 Task: Find connections with filter location Boudouaou with filter topic #Personalbrandingwith filter profile language Spanish with filter current company Recruiting Cell | Indian Careers | Indian Jobs with filter school Hemvati Nandan Bahuguna Garhwal University ( A Central University ) with filter industry Laundry and Drycleaning Services with filter service category Headshot Photography with filter keywords title Financial Analyst
Action: Mouse moved to (585, 81)
Screenshot: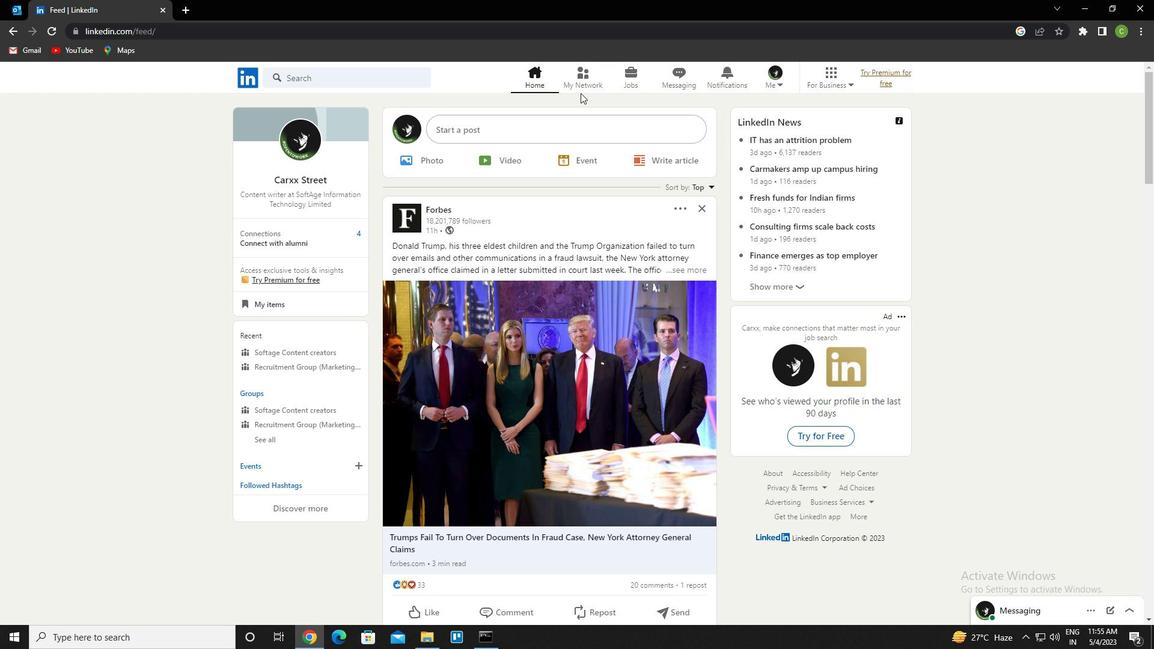 
Action: Mouse pressed left at (585, 81)
Screenshot: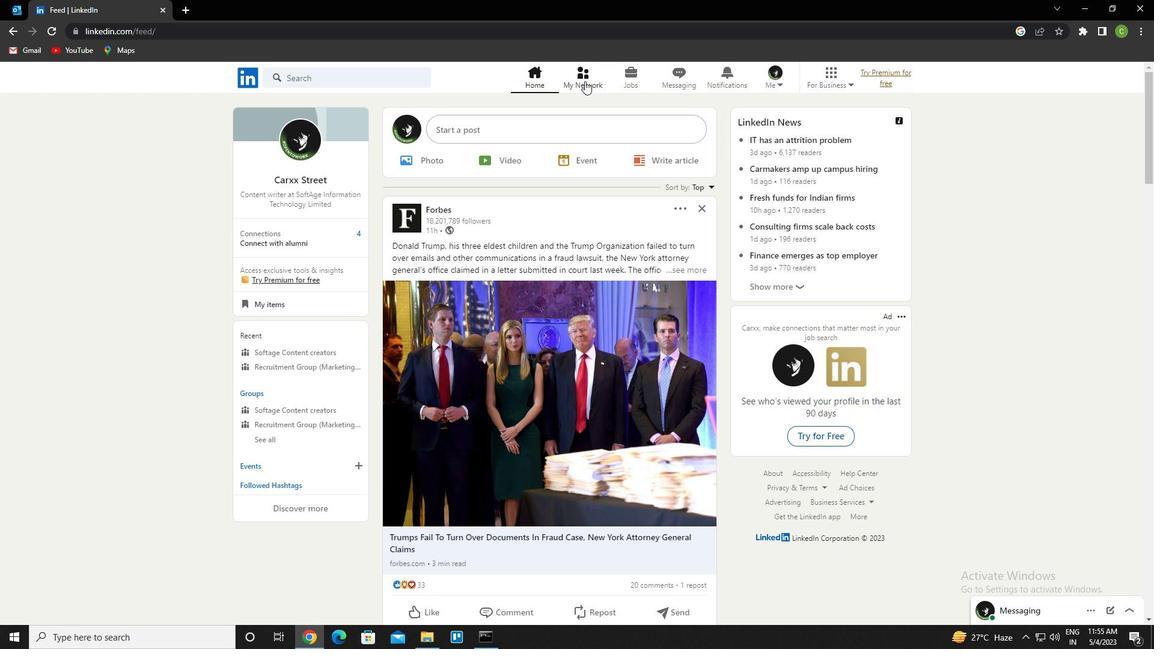 
Action: Mouse moved to (358, 147)
Screenshot: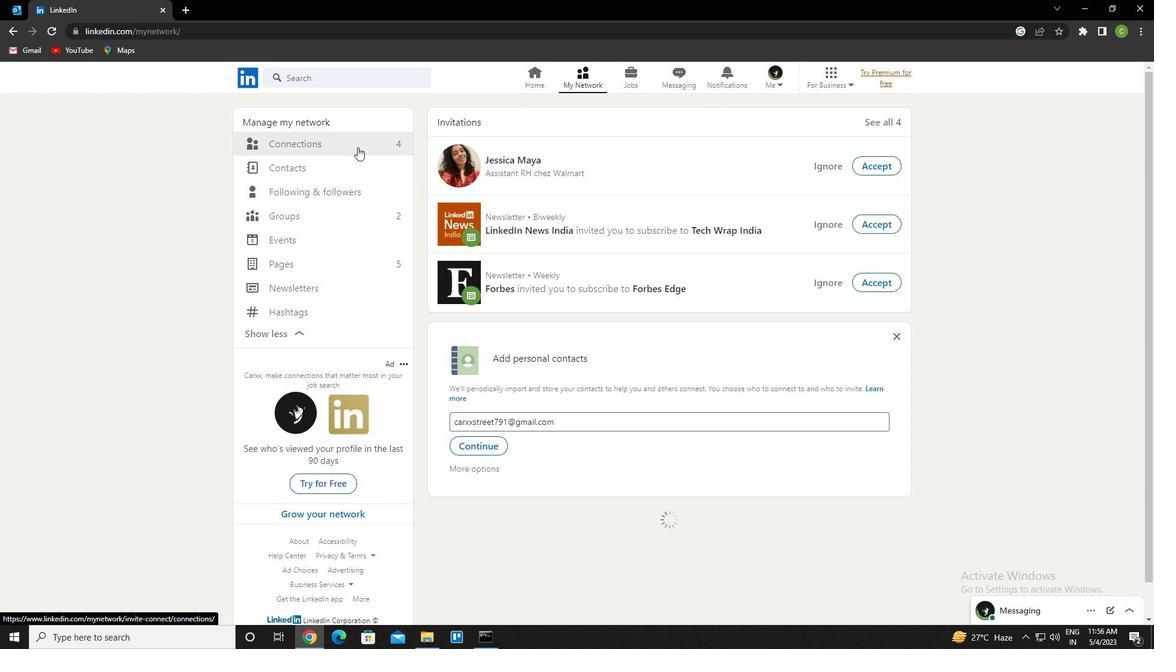 
Action: Mouse pressed left at (358, 147)
Screenshot: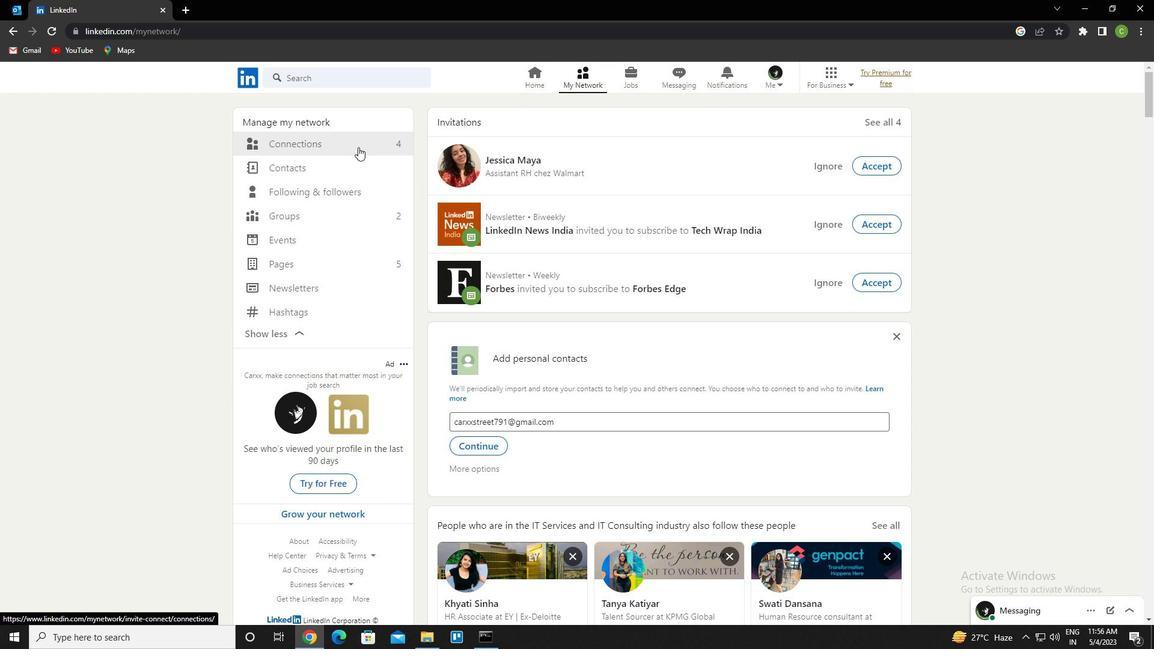 
Action: Mouse moved to (670, 145)
Screenshot: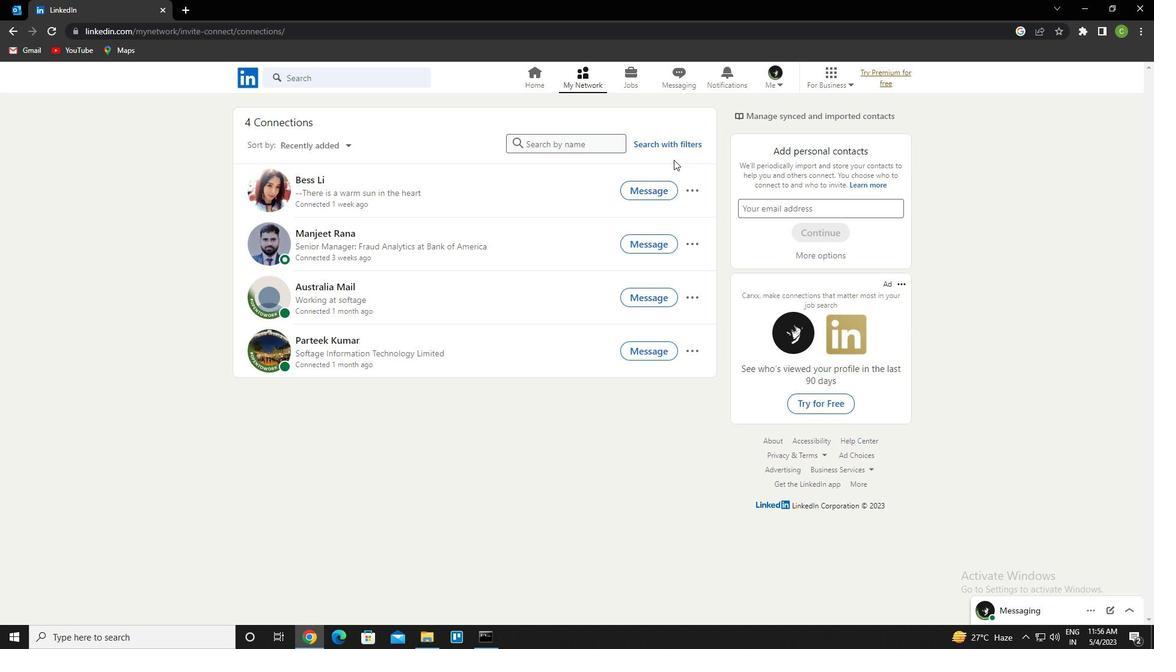 
Action: Mouse pressed left at (670, 145)
Screenshot: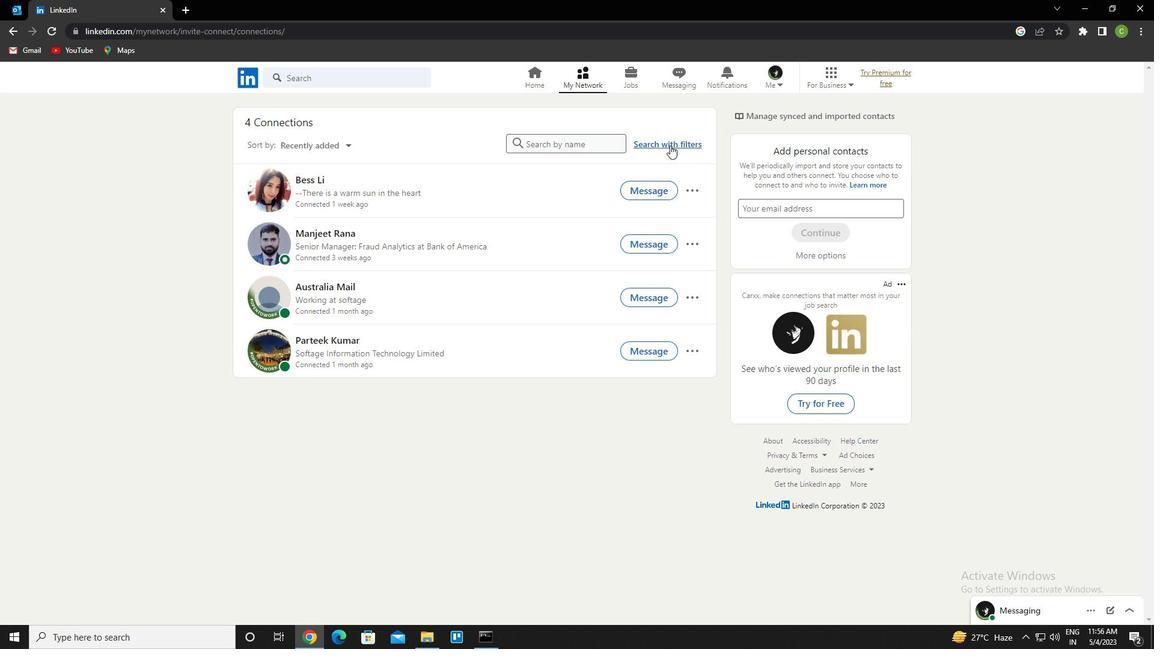 
Action: Mouse moved to (607, 110)
Screenshot: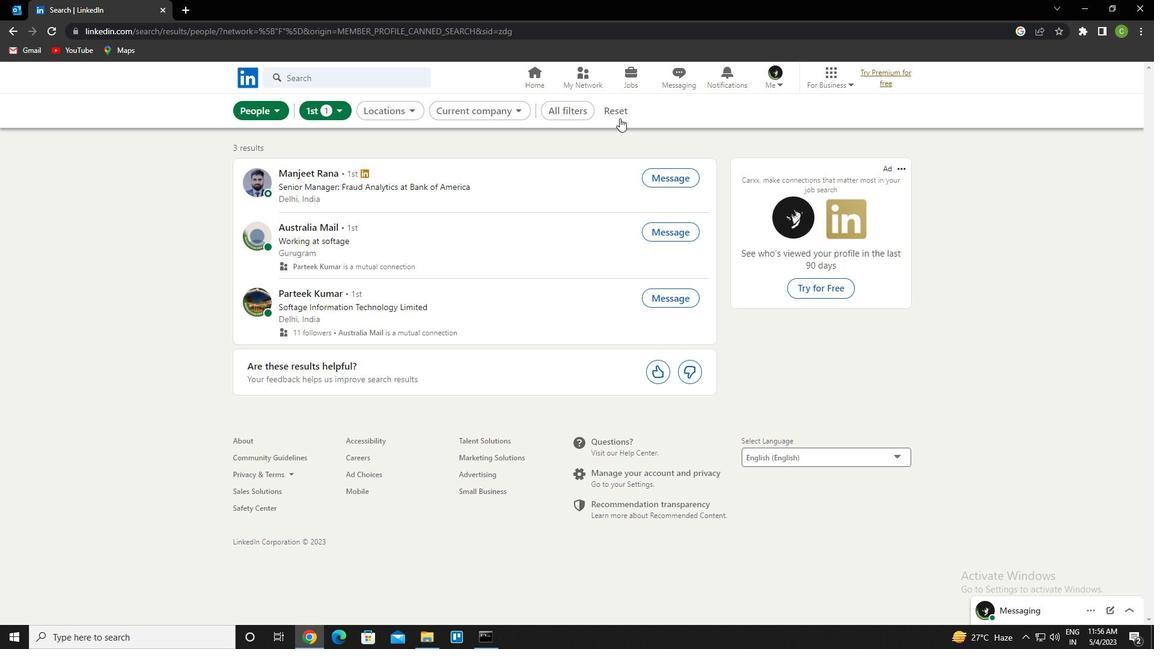 
Action: Mouse pressed left at (607, 110)
Screenshot: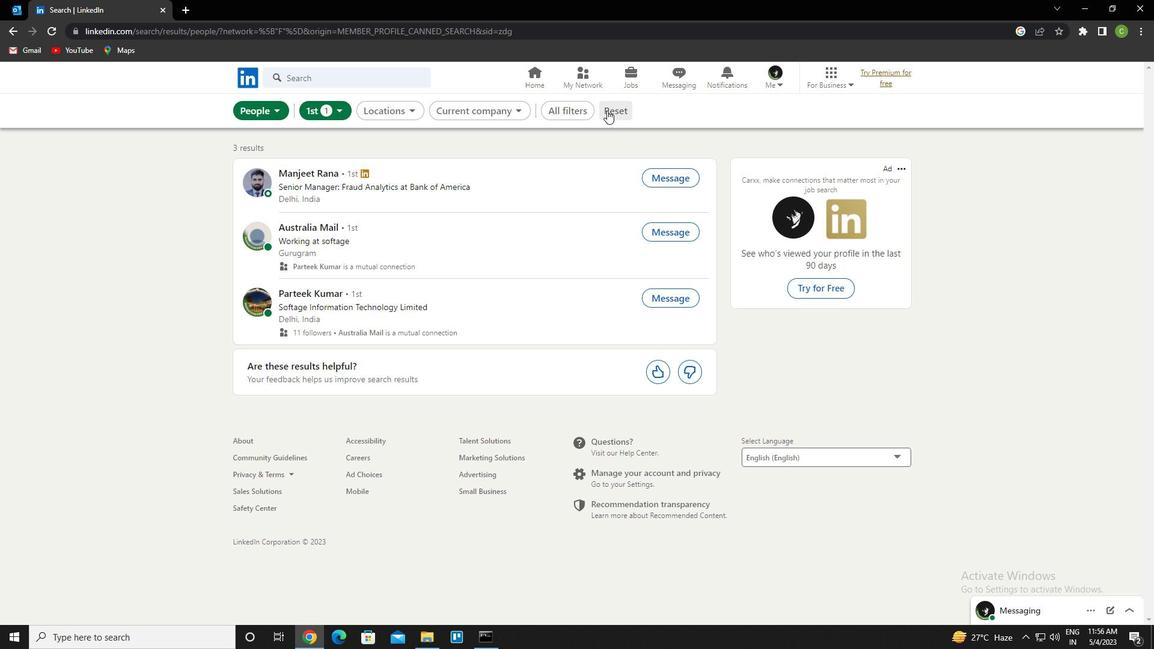 
Action: Mouse moved to (603, 114)
Screenshot: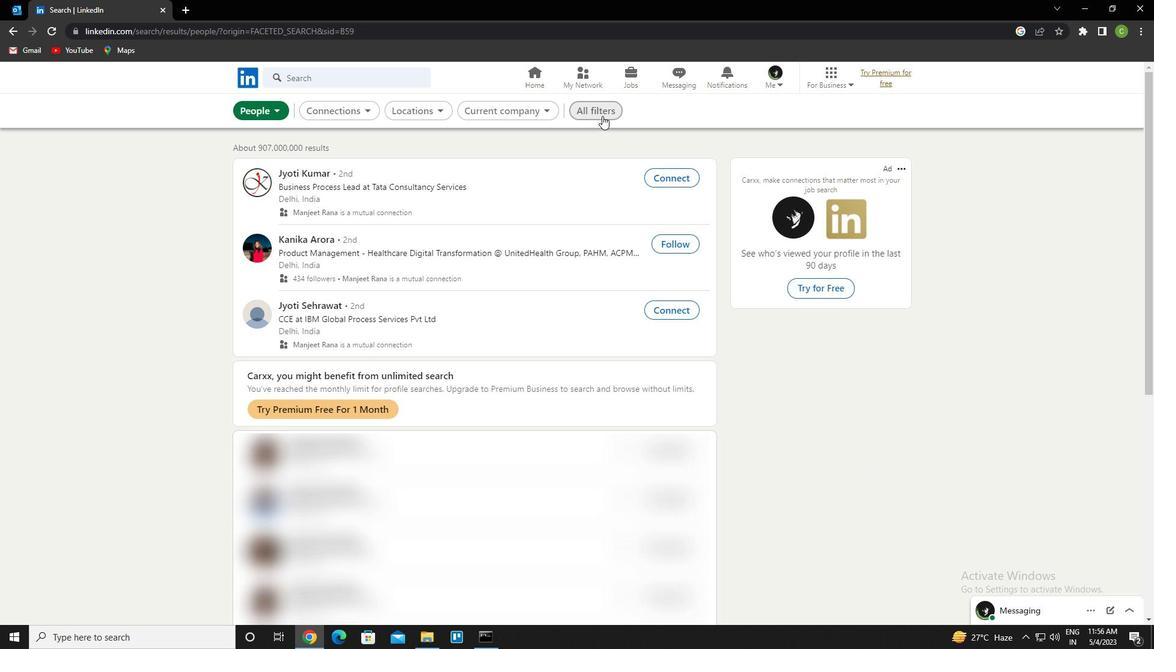 
Action: Mouse pressed left at (603, 114)
Screenshot: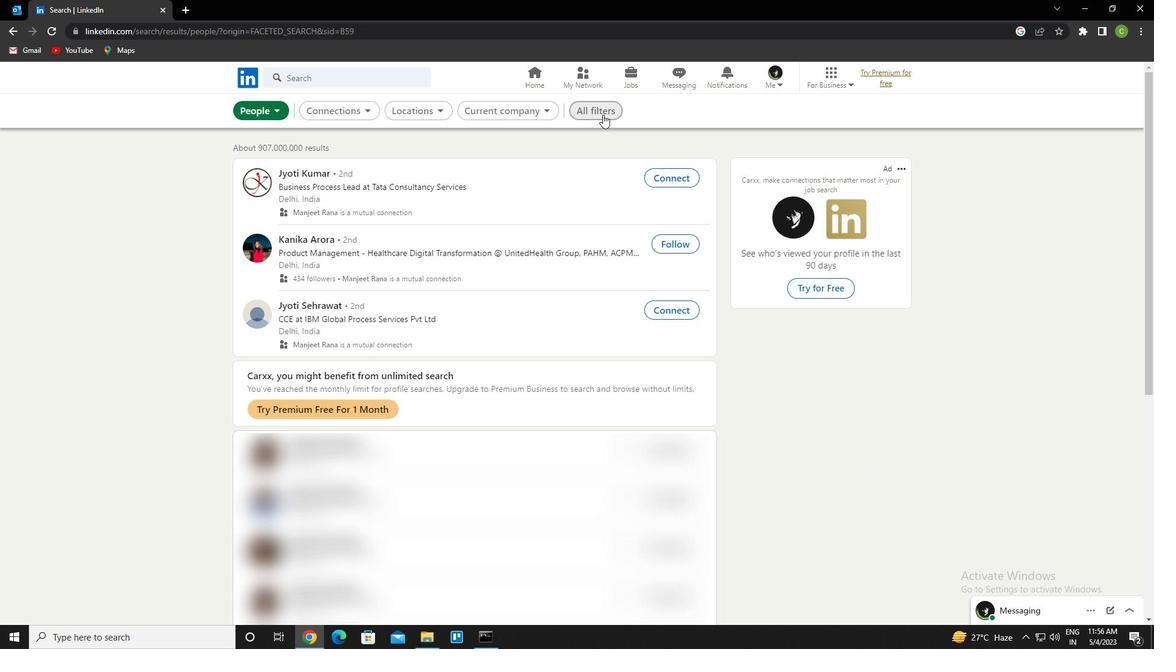 
Action: Mouse moved to (1093, 408)
Screenshot: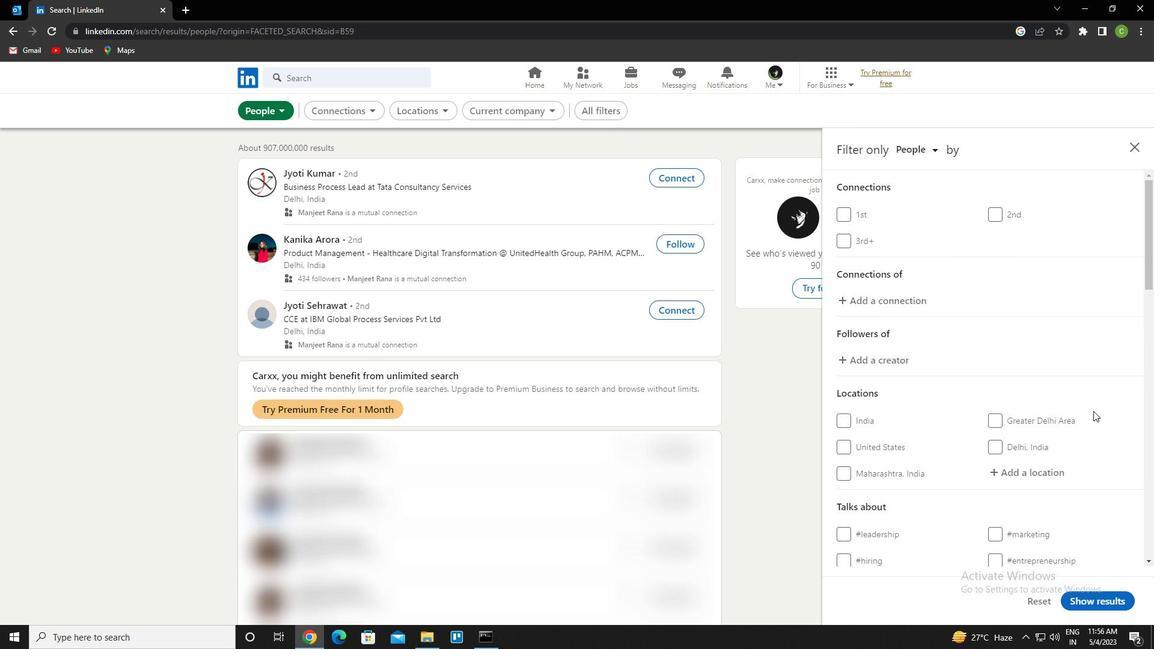 
Action: Mouse scrolled (1093, 407) with delta (0, 0)
Screenshot: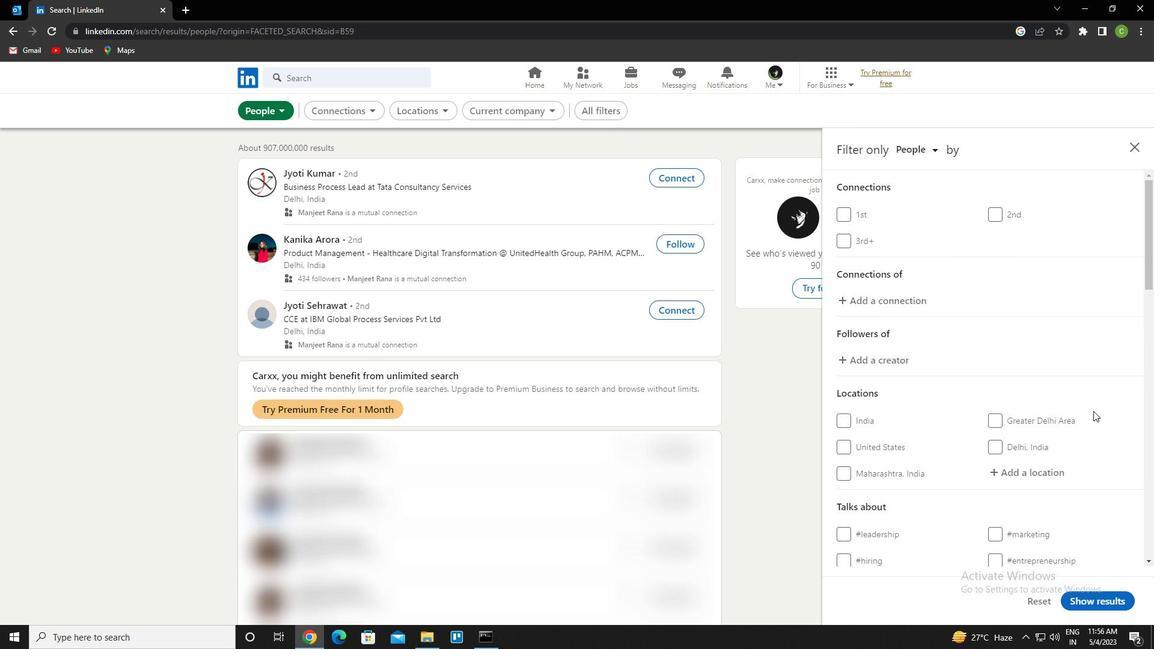 
Action: Mouse moved to (1087, 408)
Screenshot: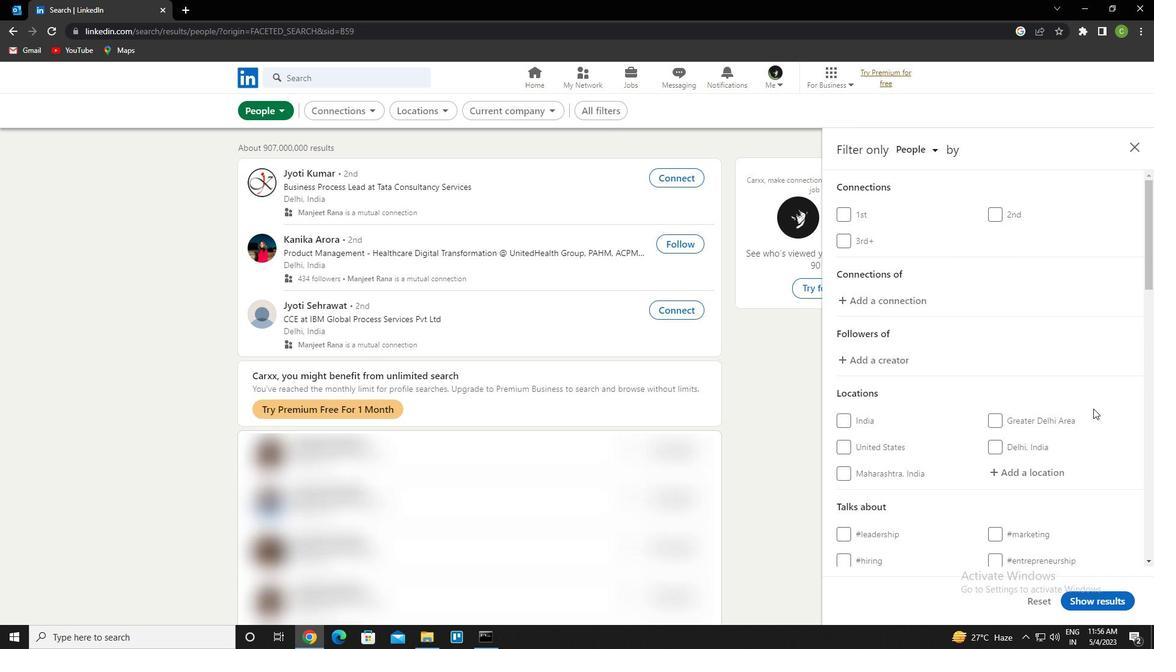 
Action: Mouse scrolled (1087, 407) with delta (0, 0)
Screenshot: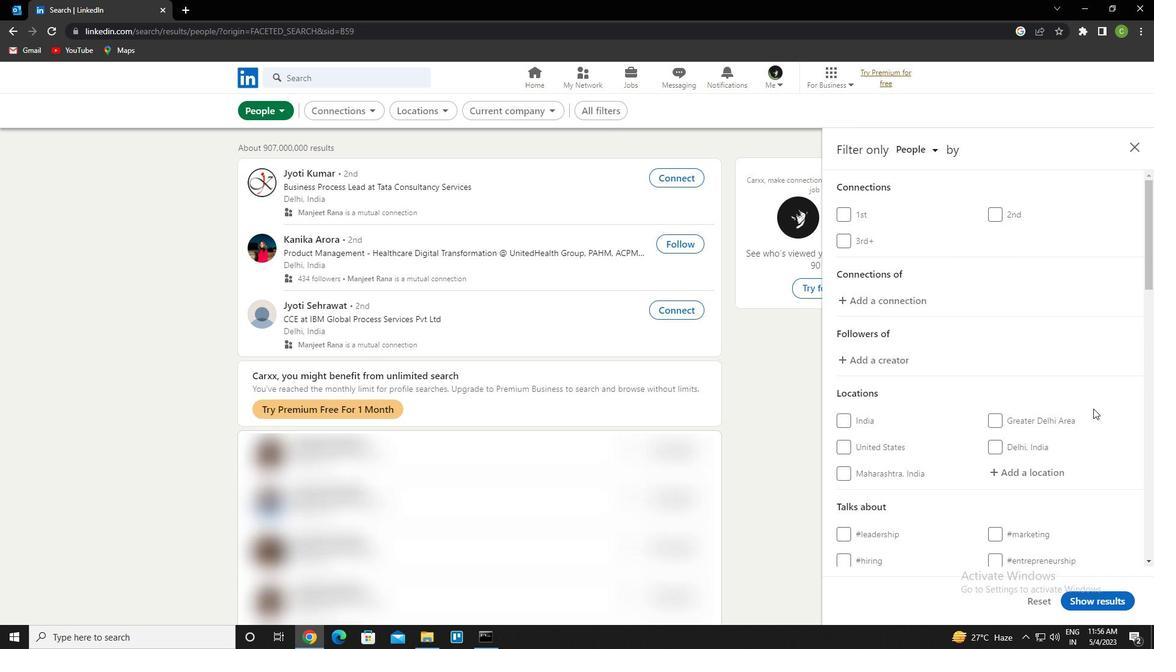 
Action: Mouse moved to (1084, 408)
Screenshot: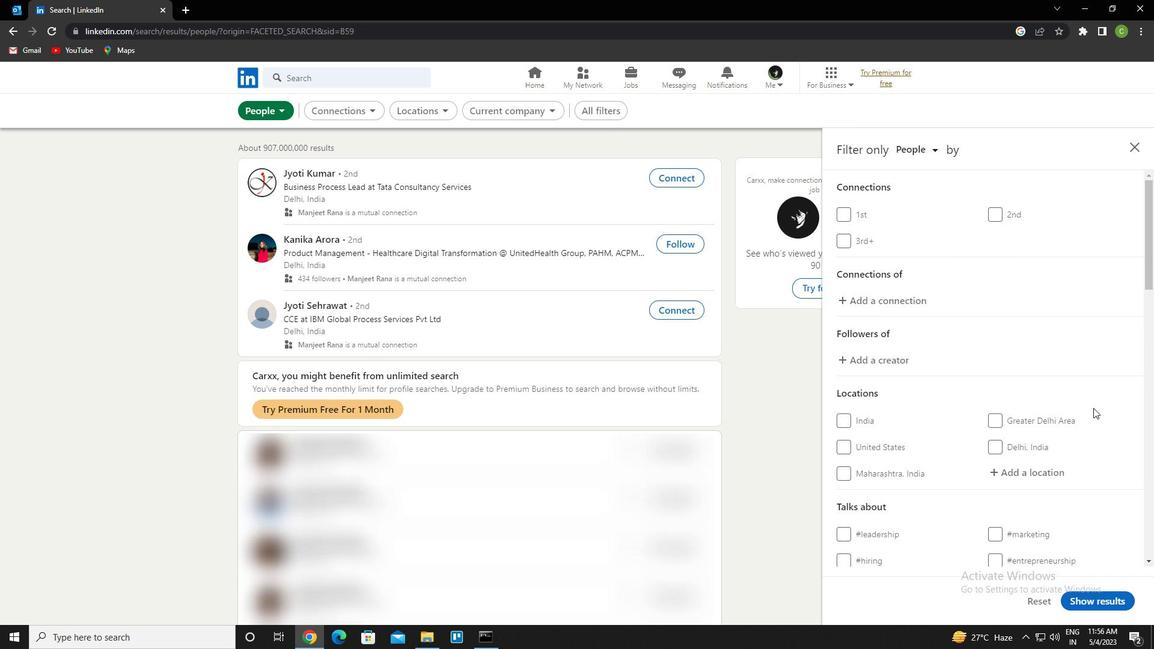 
Action: Mouse scrolled (1084, 407) with delta (0, 0)
Screenshot: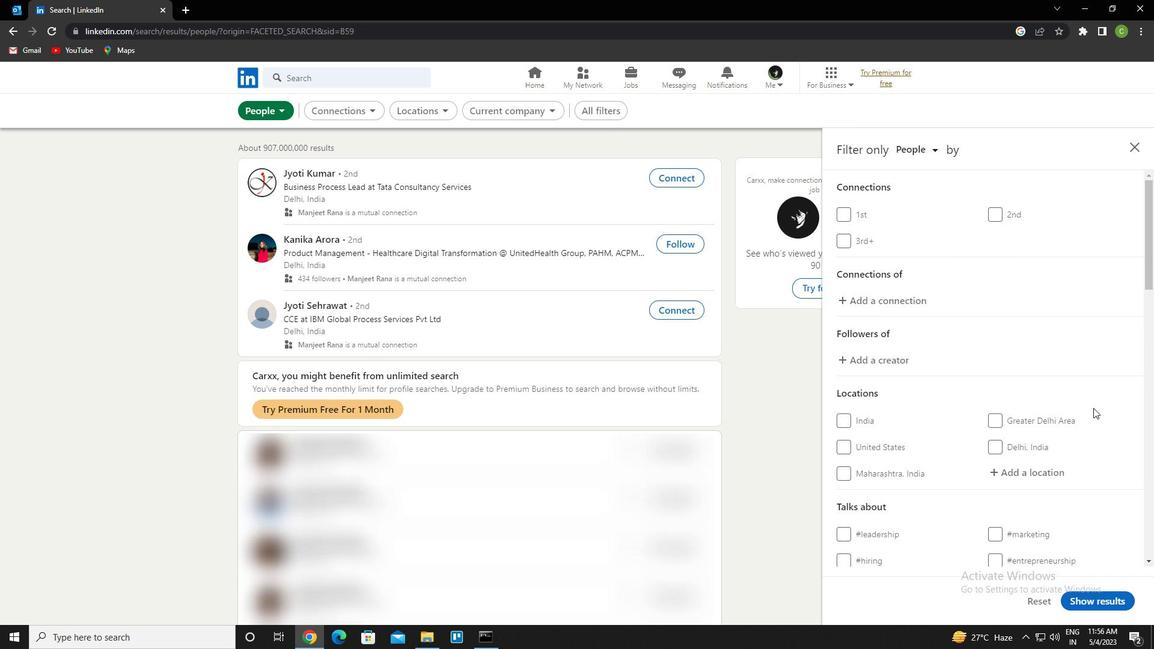 
Action: Mouse moved to (1043, 295)
Screenshot: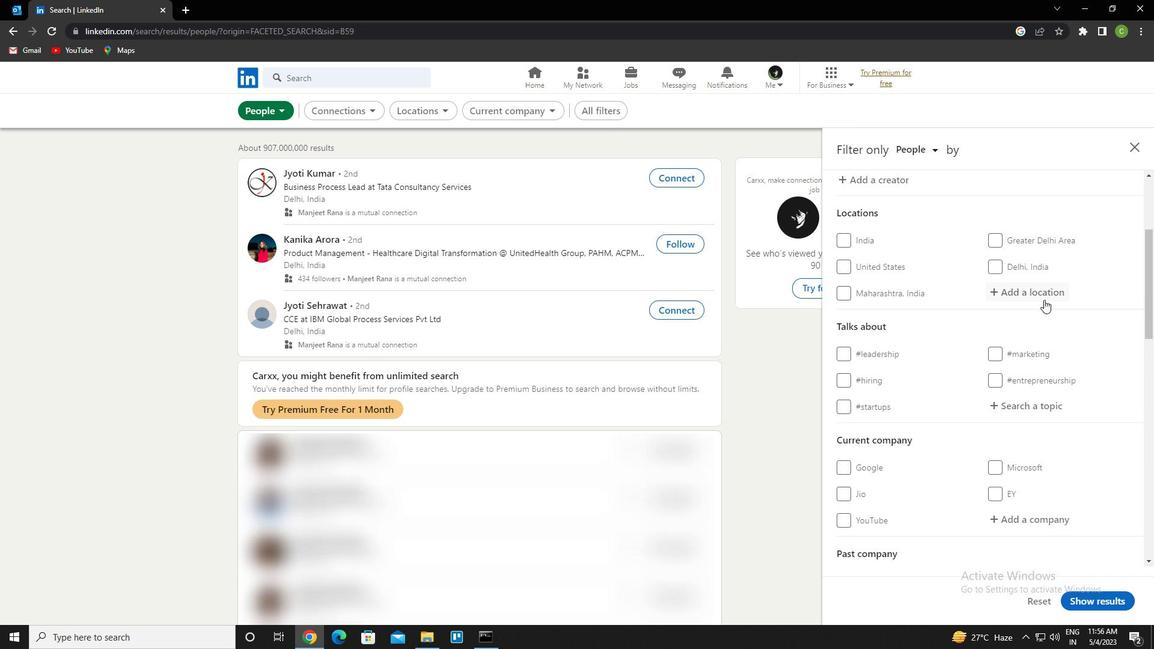 
Action: Mouse pressed left at (1043, 295)
Screenshot: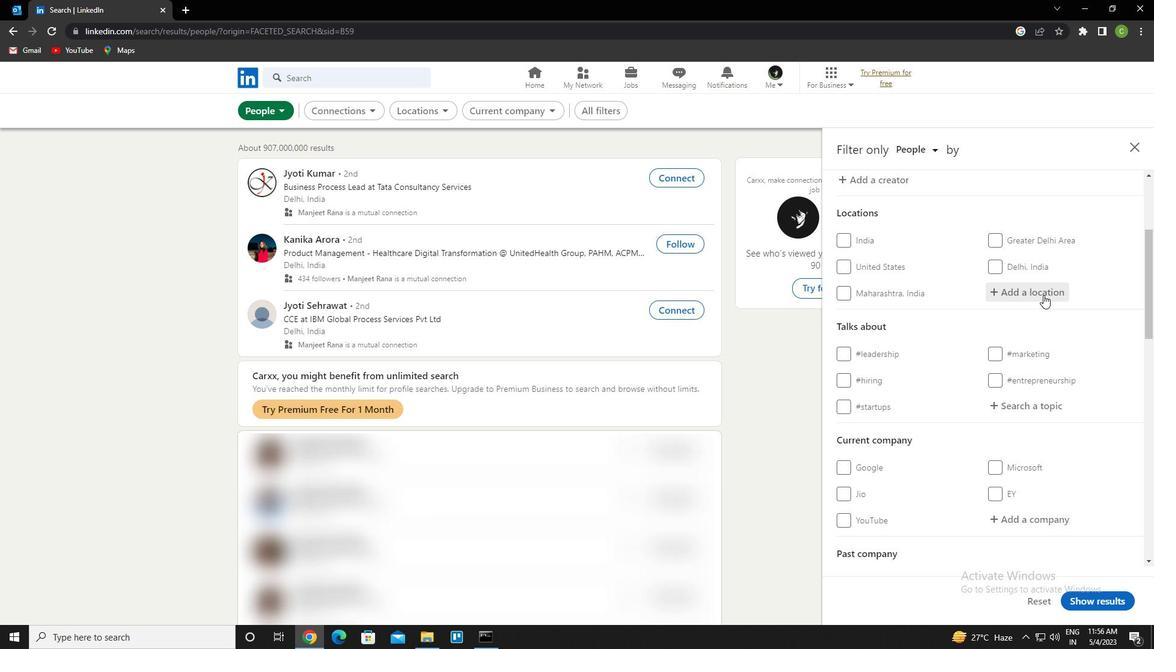
Action: Key pressed <Key.caps_lock>b<Key.caps_lock>oudouaou<Key.down><Key.enter>
Screenshot: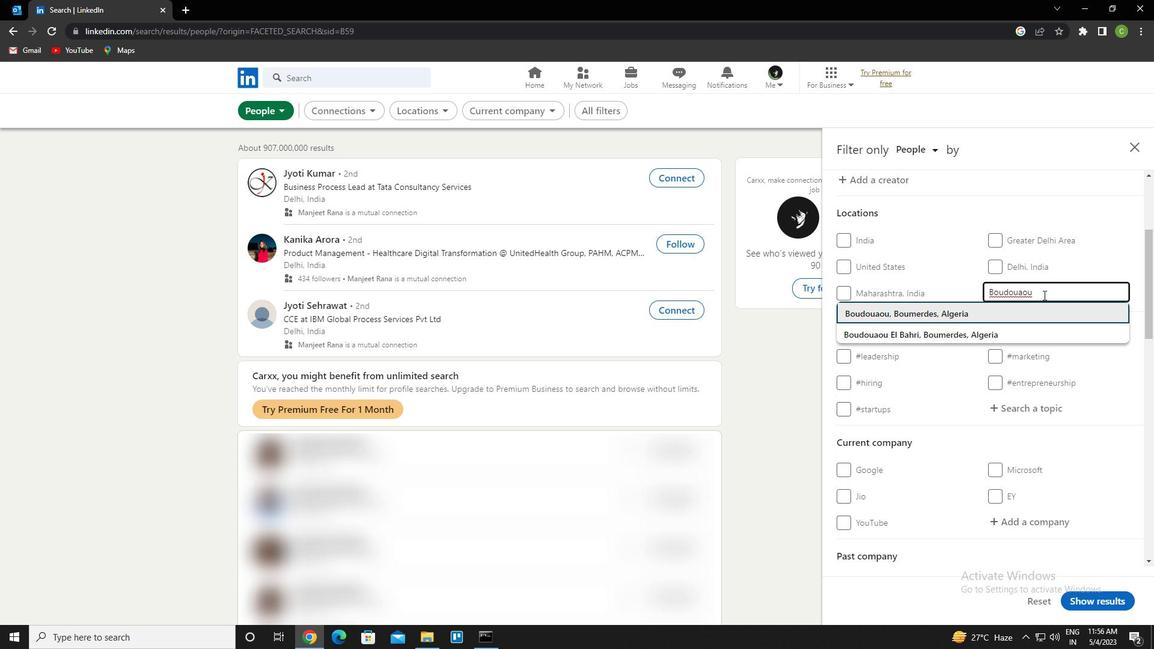 
Action: Mouse moved to (1037, 296)
Screenshot: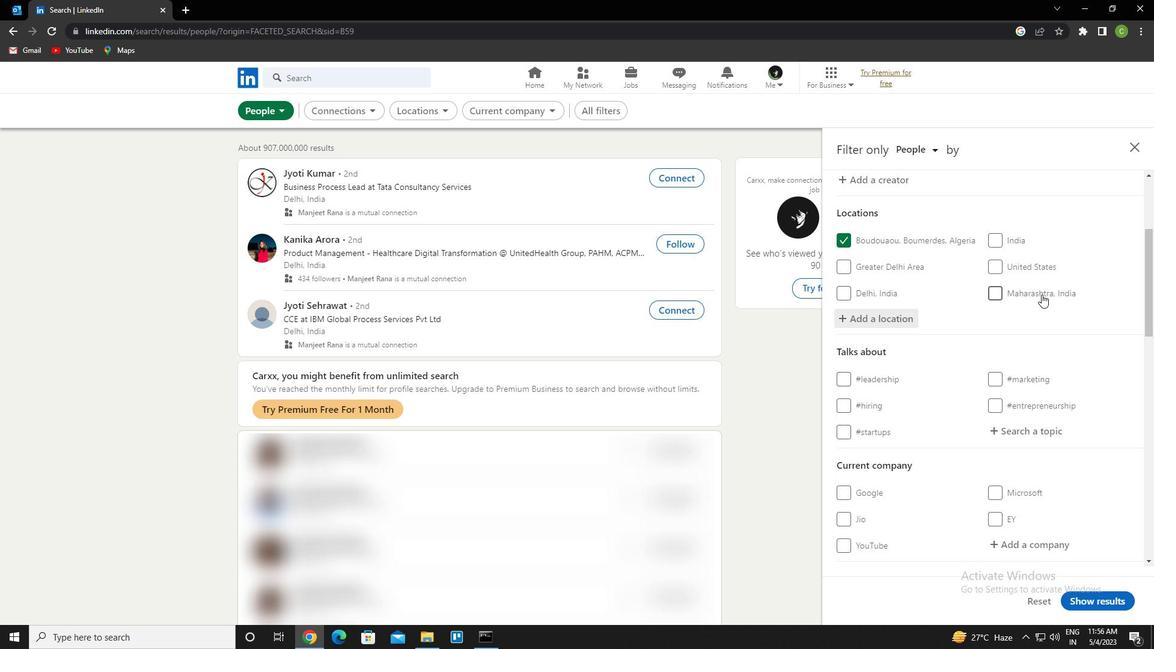 
Action: Mouse scrolled (1037, 295) with delta (0, 0)
Screenshot: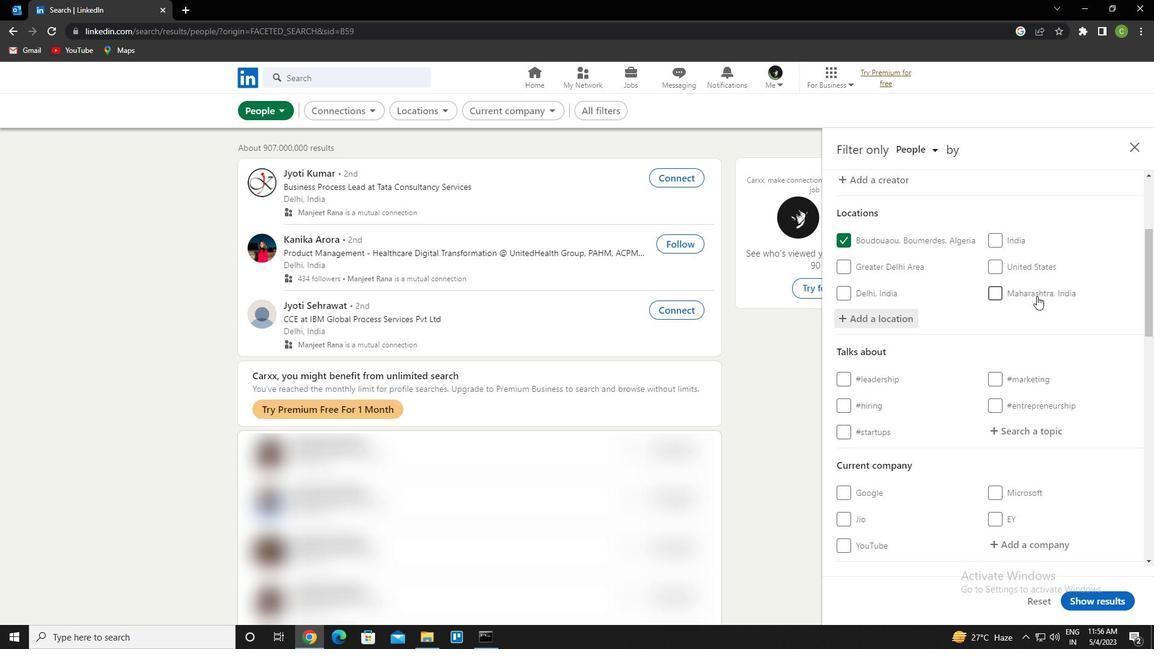 
Action: Mouse moved to (1035, 297)
Screenshot: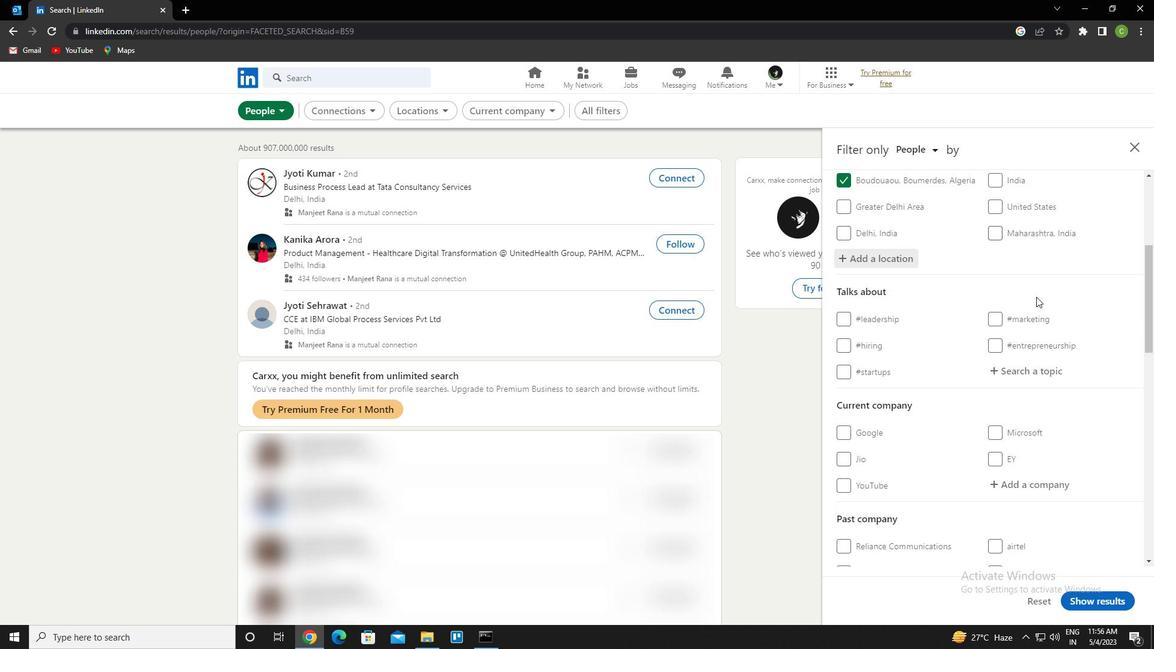 
Action: Mouse scrolled (1035, 296) with delta (0, 0)
Screenshot: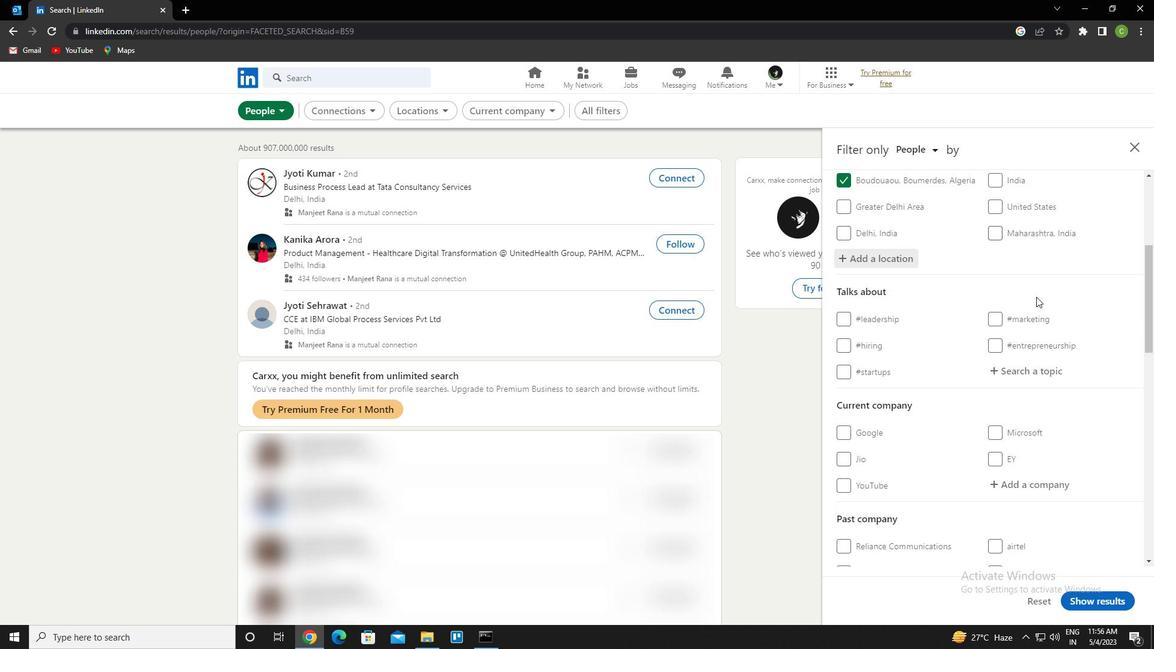 
Action: Mouse moved to (1013, 316)
Screenshot: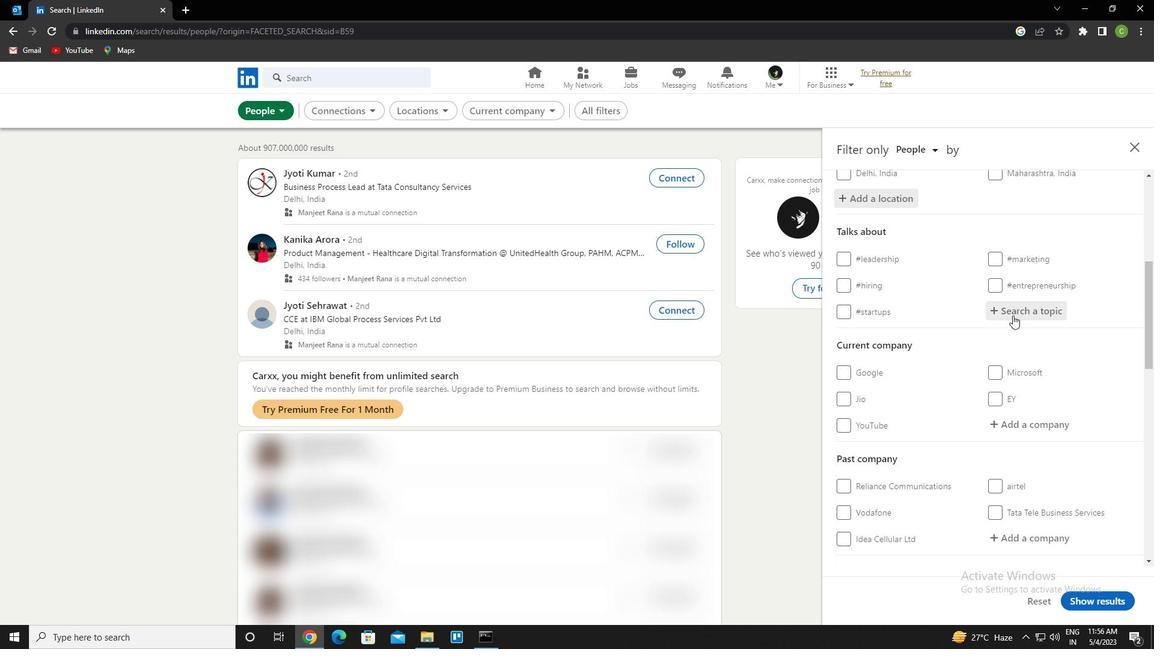 
Action: Mouse pressed left at (1013, 316)
Screenshot: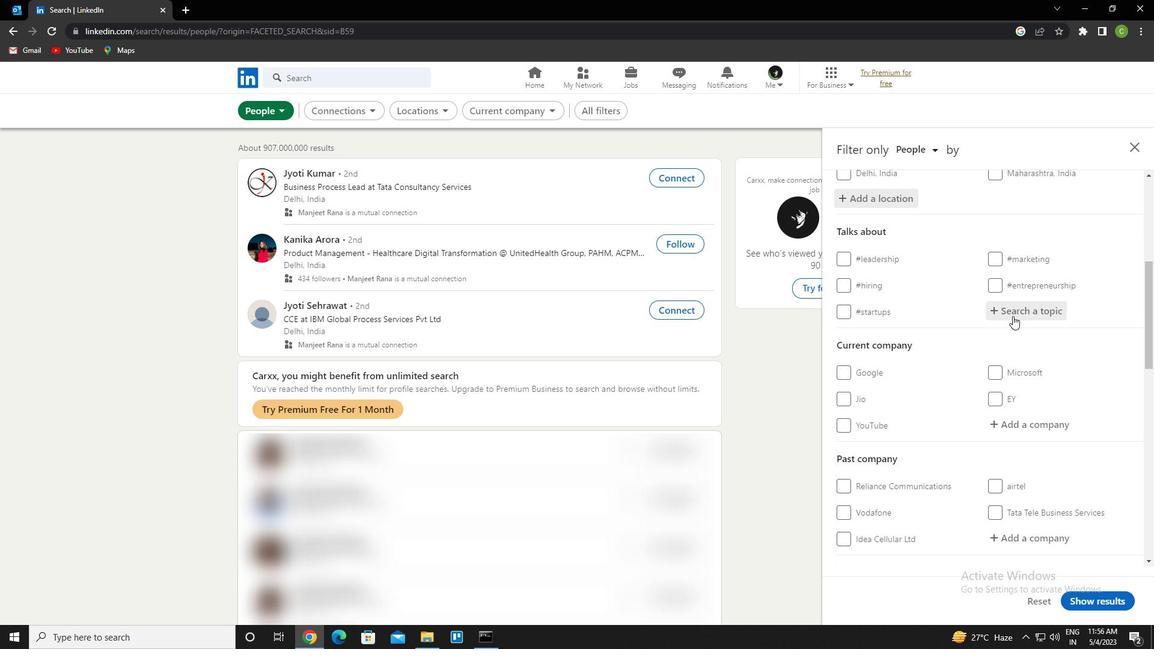 
Action: Key pressed personalbranding<Key.down><Key.enter>
Screenshot: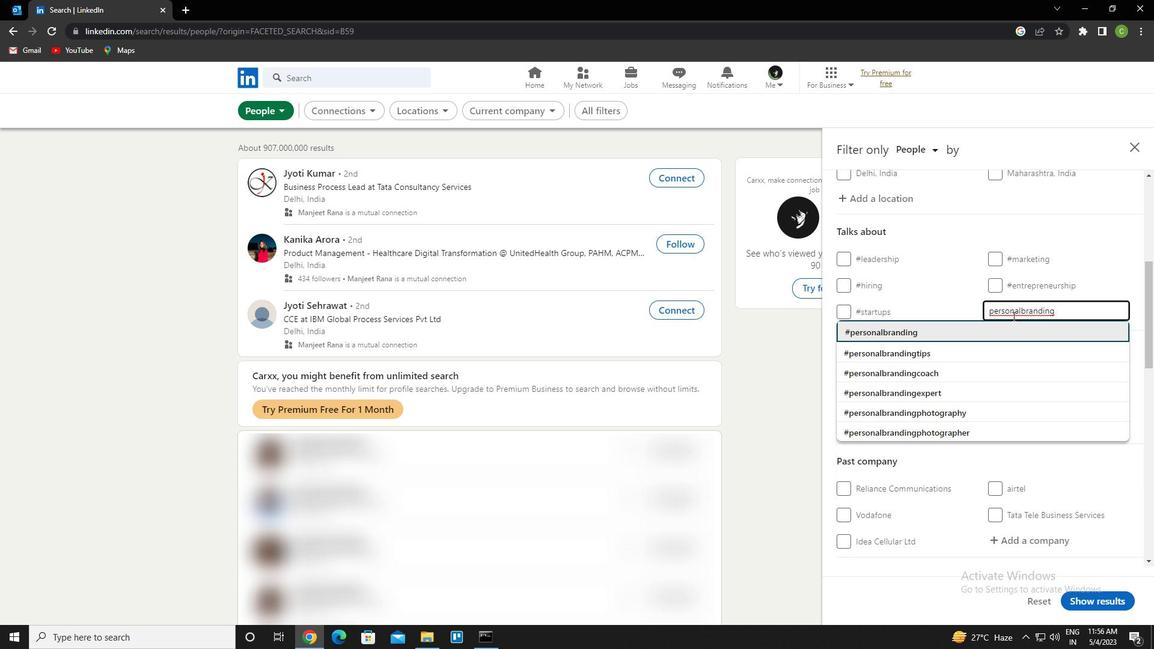 
Action: Mouse moved to (1013, 316)
Screenshot: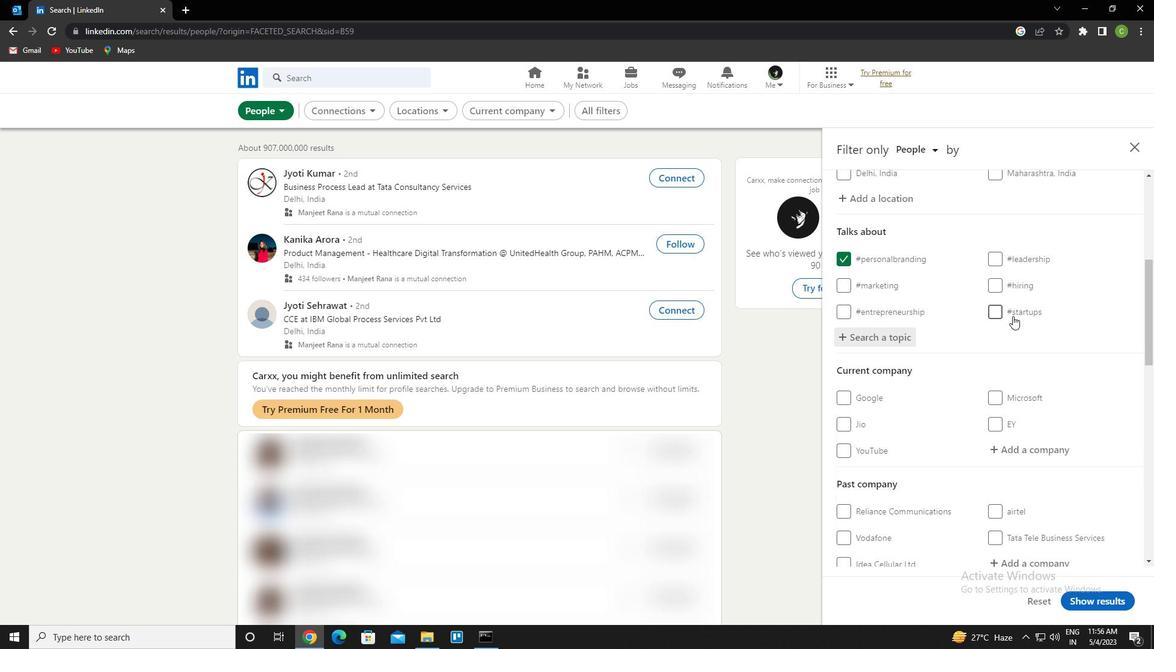 
Action: Mouse scrolled (1013, 315) with delta (0, 0)
Screenshot: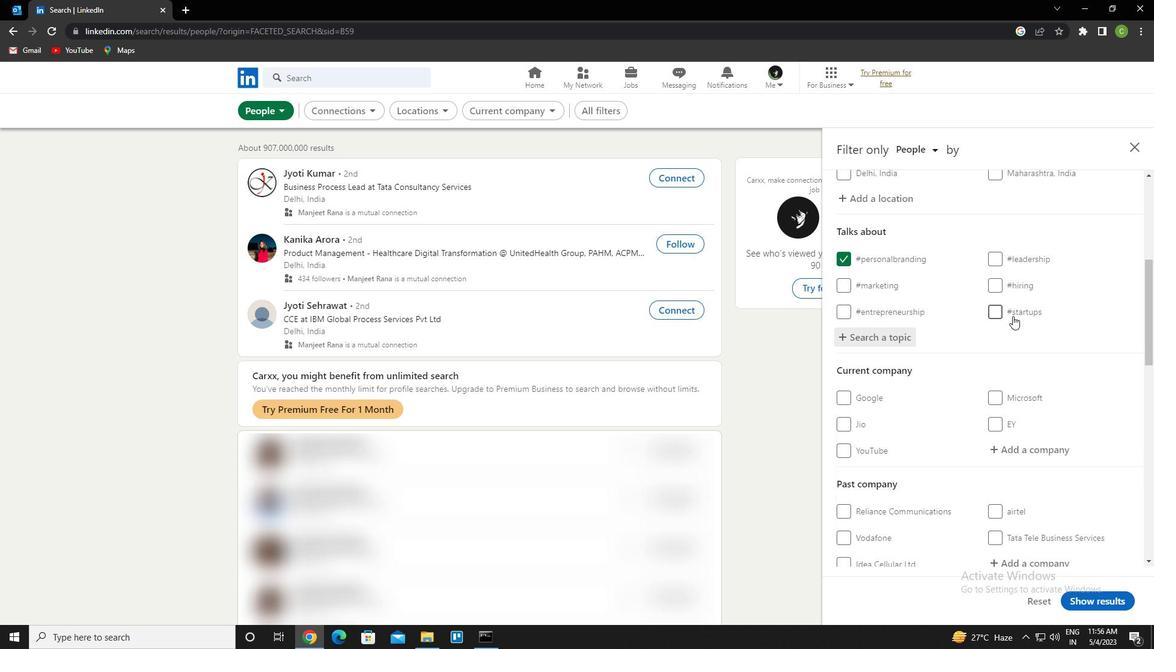 
Action: Mouse moved to (1010, 317)
Screenshot: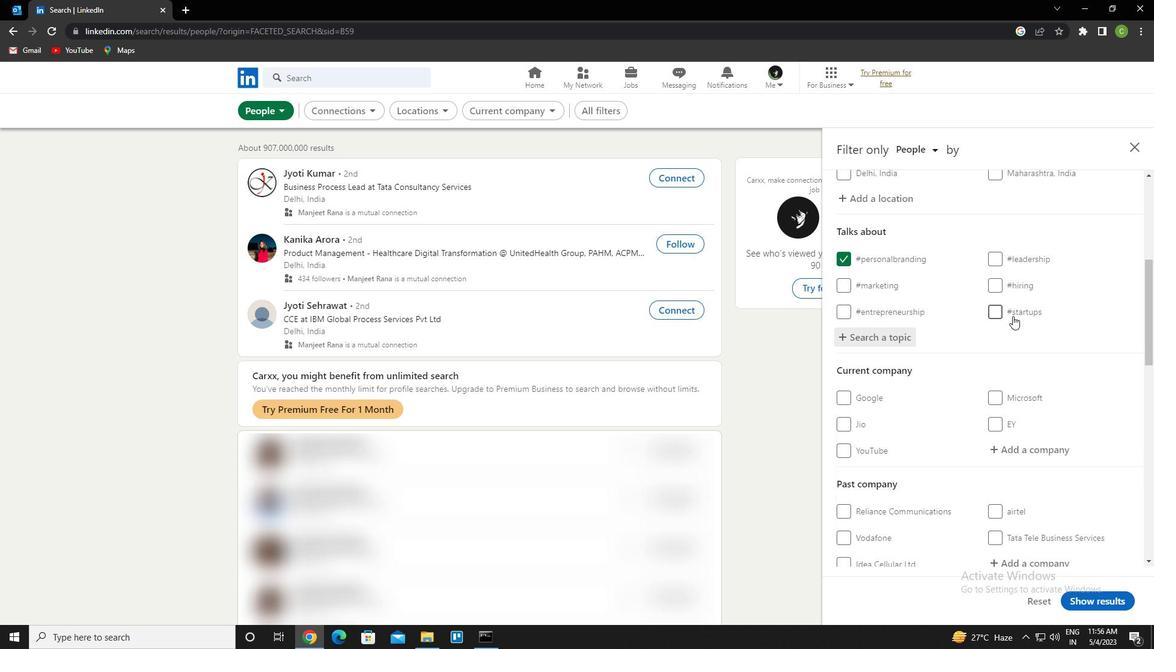 
Action: Mouse scrolled (1010, 316) with delta (0, 0)
Screenshot: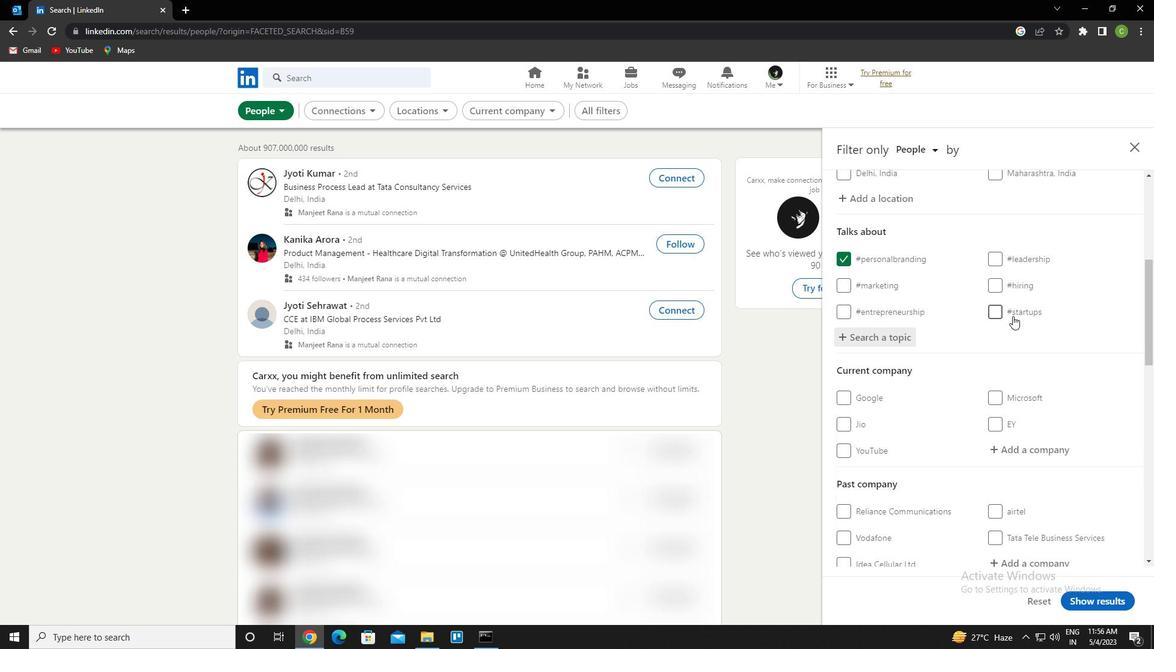 
Action: Mouse moved to (1009, 318)
Screenshot: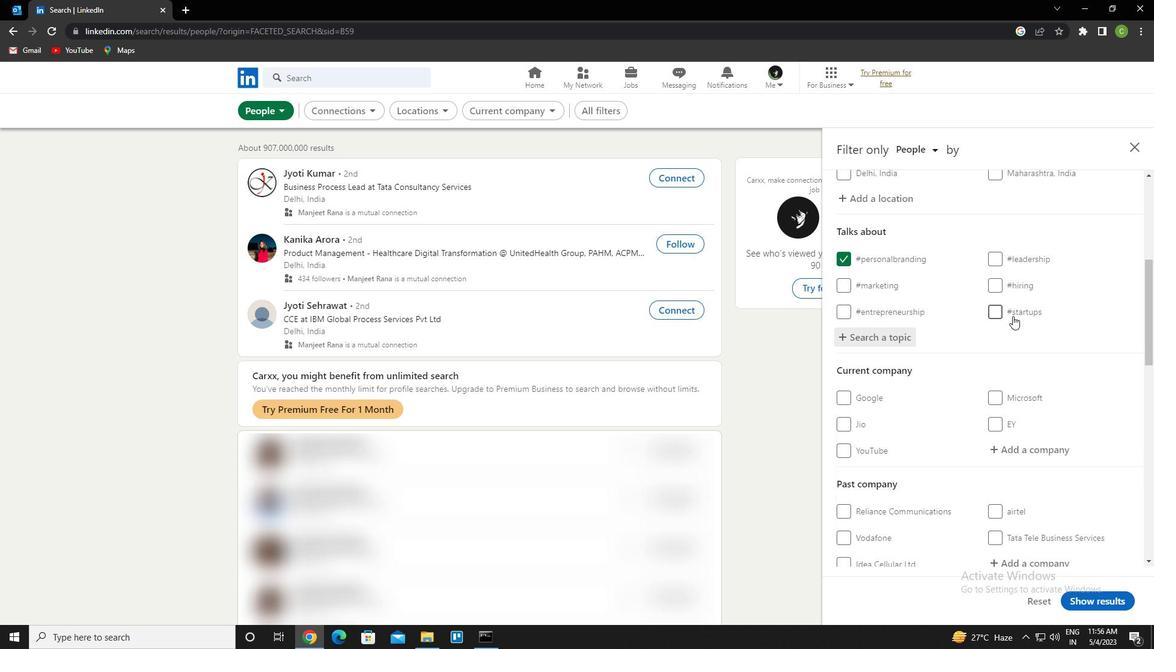 
Action: Mouse scrolled (1009, 318) with delta (0, 0)
Screenshot: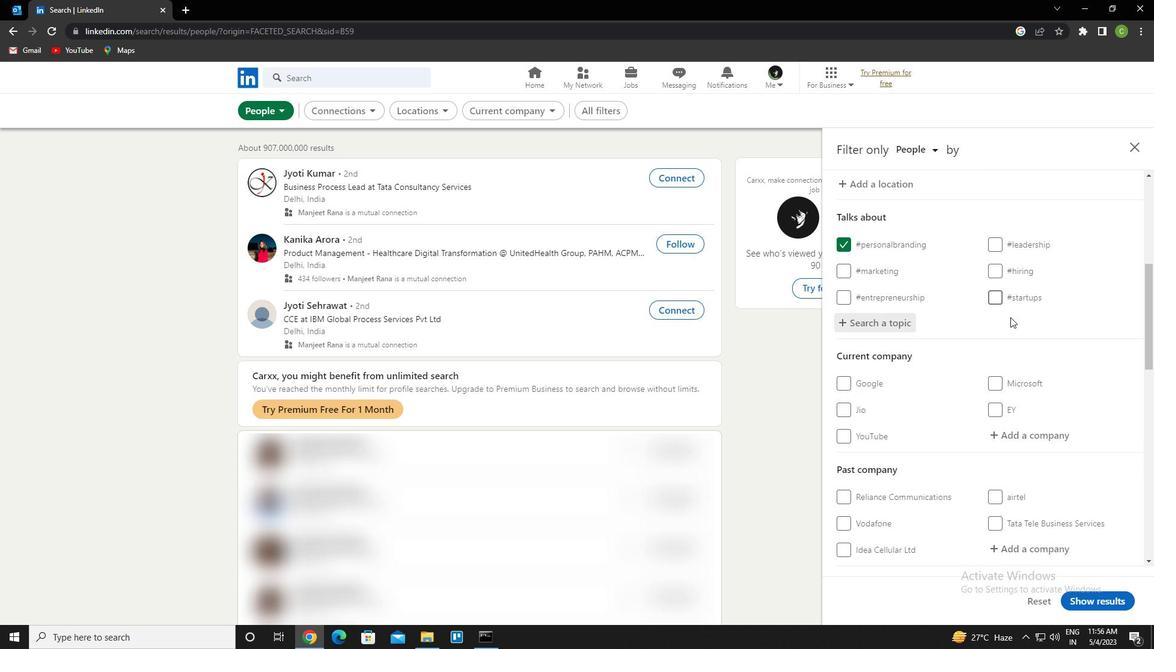 
Action: Mouse scrolled (1009, 318) with delta (0, 0)
Screenshot: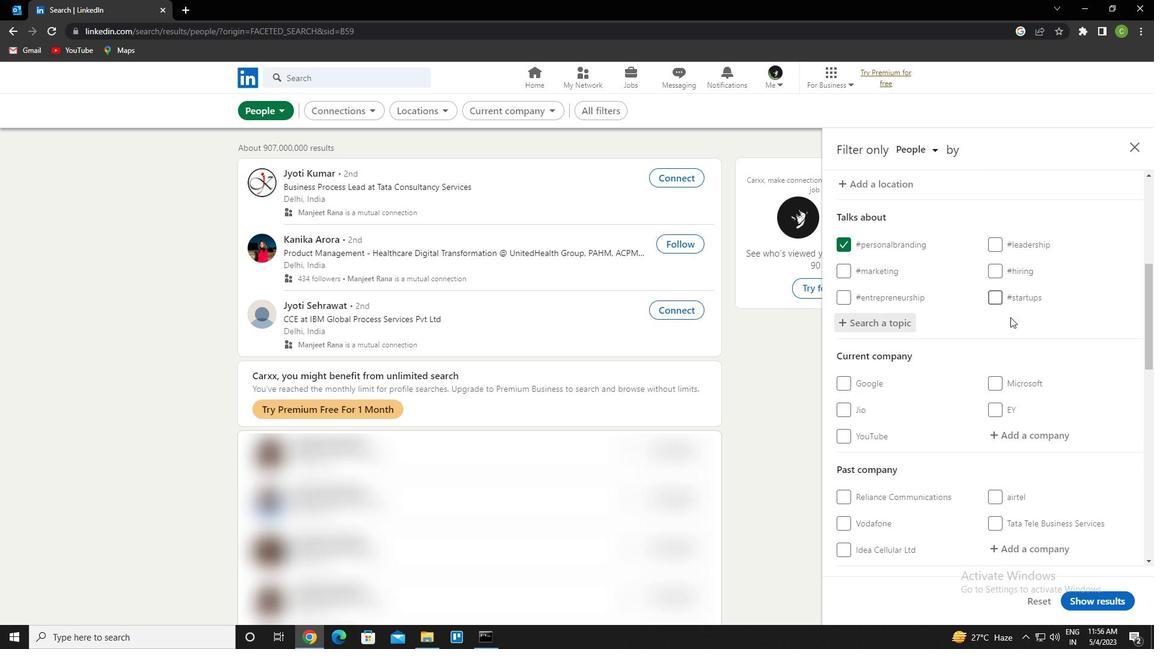 
Action: Mouse scrolled (1009, 318) with delta (0, 0)
Screenshot: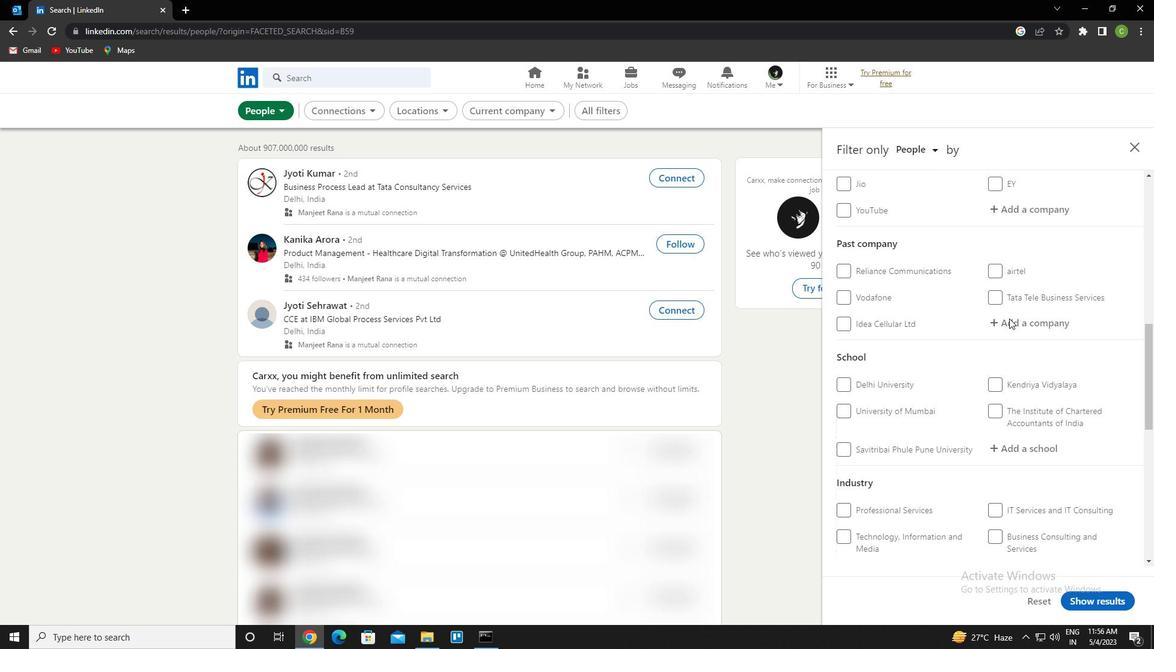 
Action: Mouse scrolled (1009, 318) with delta (0, 0)
Screenshot: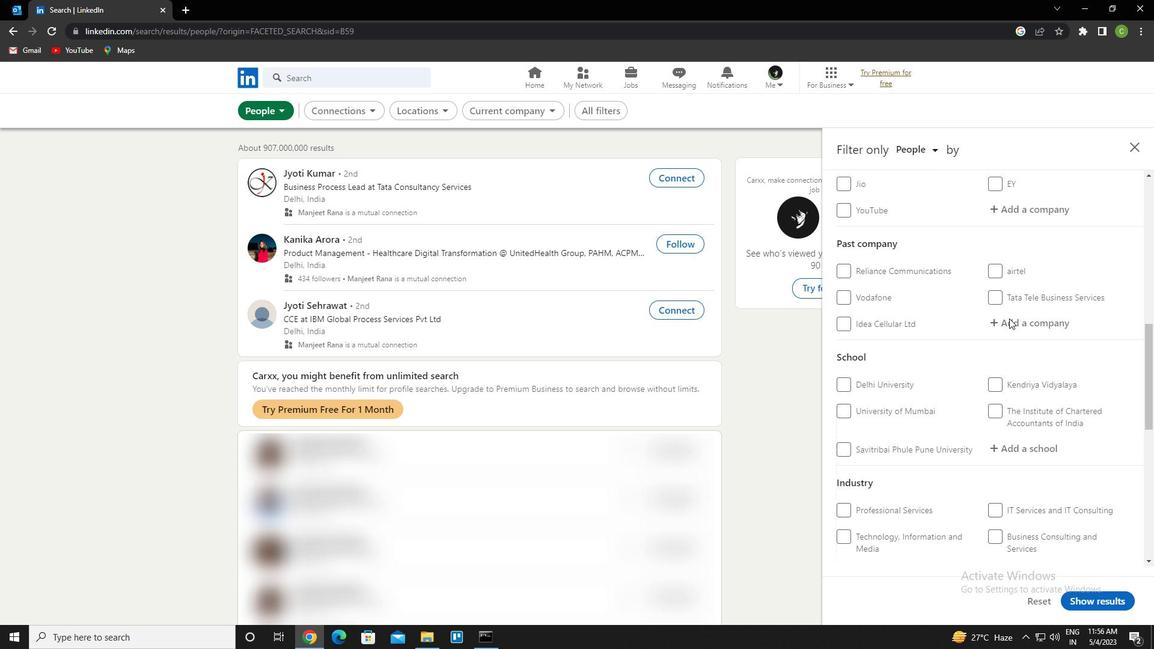 
Action: Mouse scrolled (1009, 318) with delta (0, 0)
Screenshot: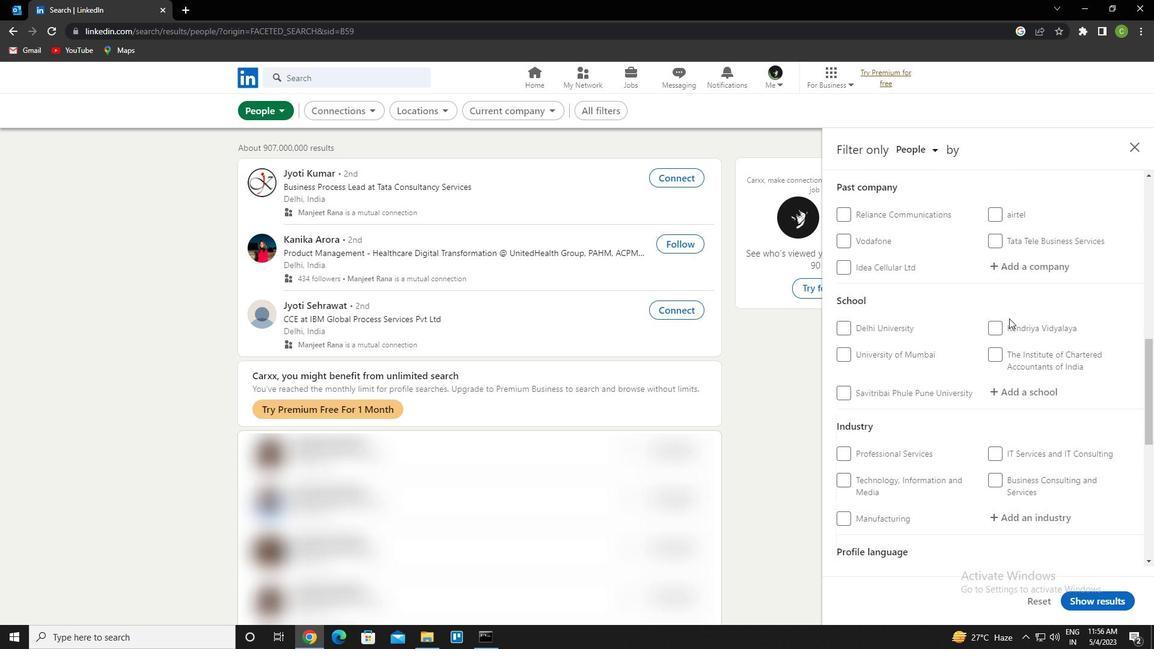
Action: Mouse scrolled (1009, 318) with delta (0, 0)
Screenshot: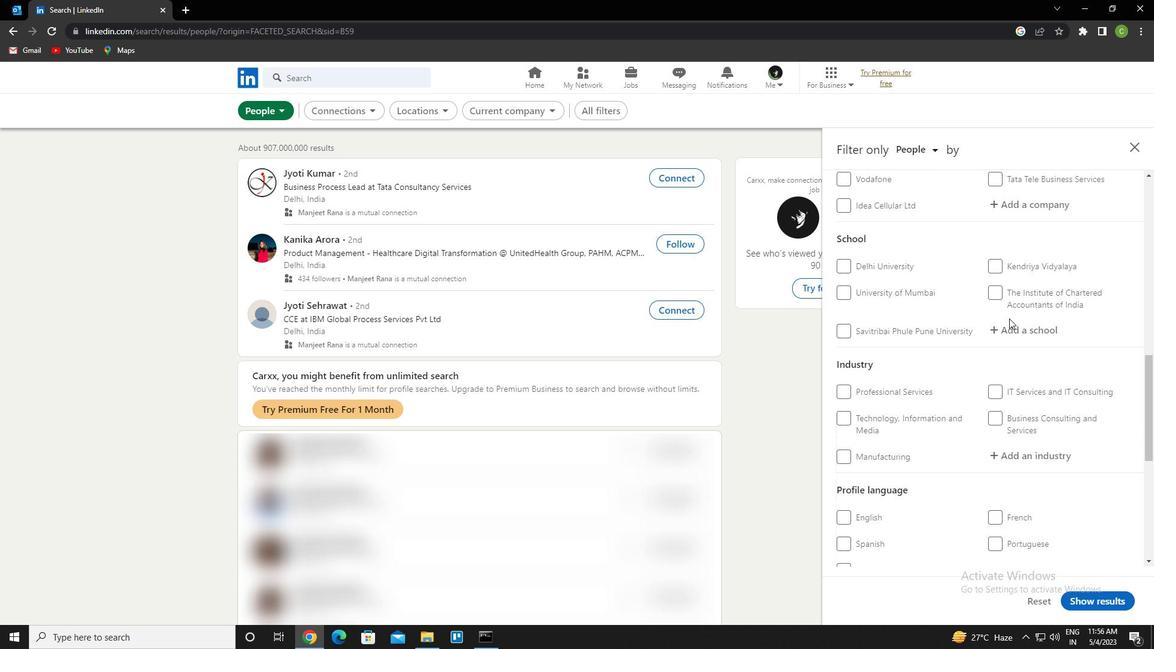 
Action: Mouse moved to (846, 426)
Screenshot: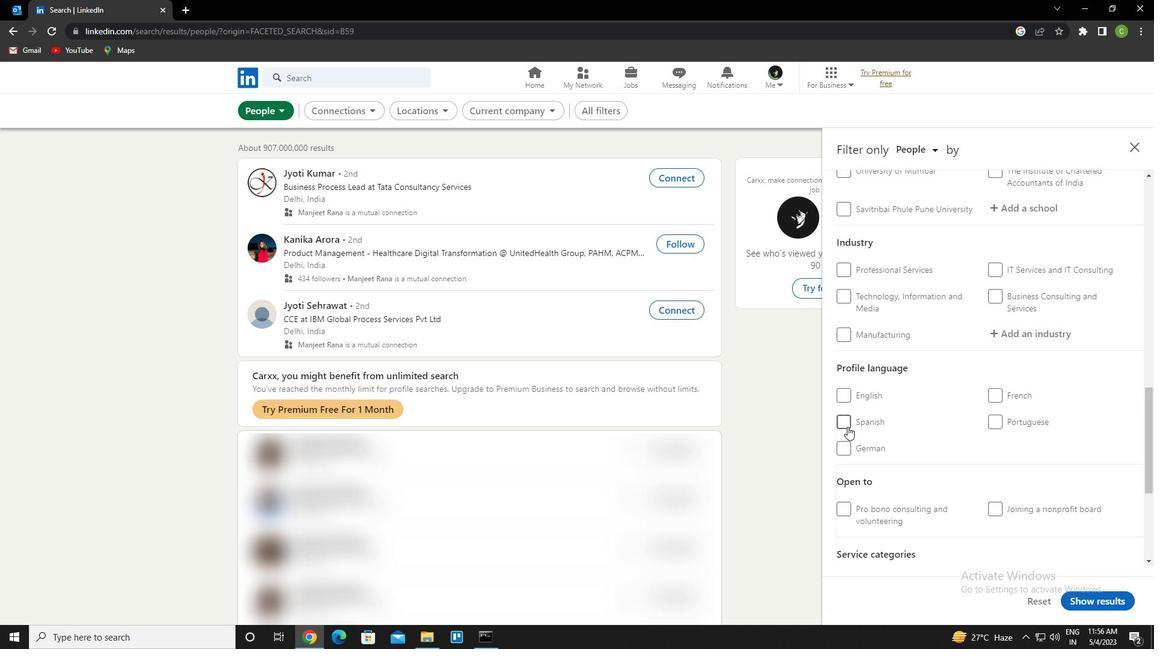 
Action: Mouse pressed left at (846, 426)
Screenshot: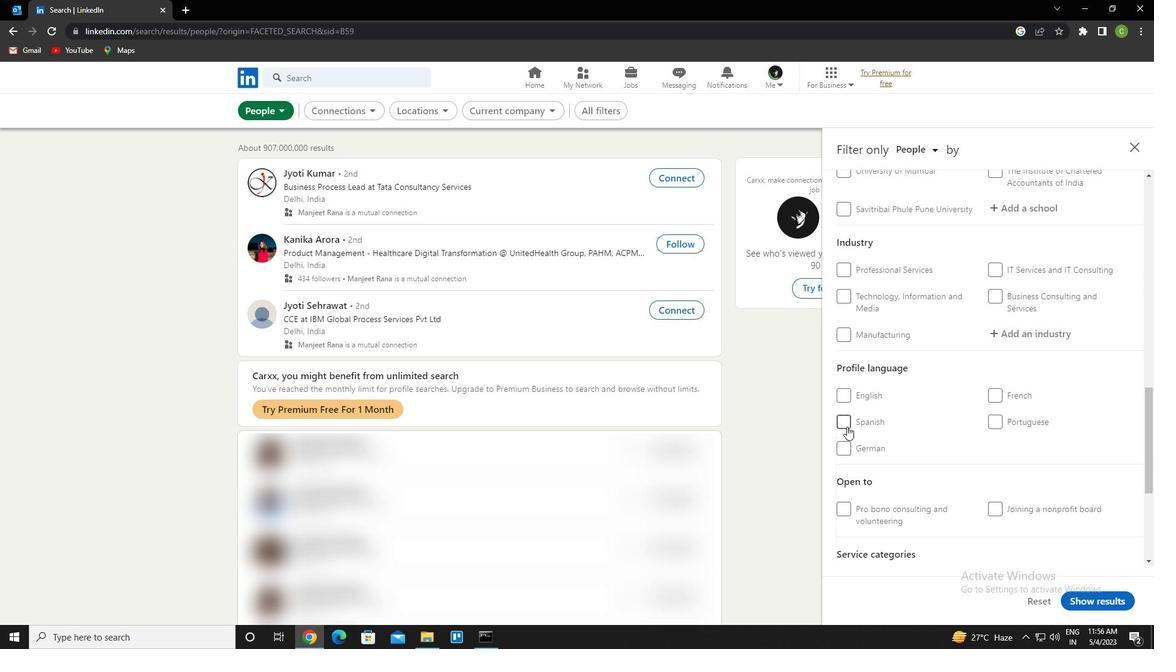 
Action: Mouse moved to (962, 362)
Screenshot: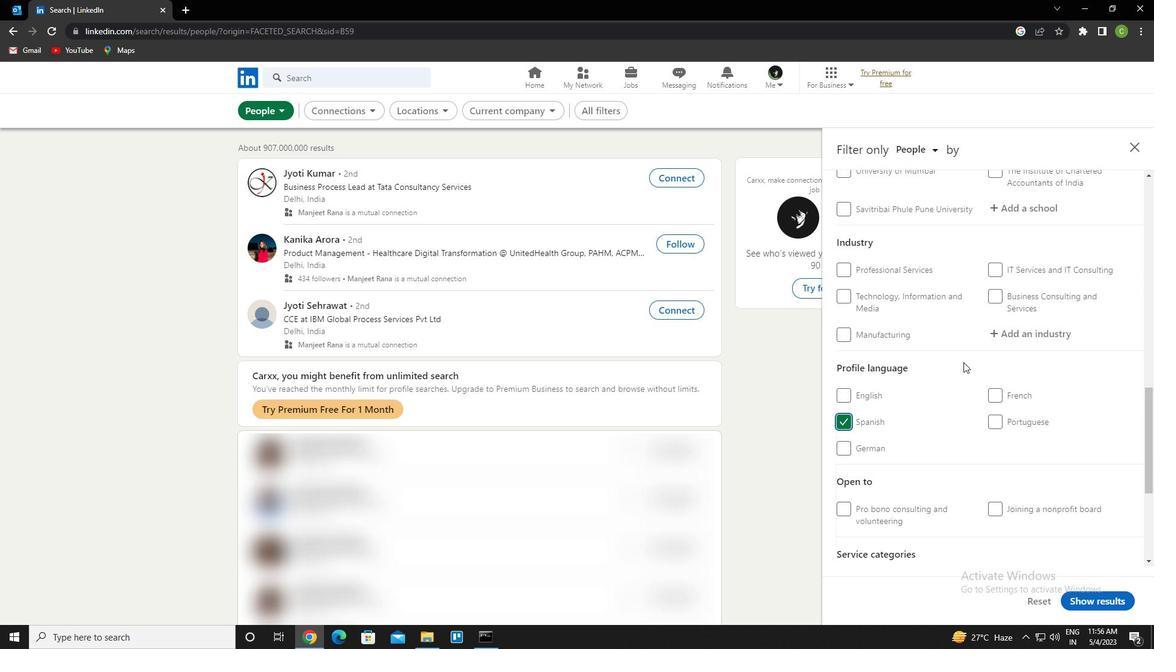 
Action: Mouse scrolled (962, 363) with delta (0, 0)
Screenshot: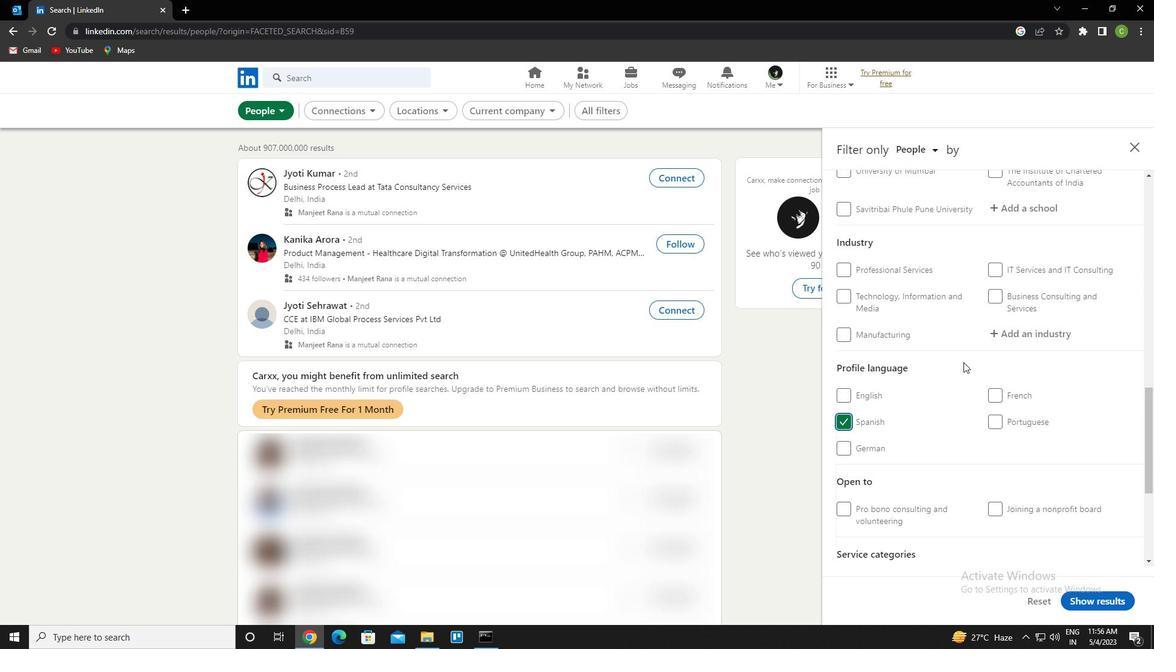 
Action: Mouse moved to (950, 358)
Screenshot: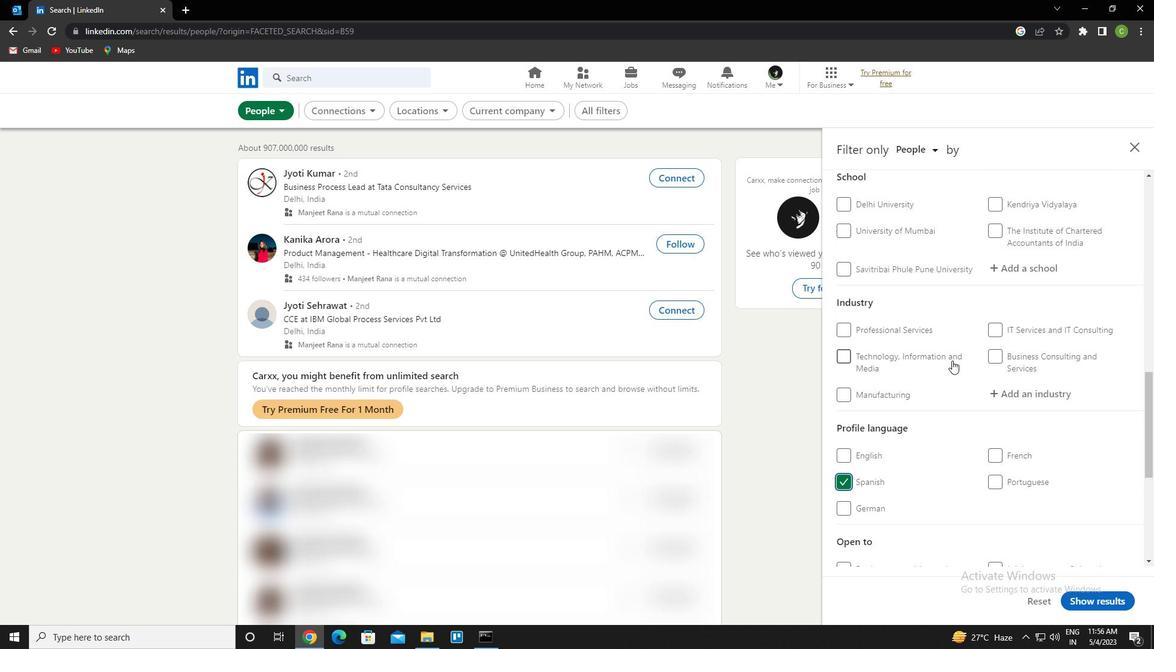 
Action: Mouse scrolled (950, 359) with delta (0, 0)
Screenshot: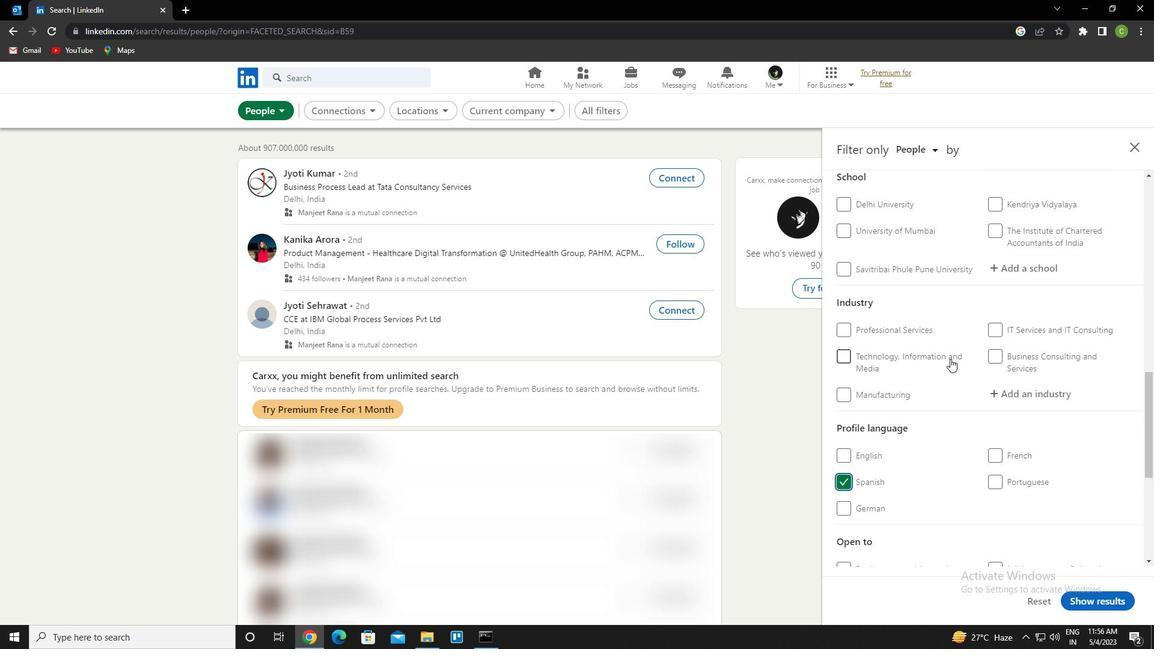 
Action: Mouse scrolled (950, 359) with delta (0, 0)
Screenshot: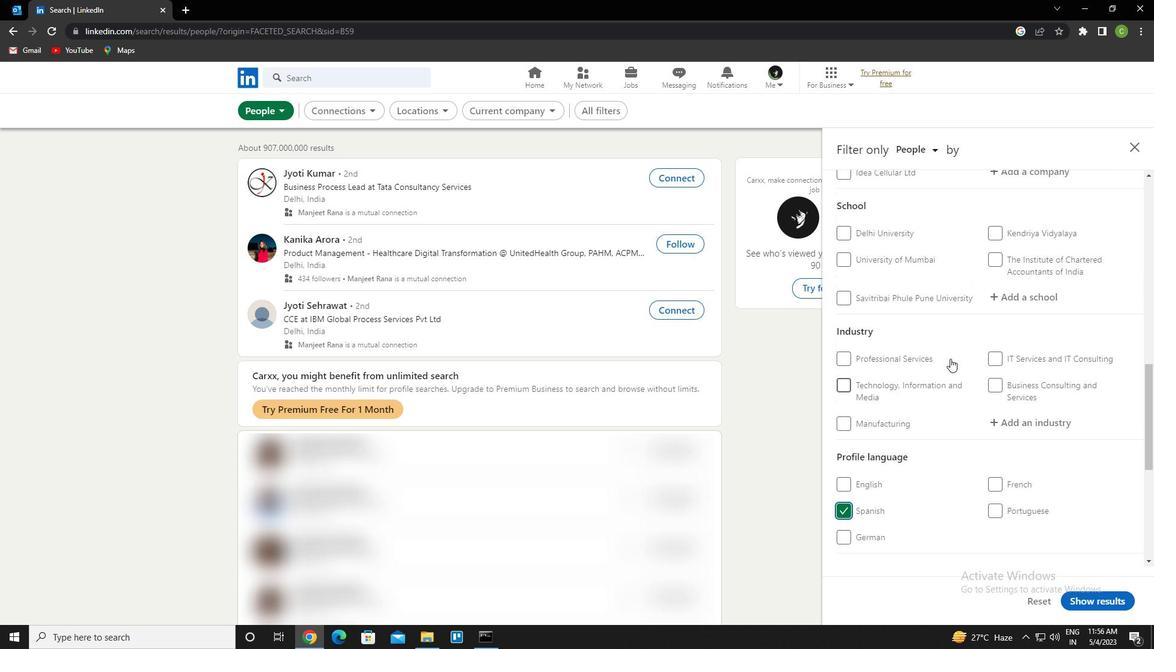 
Action: Mouse scrolled (950, 359) with delta (0, 0)
Screenshot: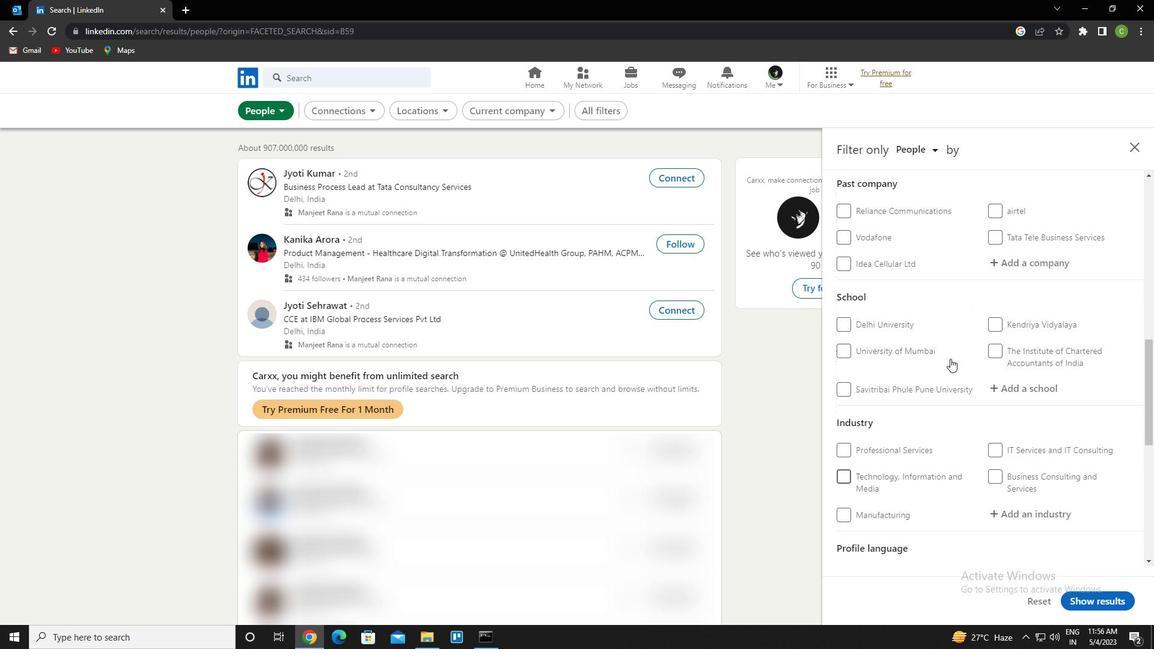 
Action: Mouse scrolled (950, 359) with delta (0, 0)
Screenshot: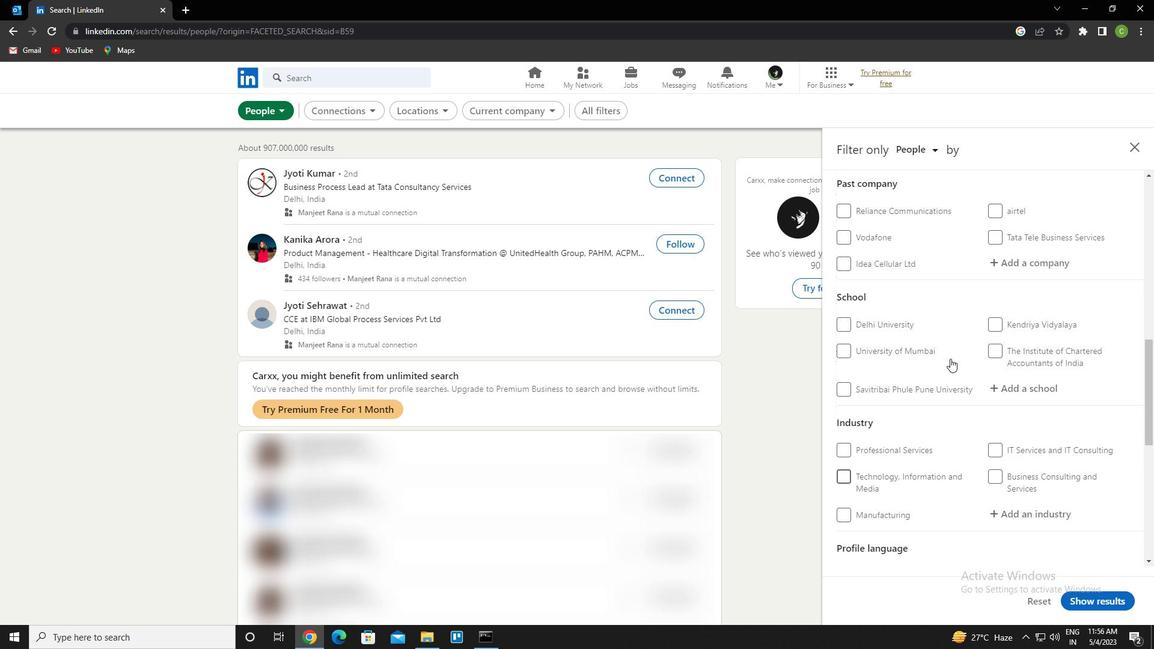 
Action: Mouse scrolled (950, 359) with delta (0, 0)
Screenshot: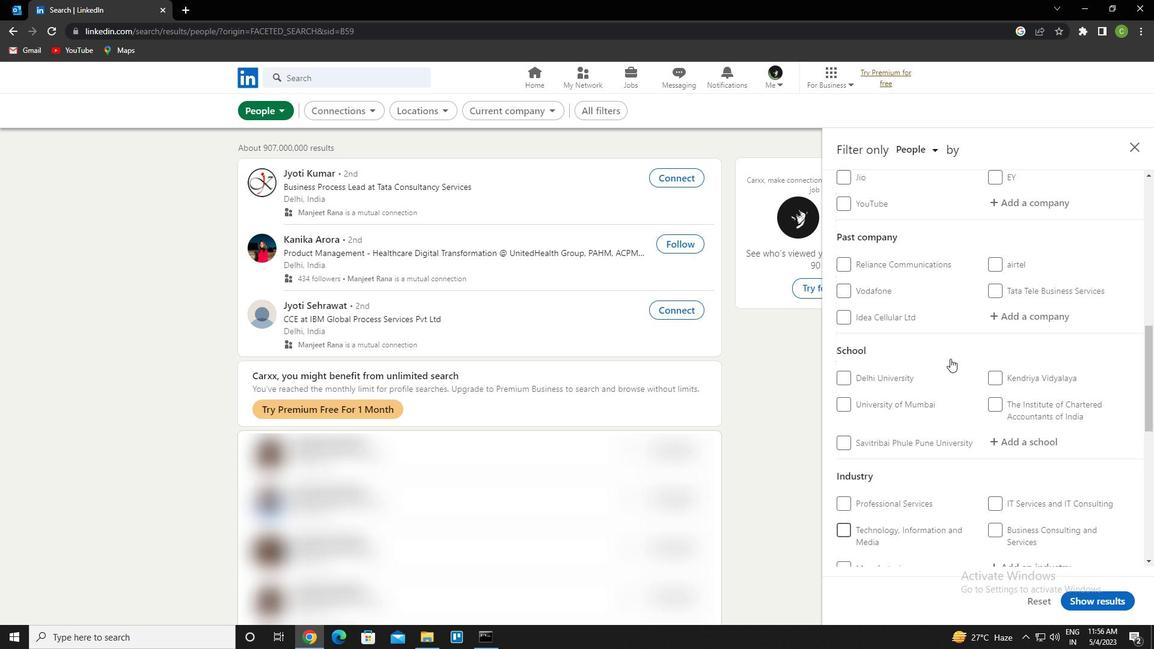 
Action: Mouse moved to (1024, 331)
Screenshot: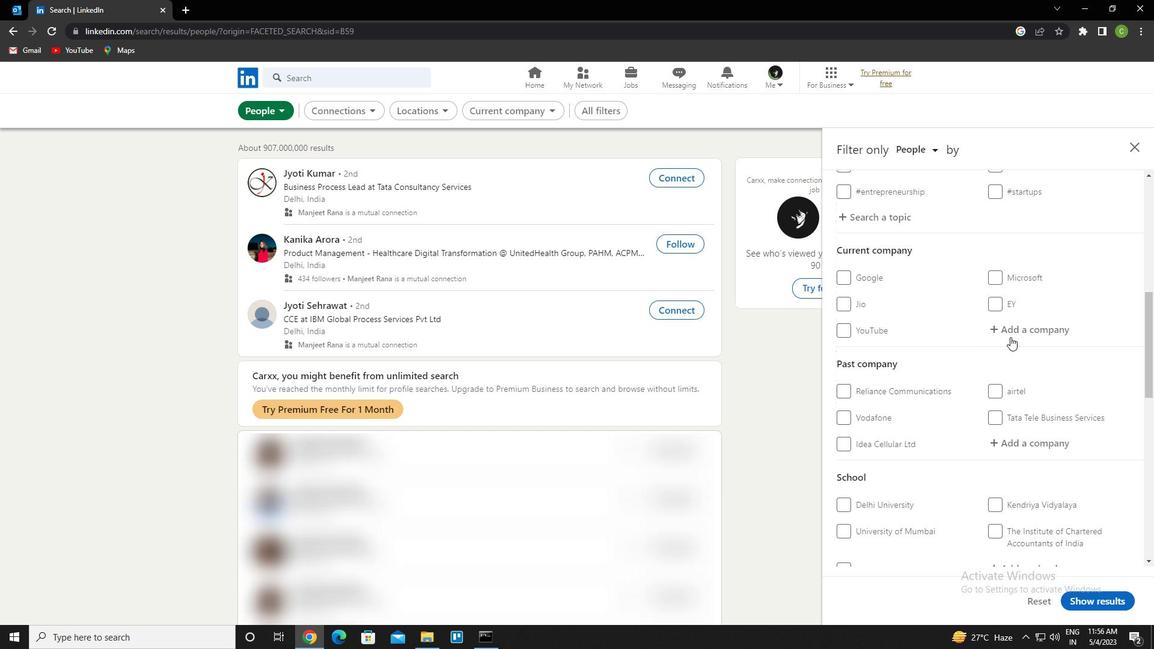 
Action: Mouse pressed left at (1024, 331)
Screenshot: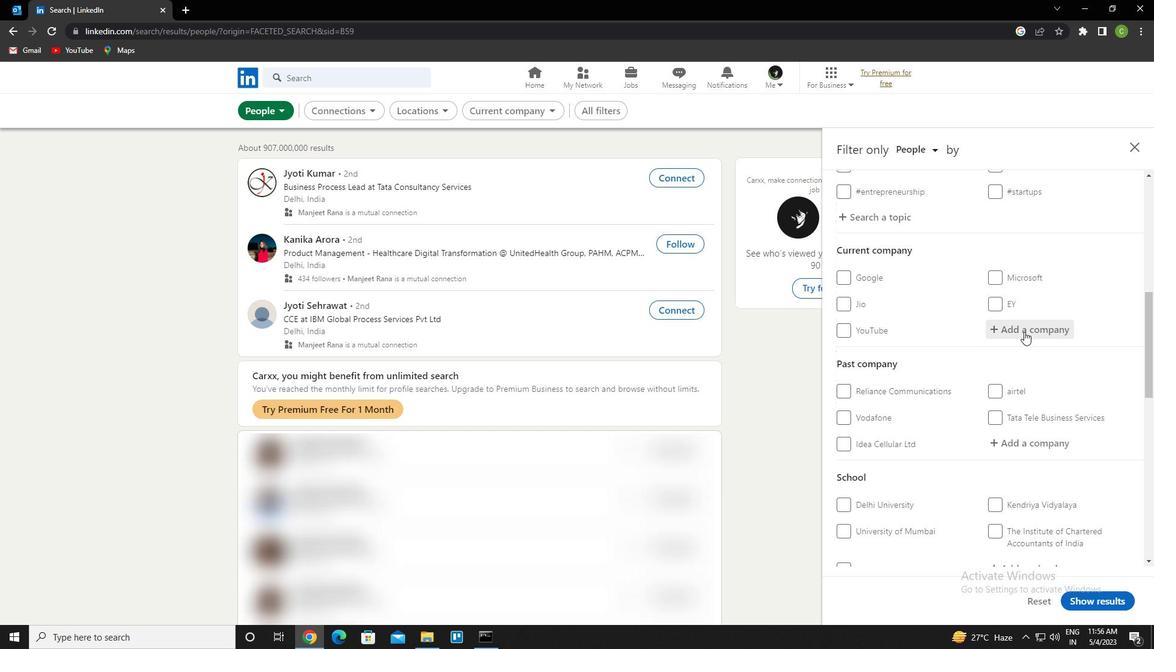 
Action: Key pressed <Key.caps_lock>r<Key.caps_lock>ecruiting<Key.space>cell<Key.down><Key.enter>
Screenshot: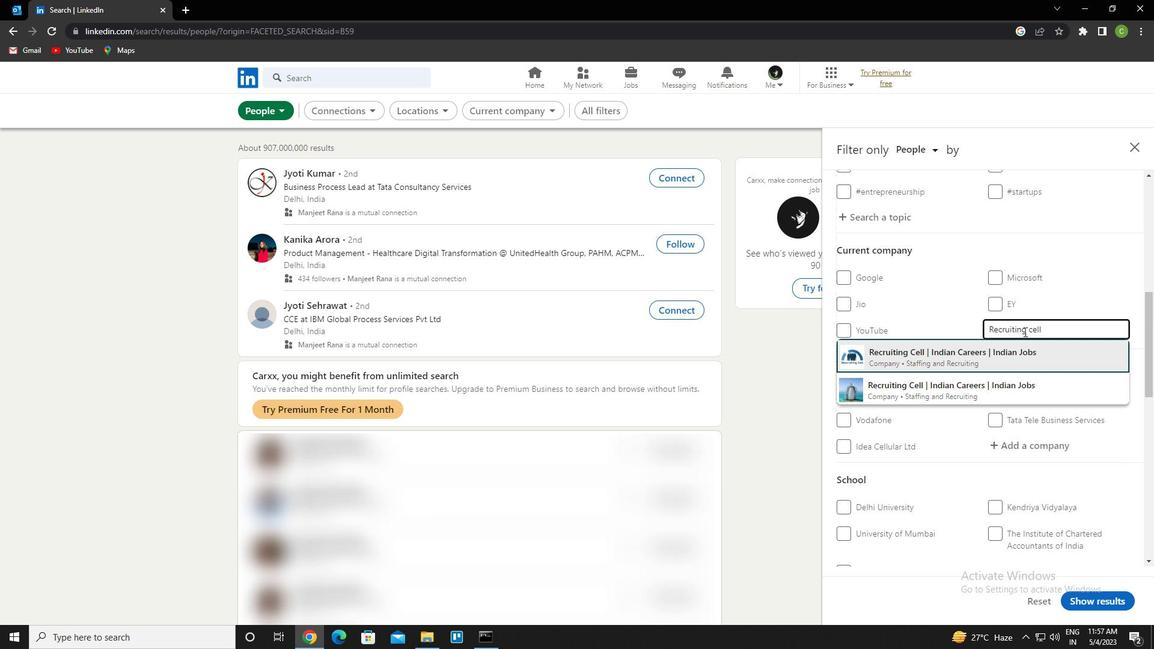 
Action: Mouse moved to (1046, 326)
Screenshot: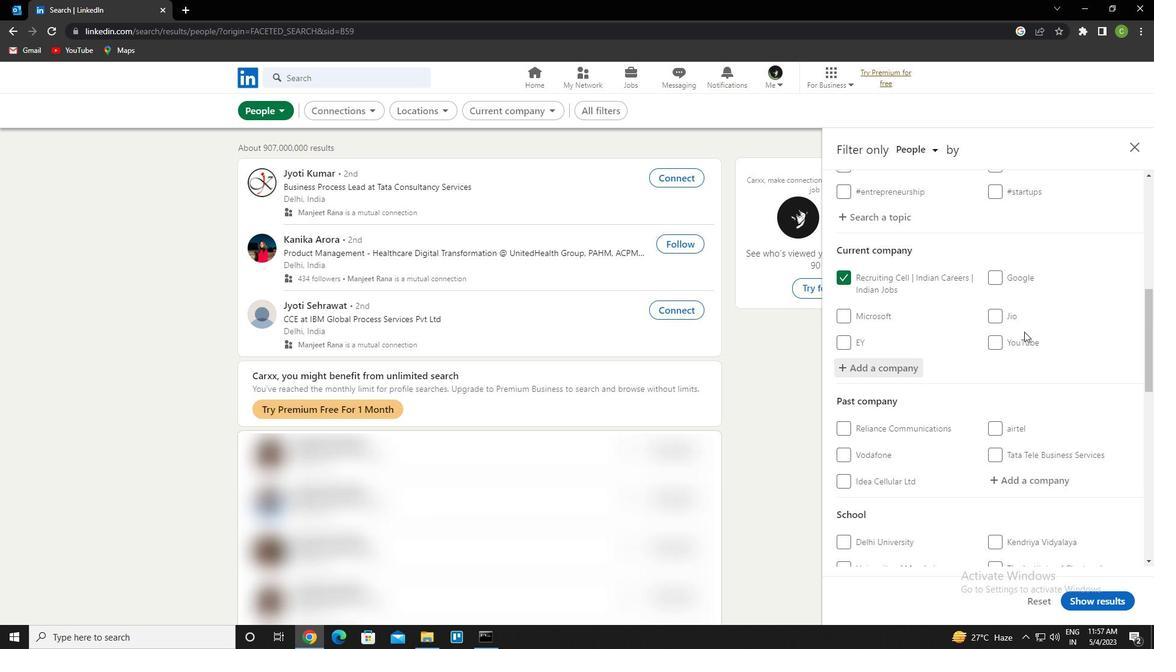 
Action: Mouse scrolled (1046, 325) with delta (0, 0)
Screenshot: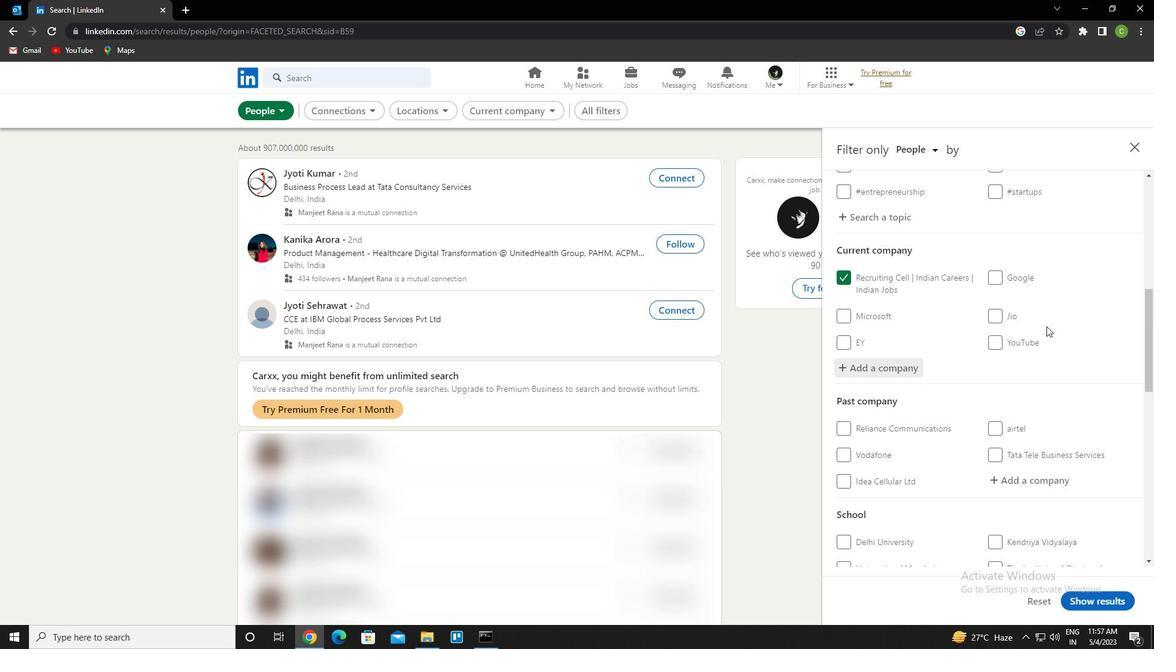 
Action: Mouse moved to (1046, 326)
Screenshot: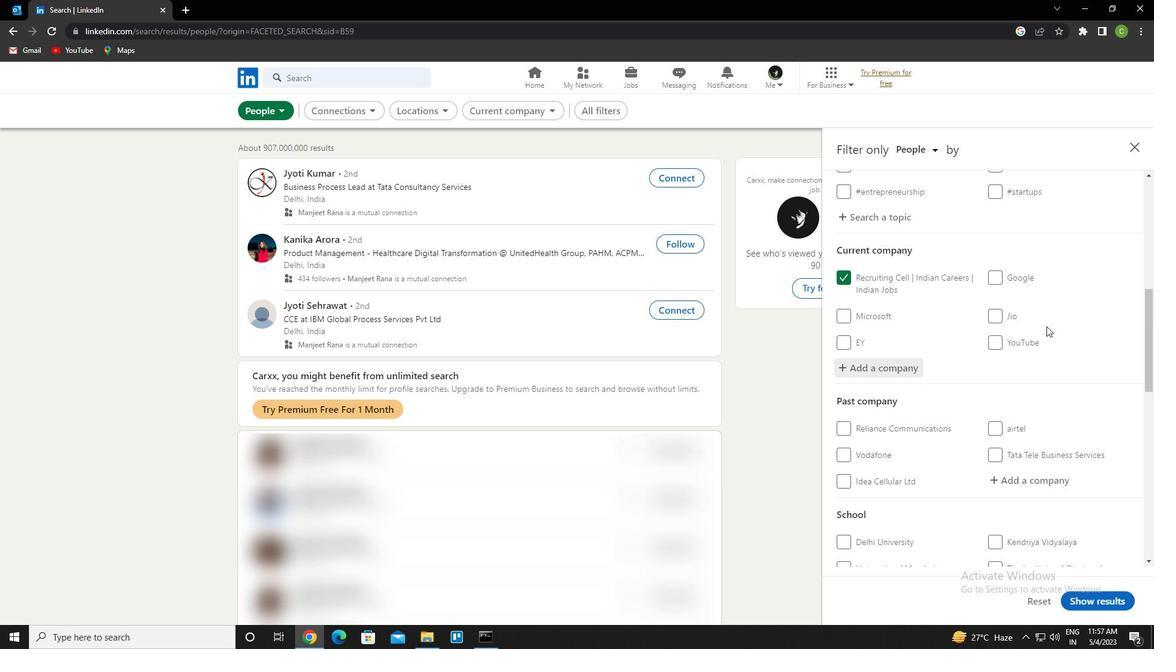 
Action: Mouse scrolled (1046, 325) with delta (0, 0)
Screenshot: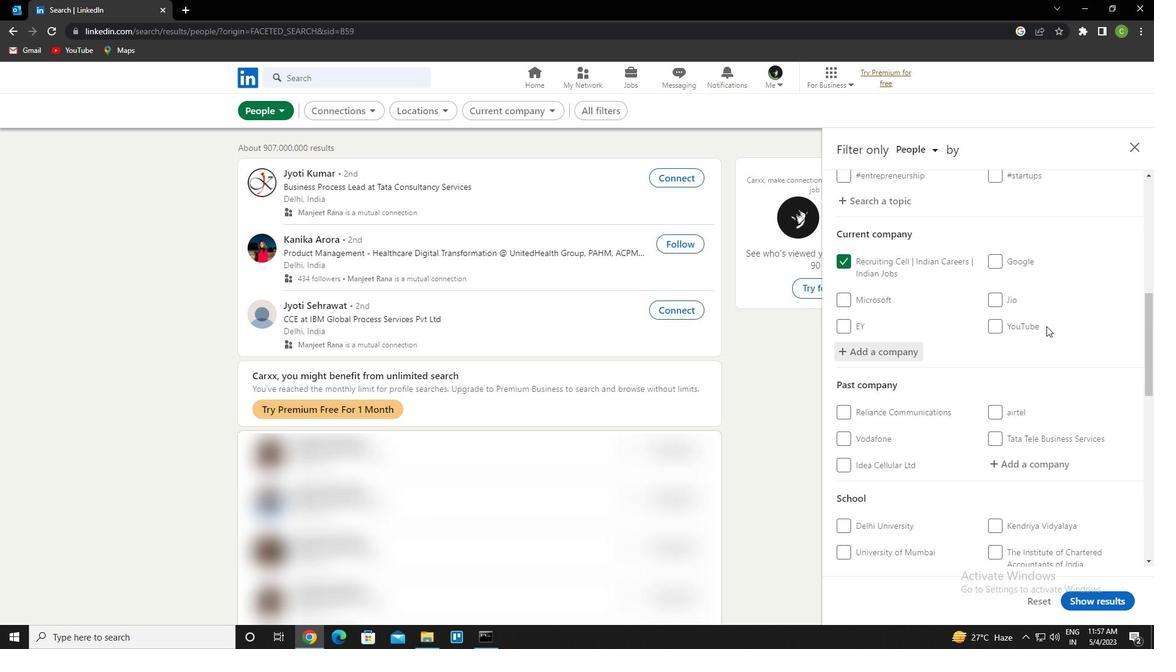 
Action: Mouse moved to (1032, 352)
Screenshot: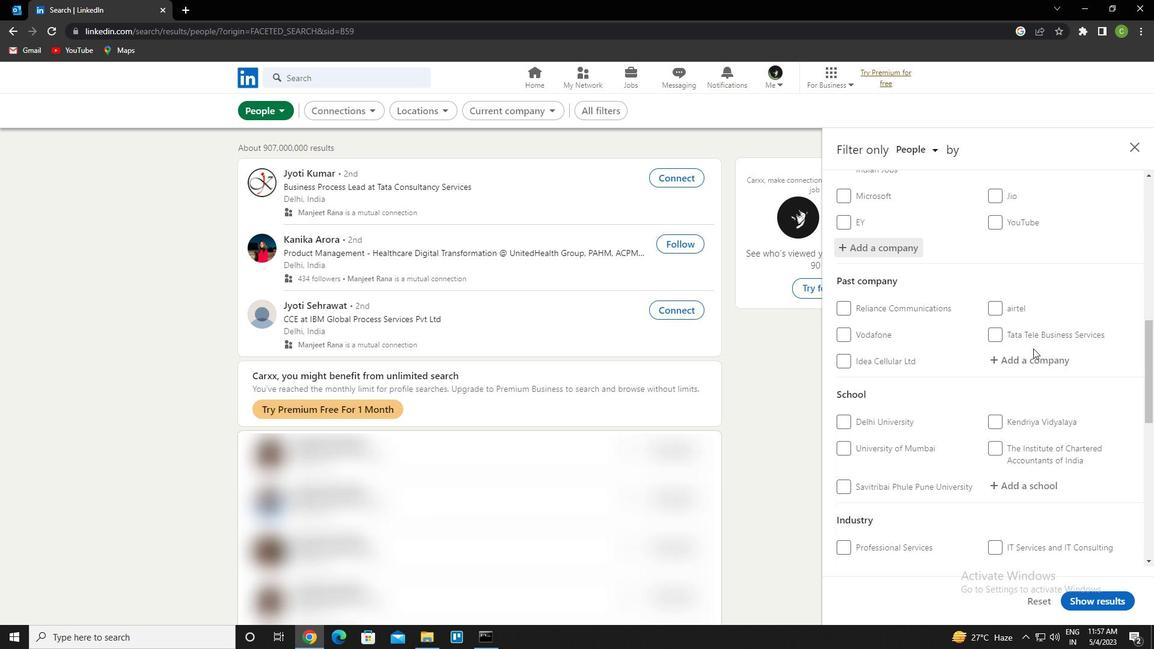 
Action: Mouse scrolled (1032, 352) with delta (0, 0)
Screenshot: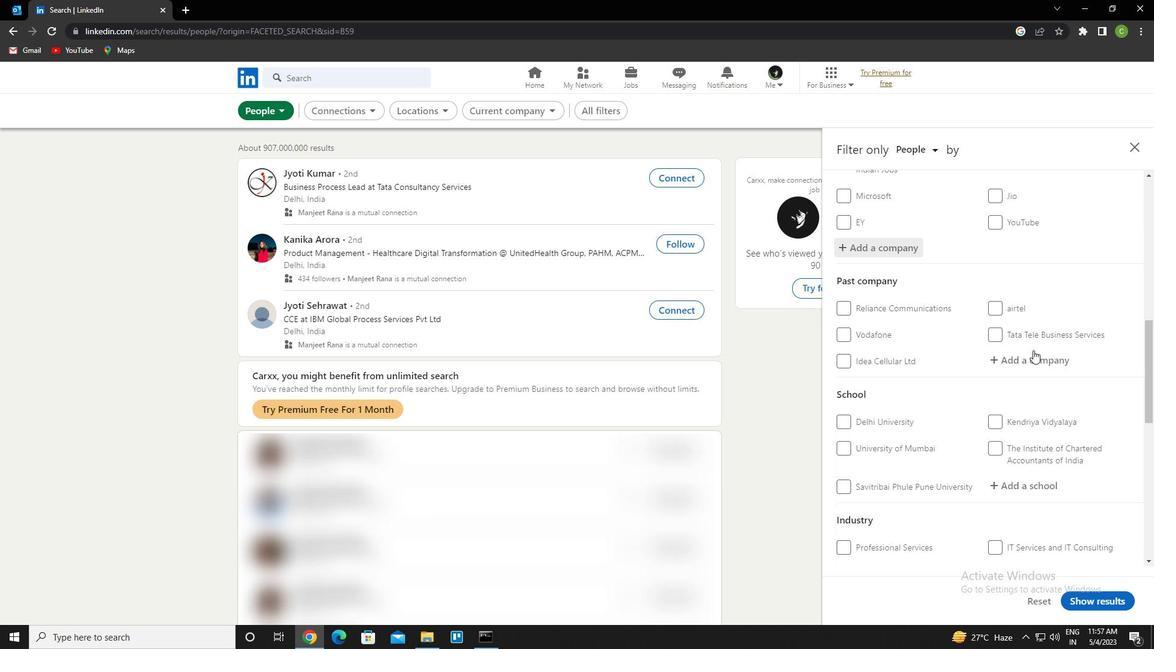 
Action: Mouse moved to (1032, 352)
Screenshot: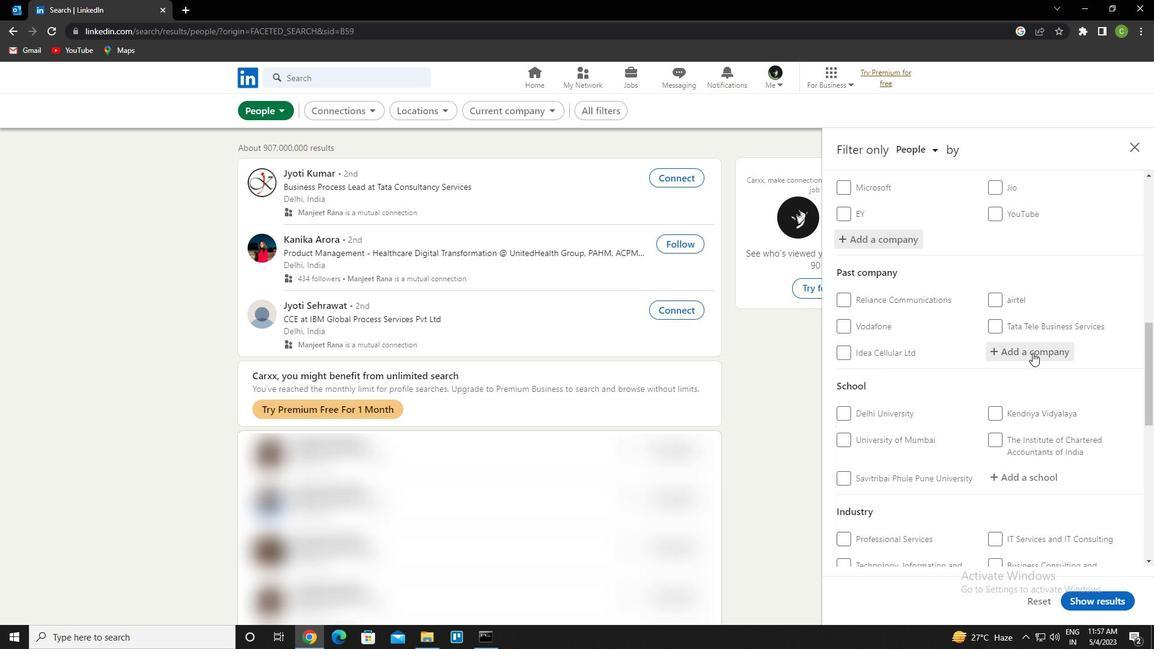 
Action: Mouse scrolled (1032, 351) with delta (0, 0)
Screenshot: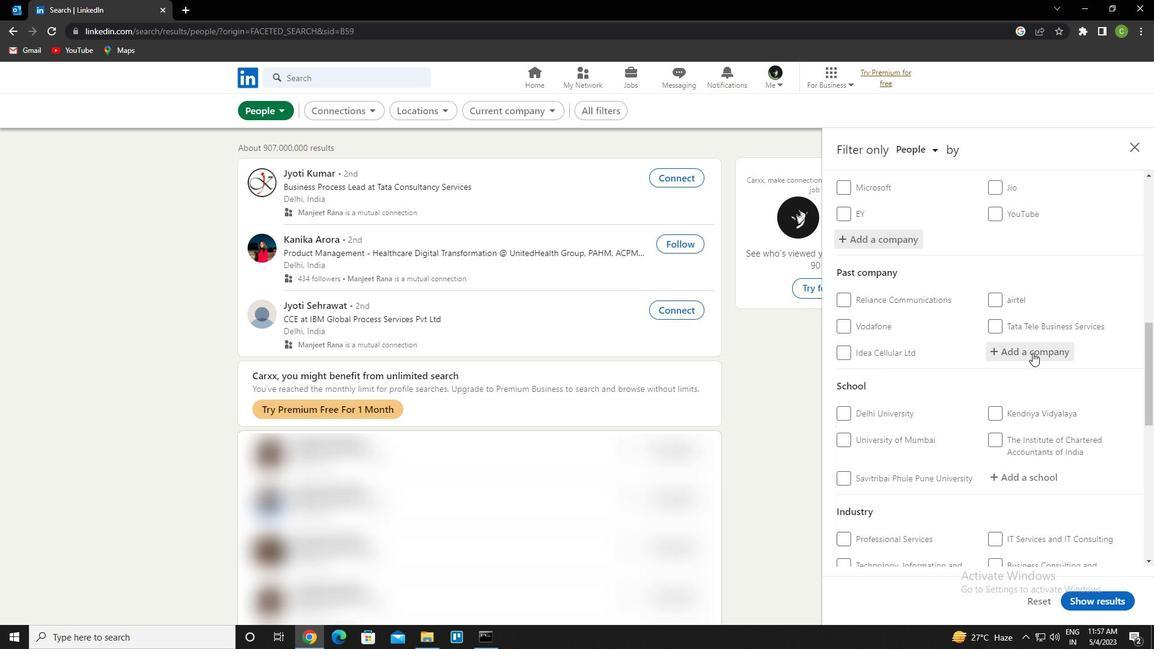 
Action: Mouse moved to (1023, 361)
Screenshot: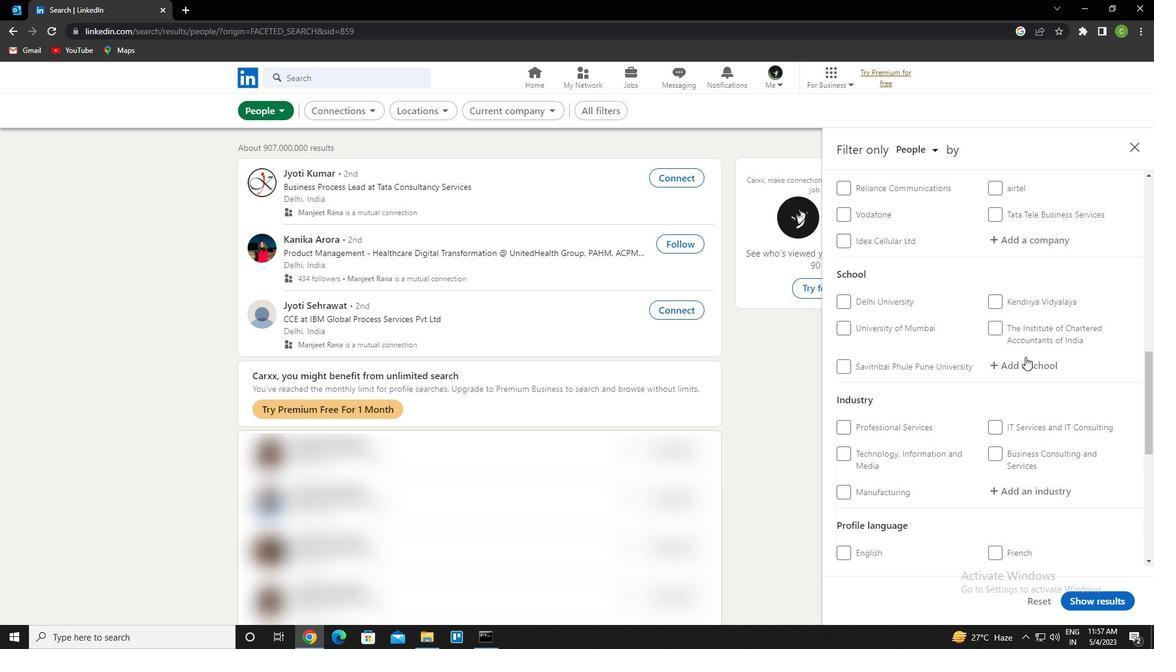 
Action: Mouse pressed left at (1023, 361)
Screenshot: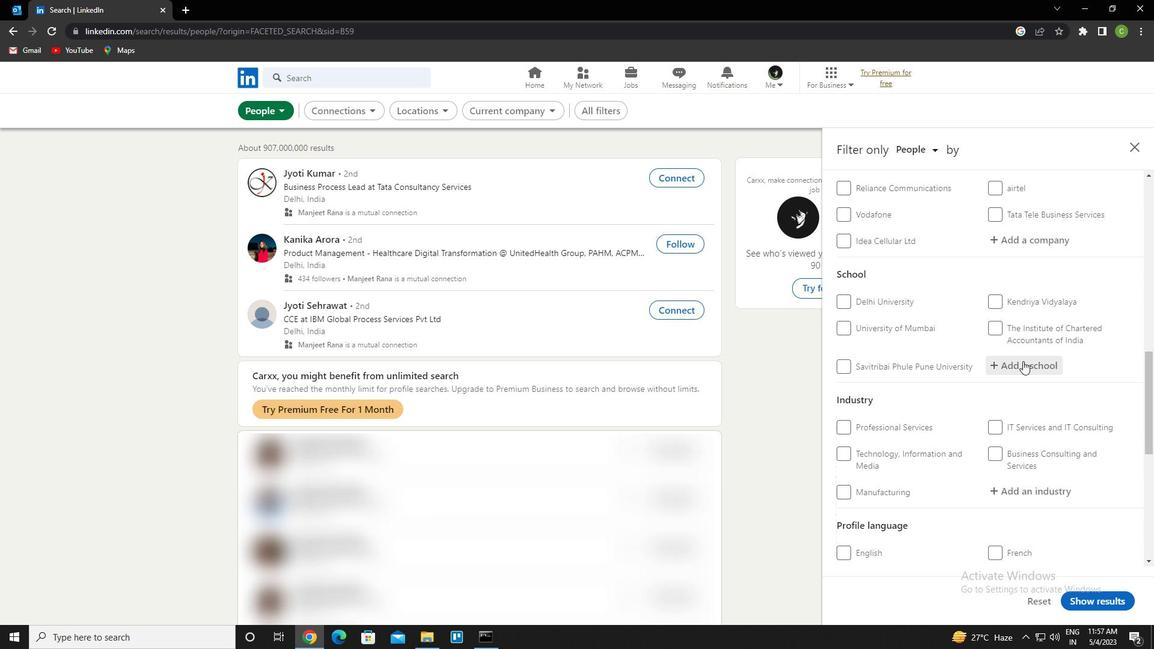 
Action: Key pressed <Key.caps_lock>h<Key.caps_lock>emvato<Key.backspace>i<Key.space>nandan<Key.space><Key.caps_lock>b<Key.caps_lock>ahuguna<Key.space>garhwal<Key.space>university<Key.down><Key.enter>
Screenshot: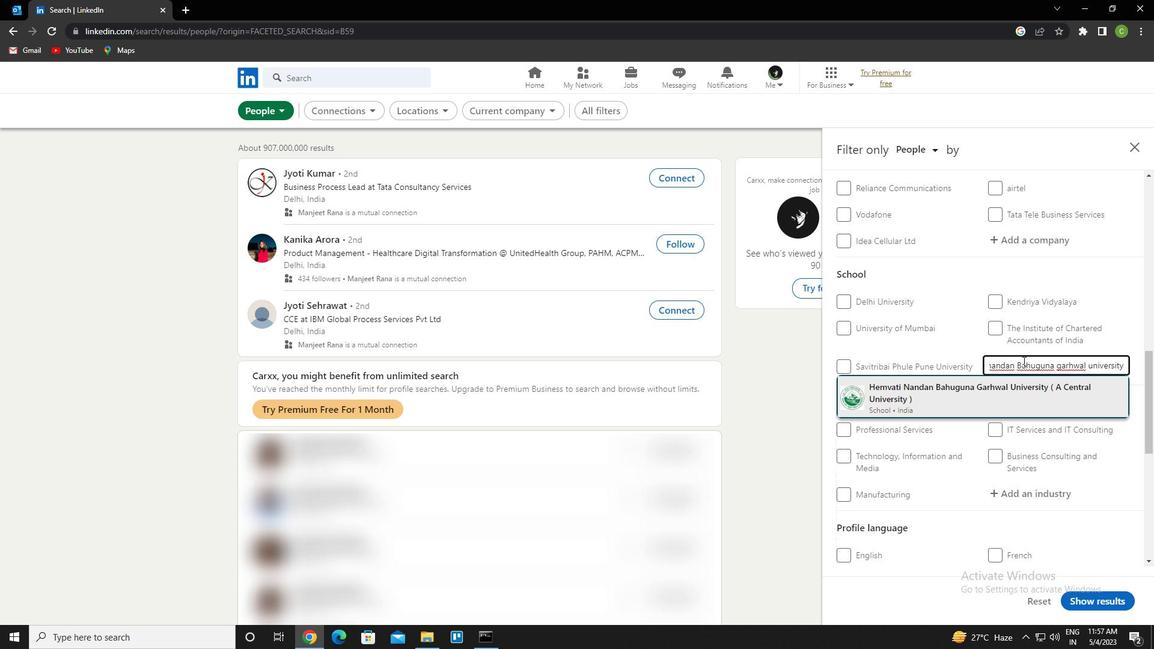 
Action: Mouse moved to (1003, 347)
Screenshot: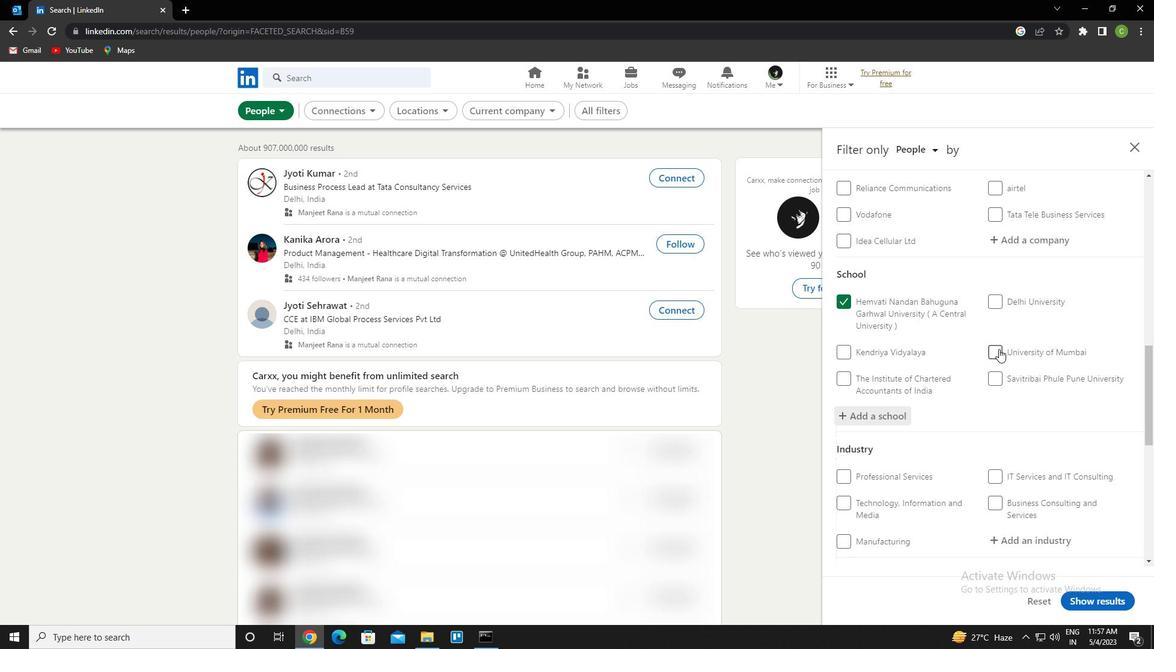 
Action: Mouse scrolled (1003, 346) with delta (0, 0)
Screenshot: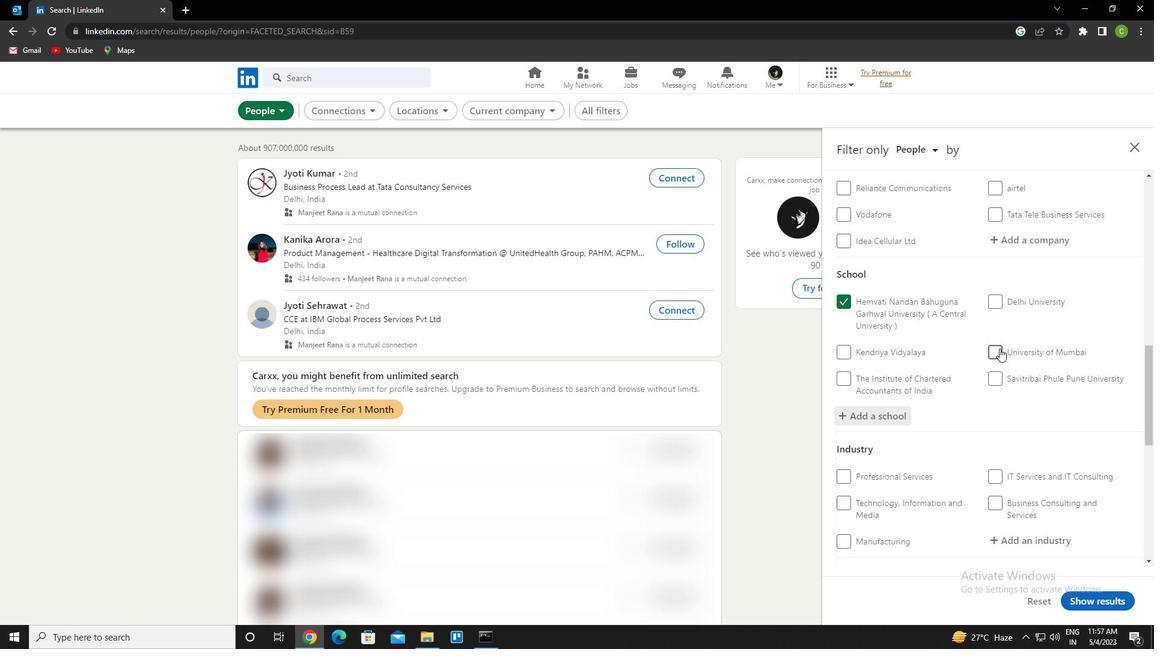 
Action: Mouse moved to (1002, 347)
Screenshot: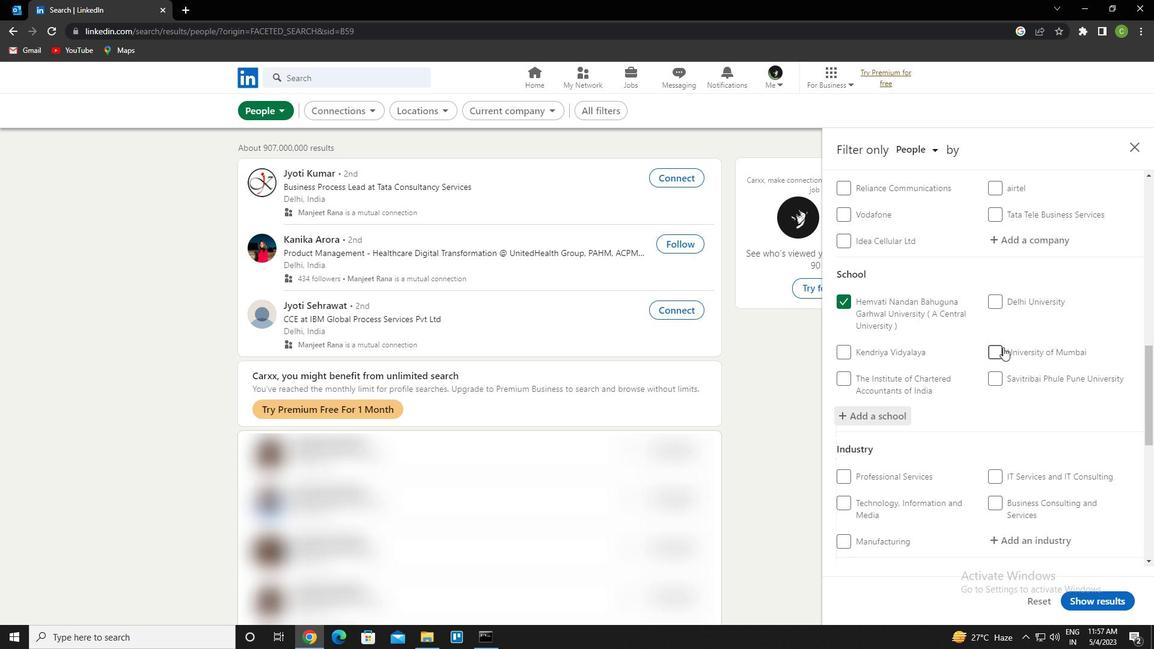 
Action: Mouse scrolled (1002, 346) with delta (0, 0)
Screenshot: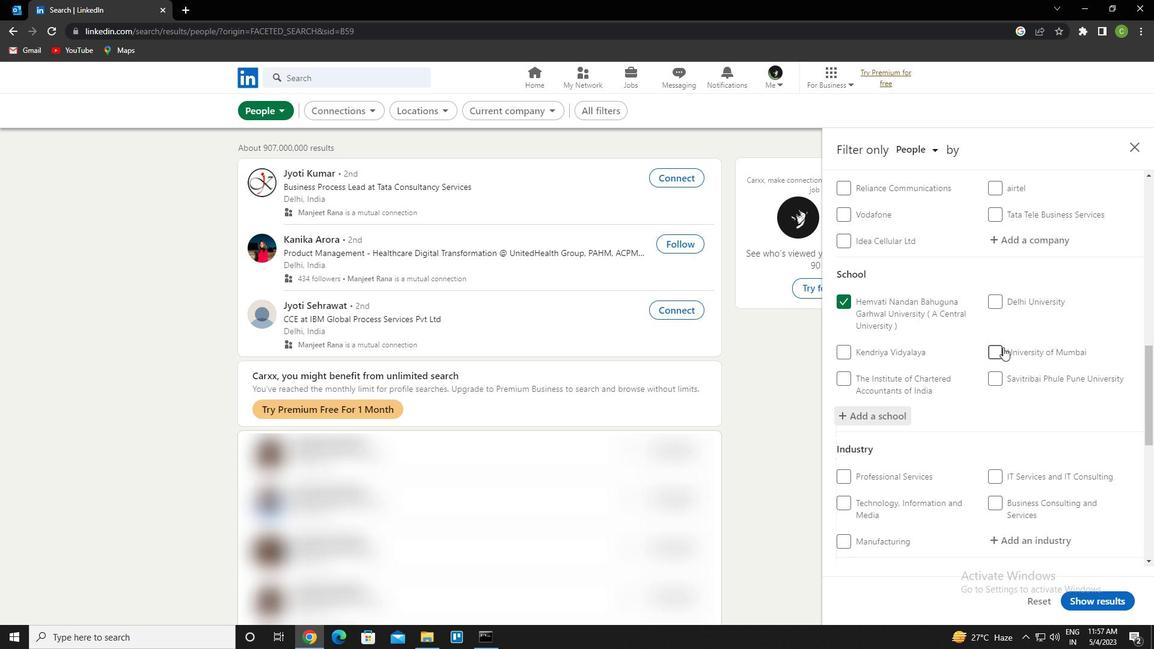 
Action: Mouse moved to (1002, 347)
Screenshot: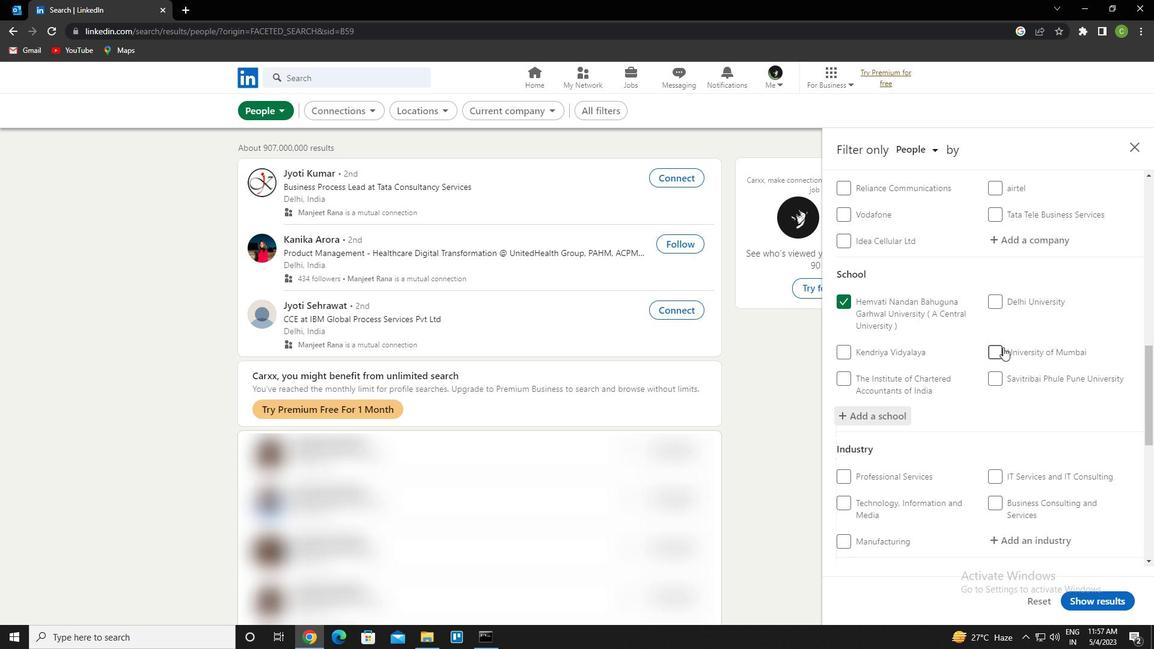 
Action: Mouse scrolled (1002, 346) with delta (0, 0)
Screenshot: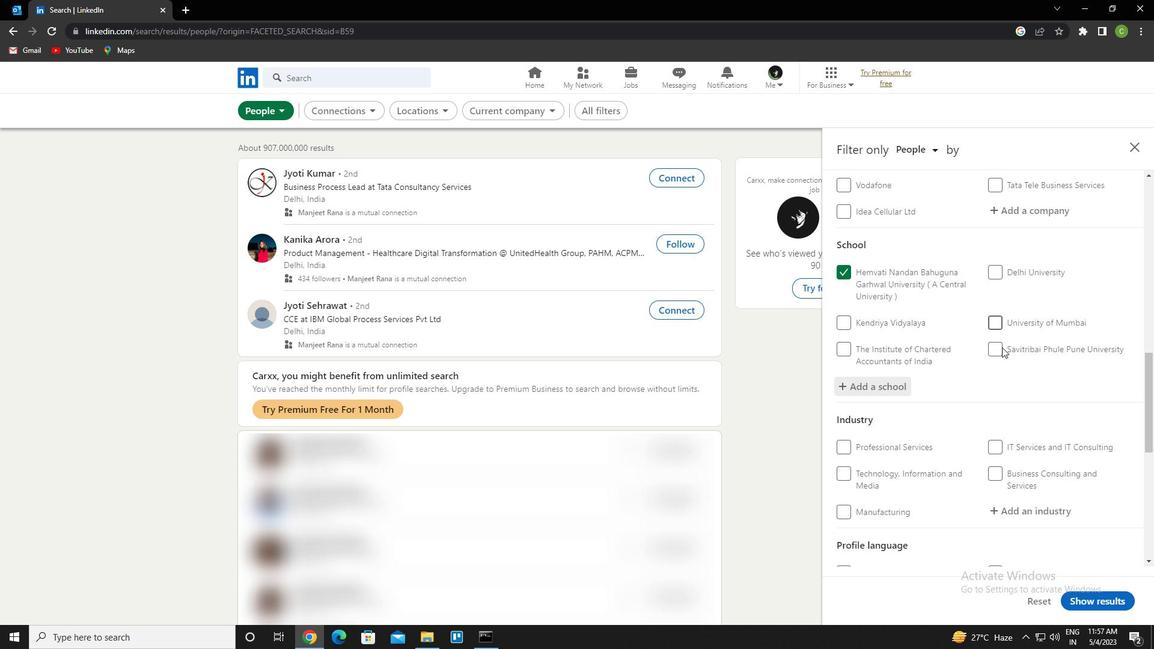 
Action: Mouse scrolled (1002, 346) with delta (0, 0)
Screenshot: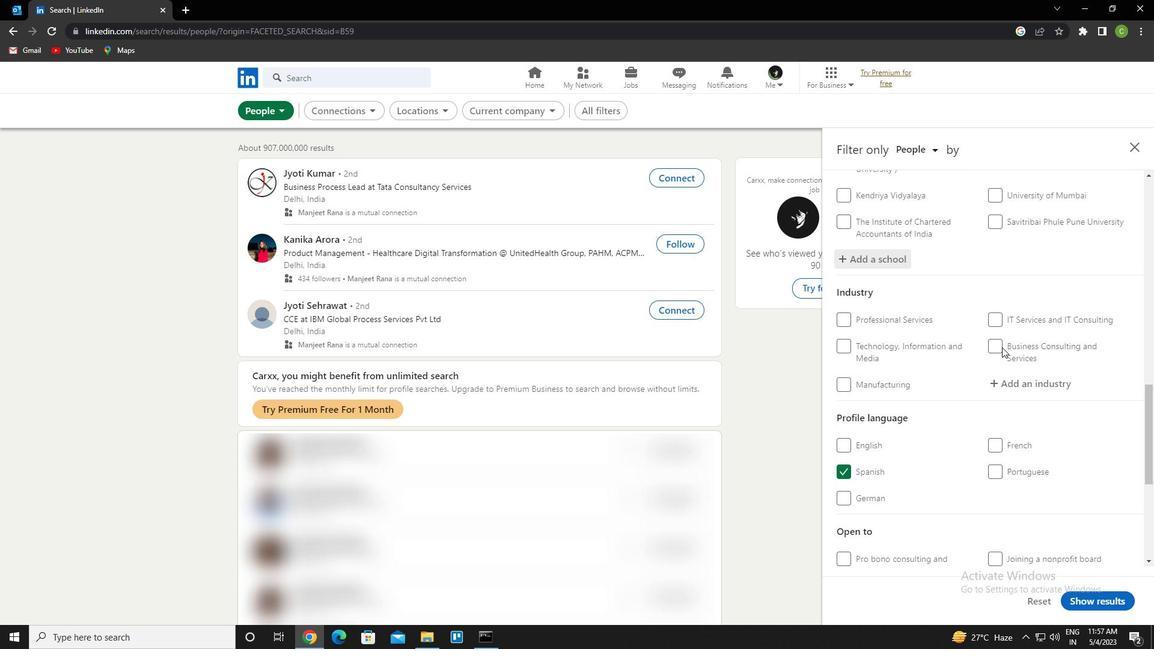 
Action: Mouse moved to (1028, 299)
Screenshot: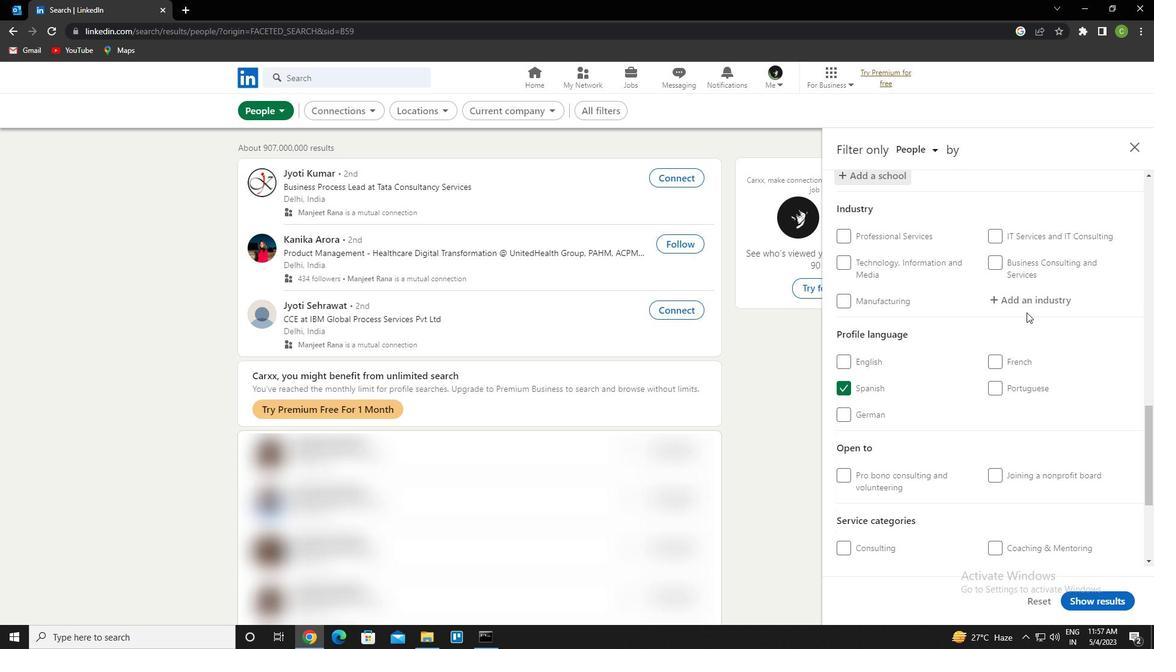 
Action: Mouse pressed left at (1028, 299)
Screenshot: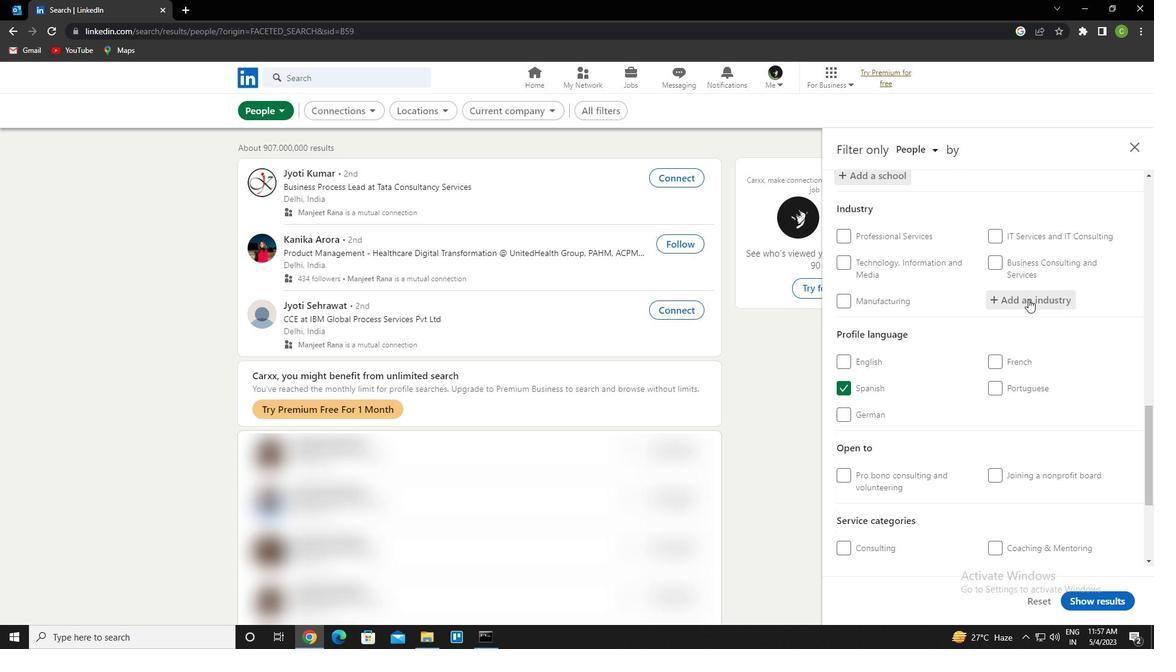 
Action: Key pressed <Key.caps_lock>l<Key.caps_lock>aundry<Key.space>and<Key.down><Key.enter>
Screenshot: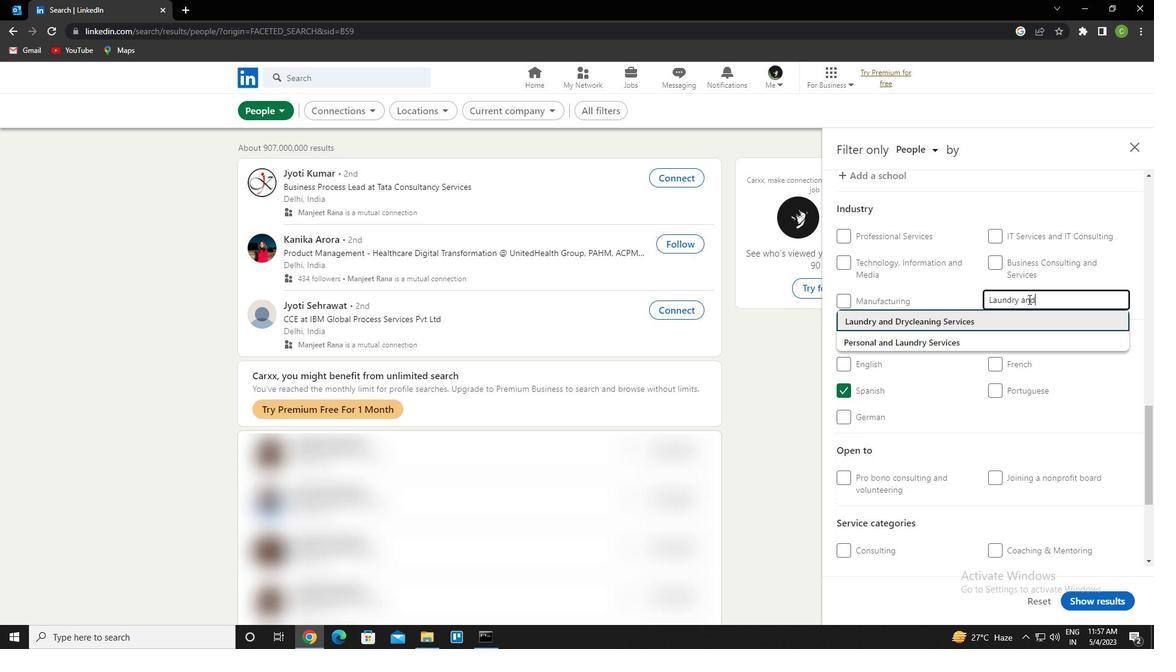 
Action: Mouse moved to (1056, 284)
Screenshot: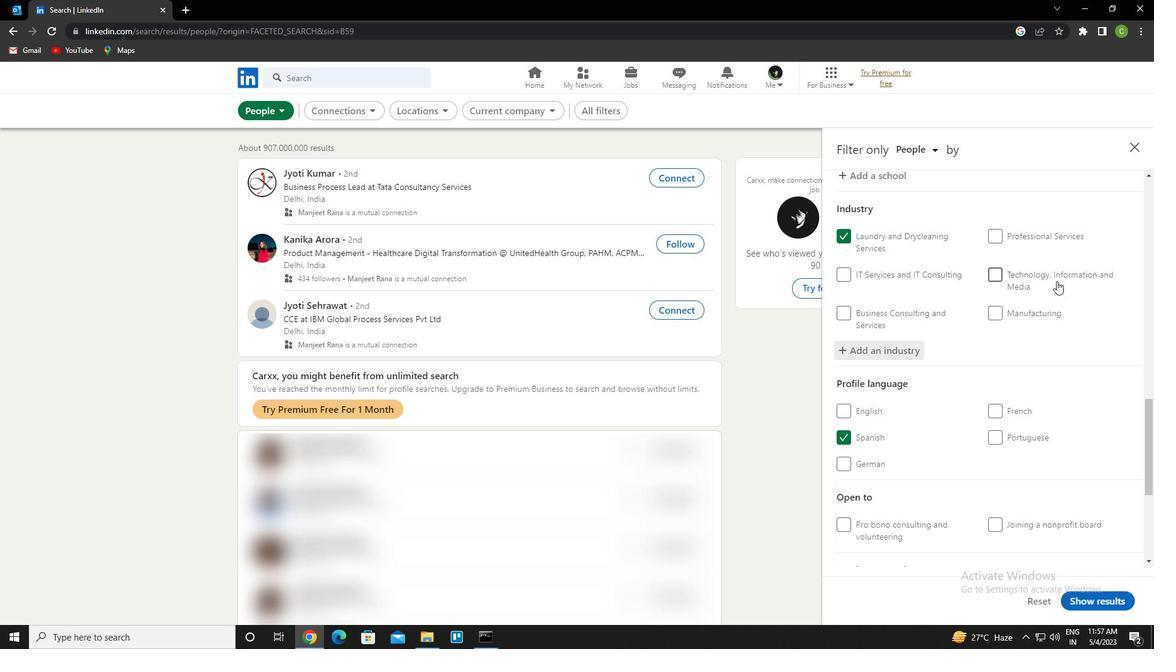 
Action: Mouse scrolled (1056, 283) with delta (0, 0)
Screenshot: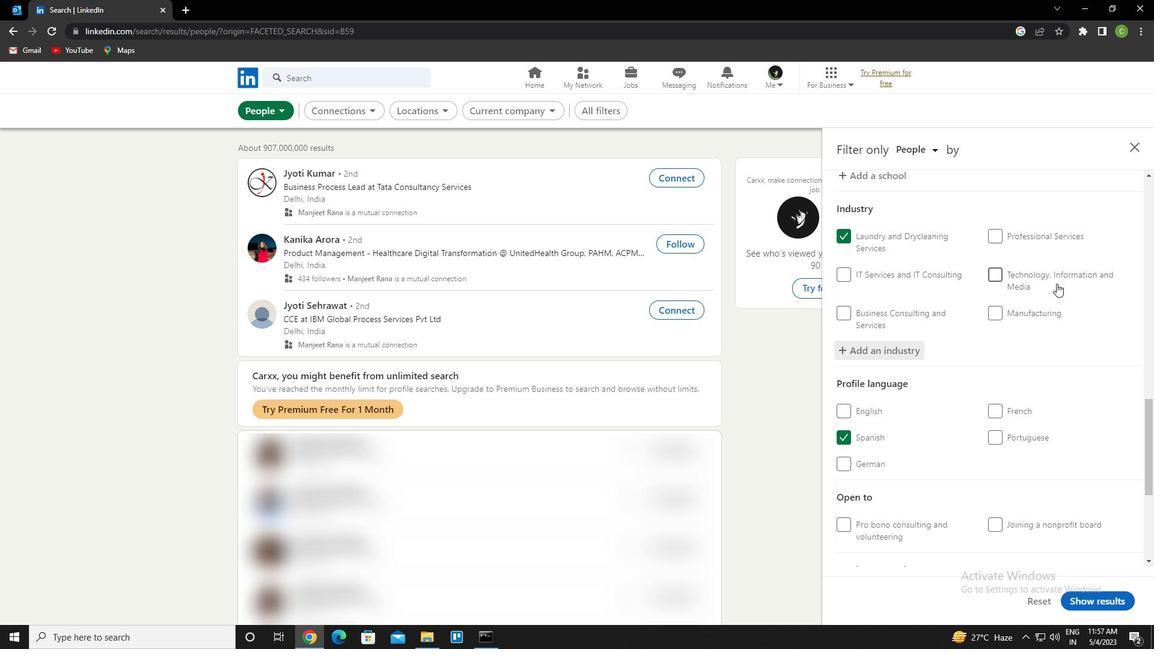 
Action: Mouse moved to (1056, 289)
Screenshot: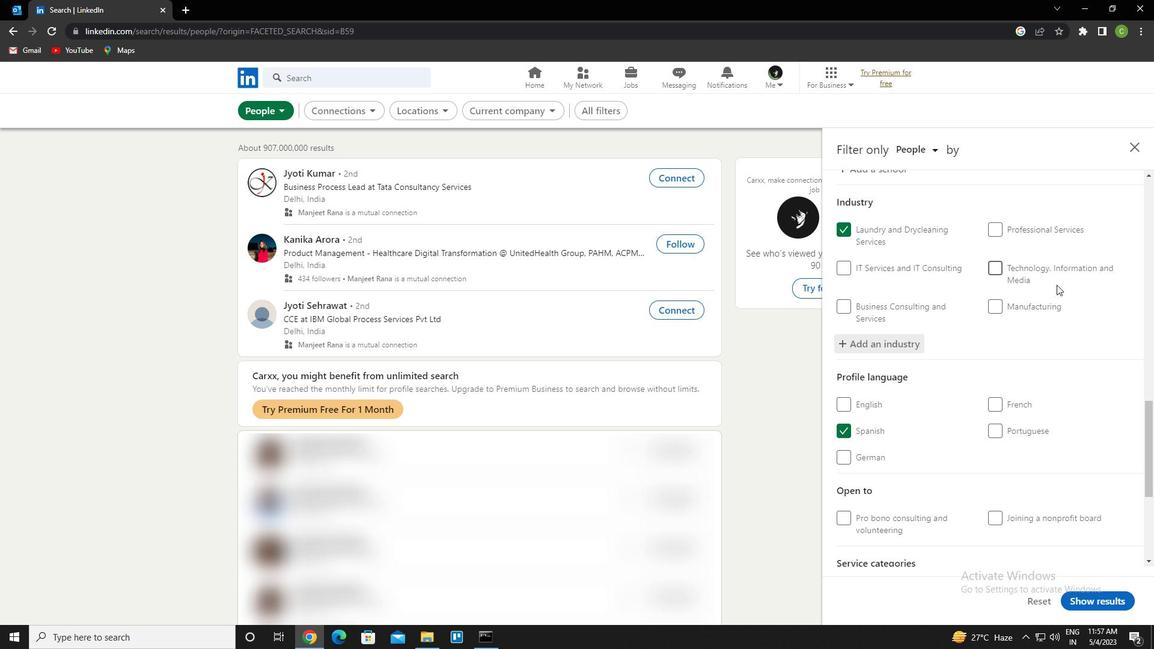 
Action: Mouse scrolled (1056, 289) with delta (0, 0)
Screenshot: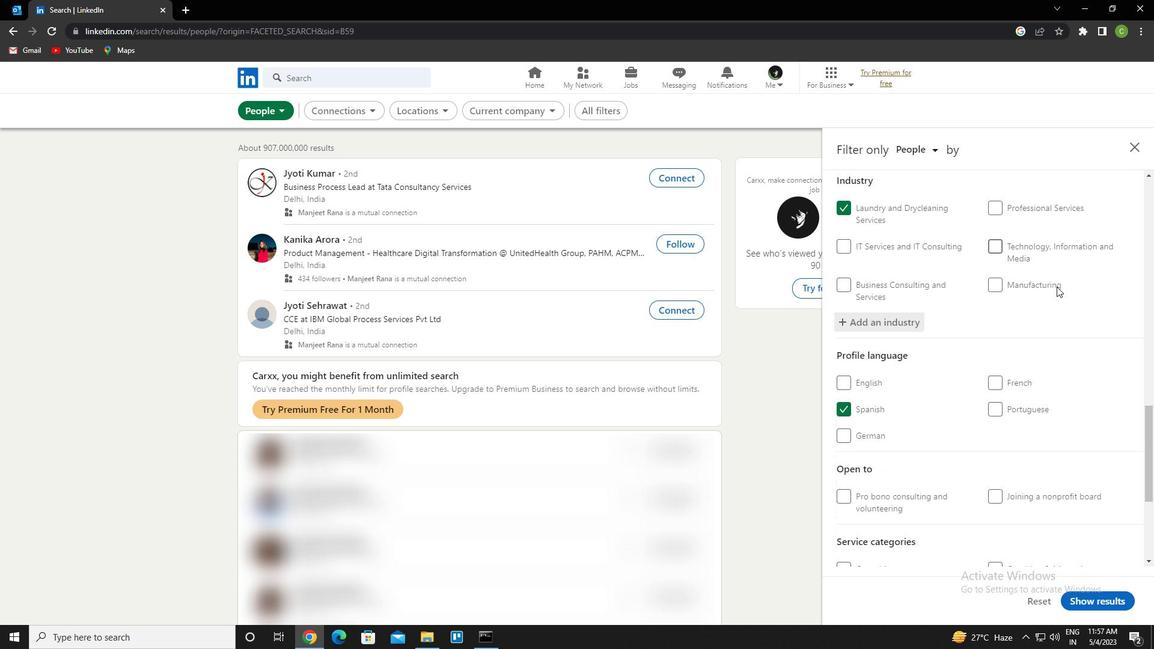 
Action: Mouse moved to (1056, 294)
Screenshot: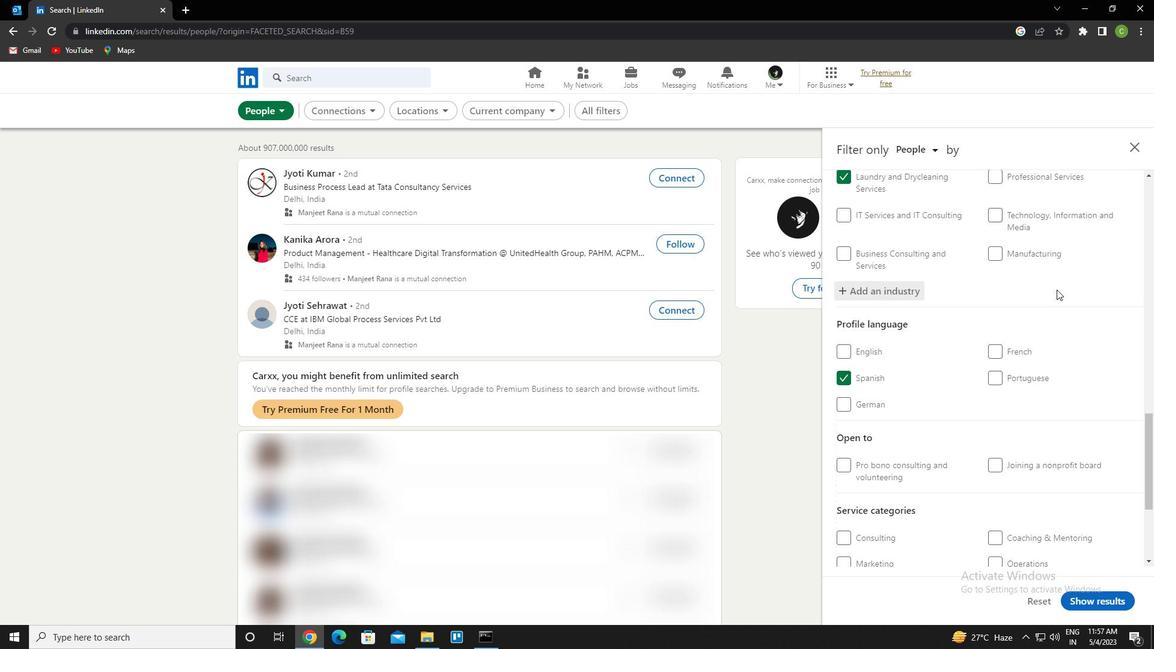 
Action: Mouse scrolled (1056, 294) with delta (0, 0)
Screenshot: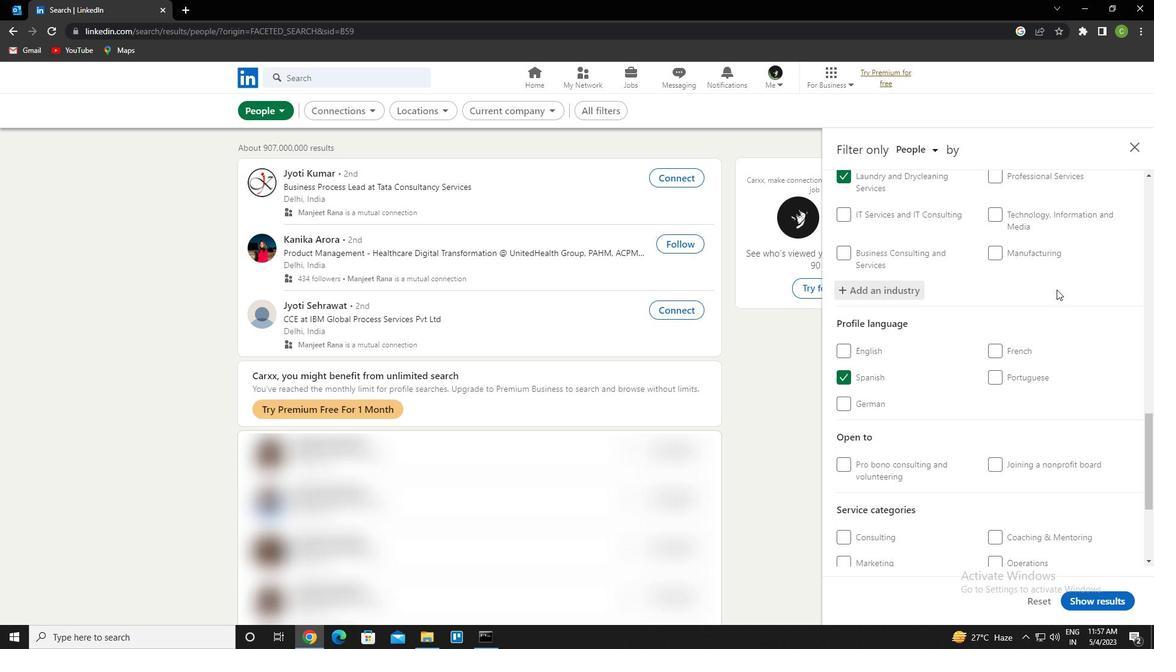 
Action: Mouse moved to (1055, 298)
Screenshot: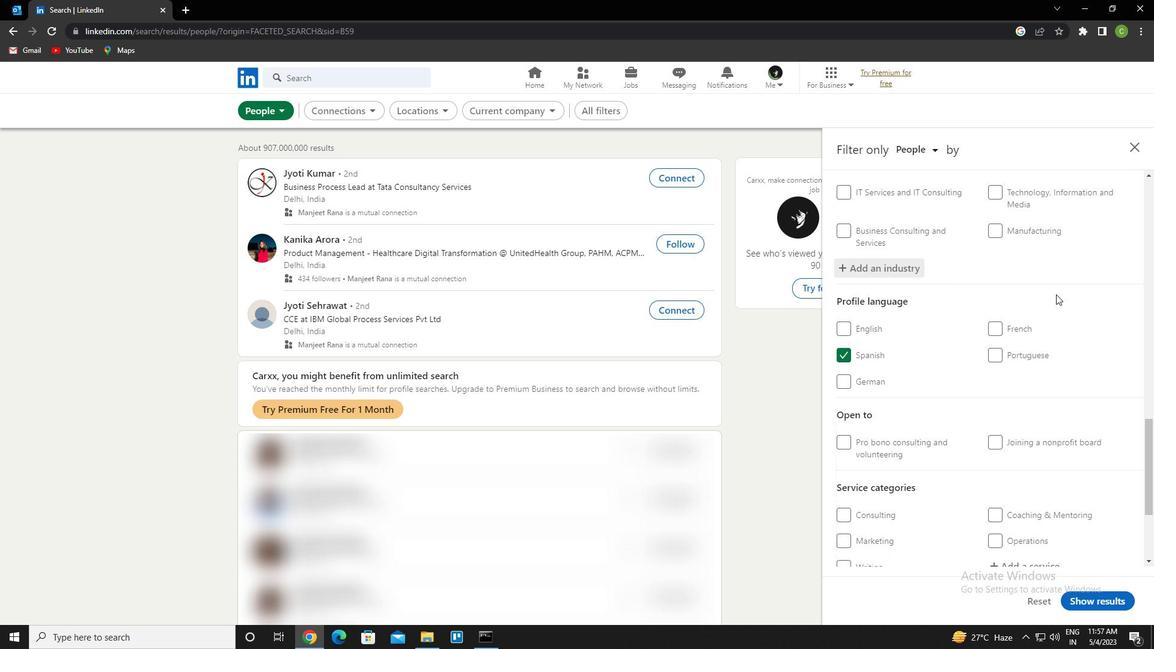 
Action: Mouse scrolled (1055, 297) with delta (0, 0)
Screenshot: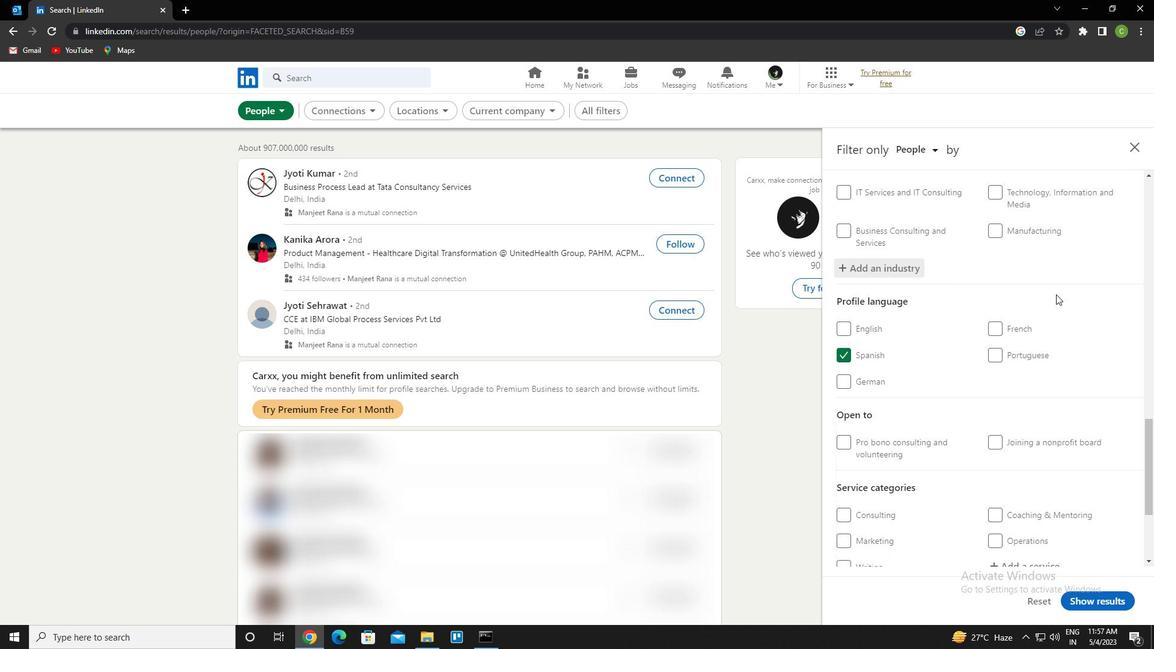 
Action: Mouse moved to (1052, 303)
Screenshot: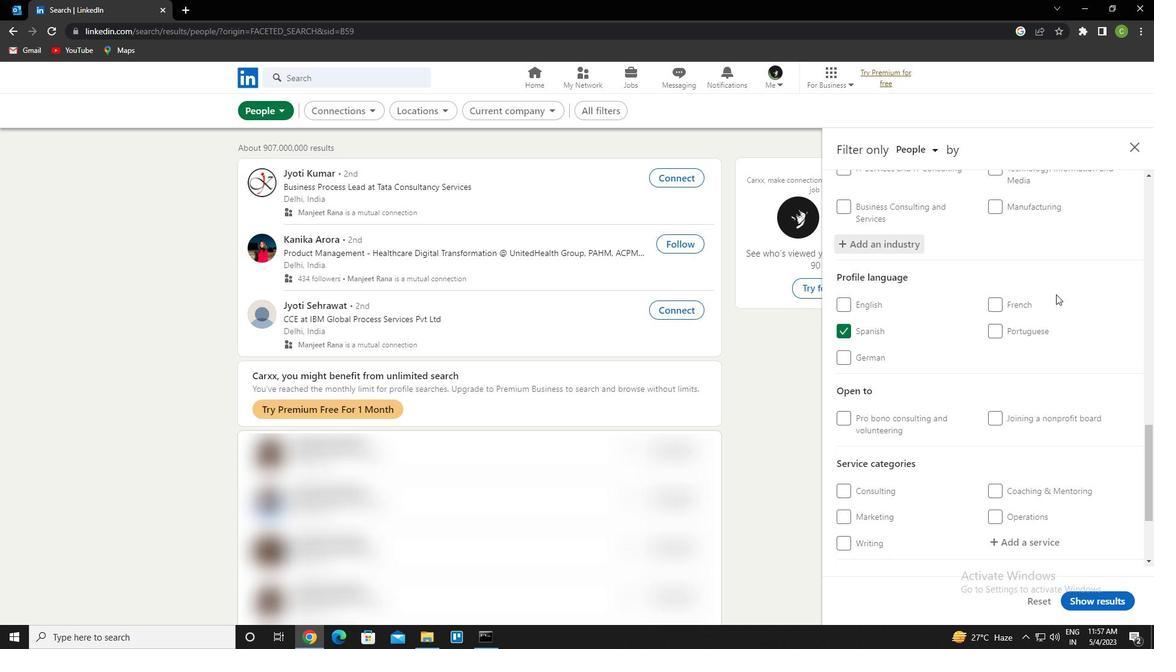 
Action: Mouse scrolled (1052, 302) with delta (0, 0)
Screenshot: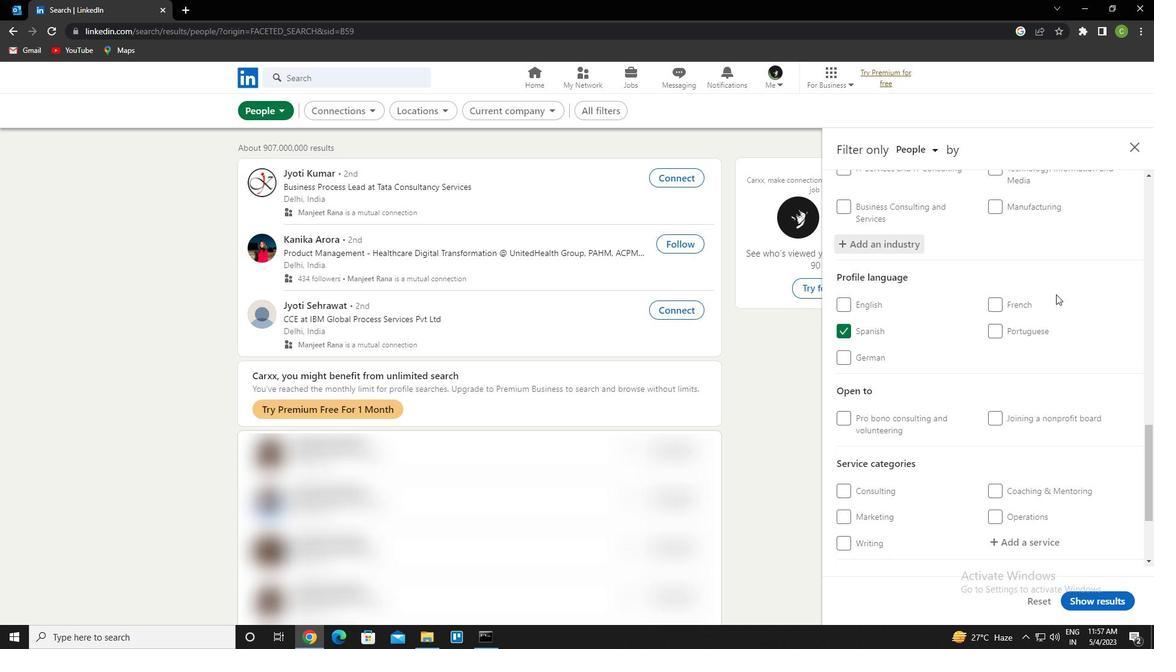 
Action: Mouse moved to (1023, 402)
Screenshot: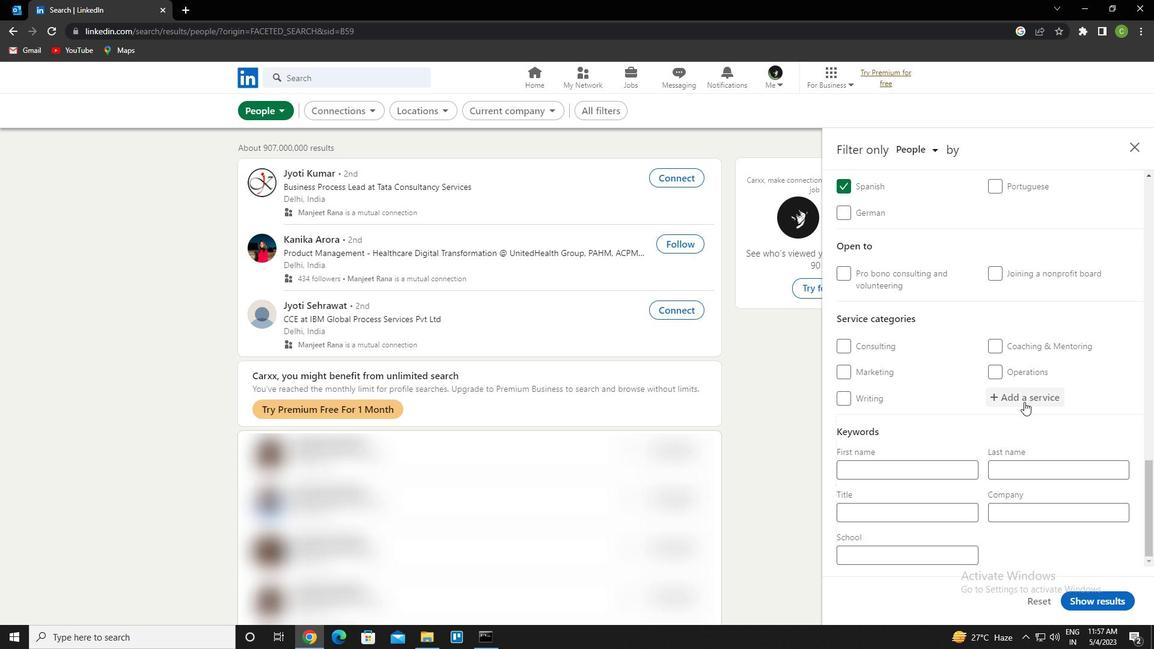 
Action: Mouse pressed left at (1023, 402)
Screenshot: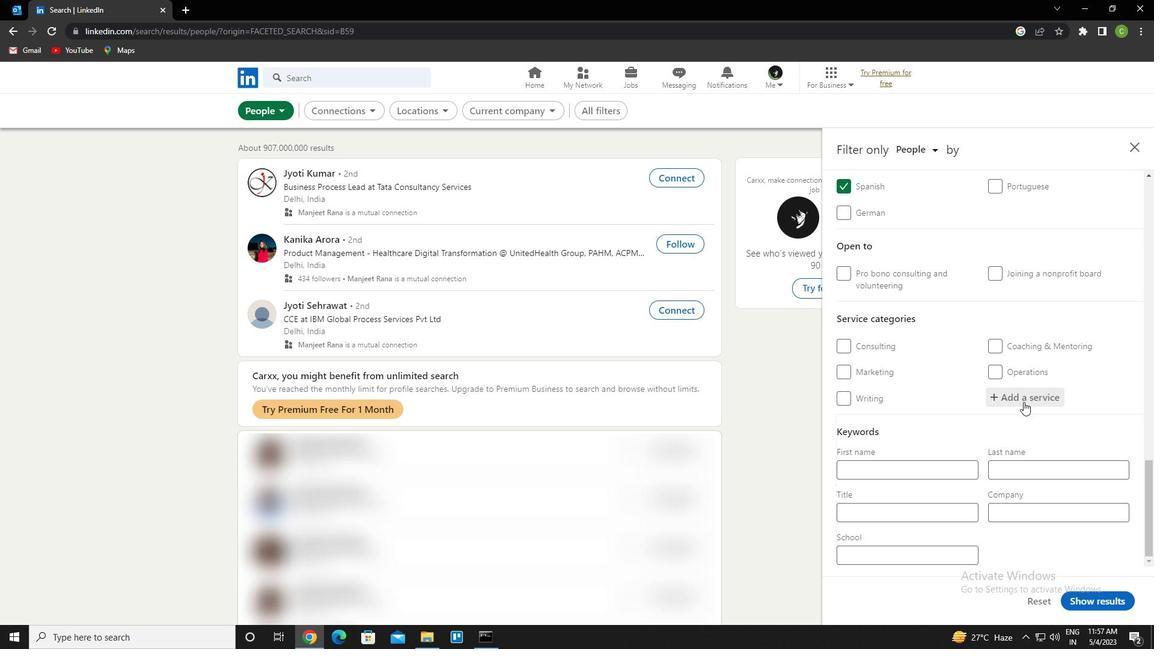 
Action: Key pressed <Key.caps_lock>h<Key.caps_lock>eadshot<Key.space><Key.caps_lock>p<Key.caps_lock>hotography<Key.down><Key.enter>
Screenshot: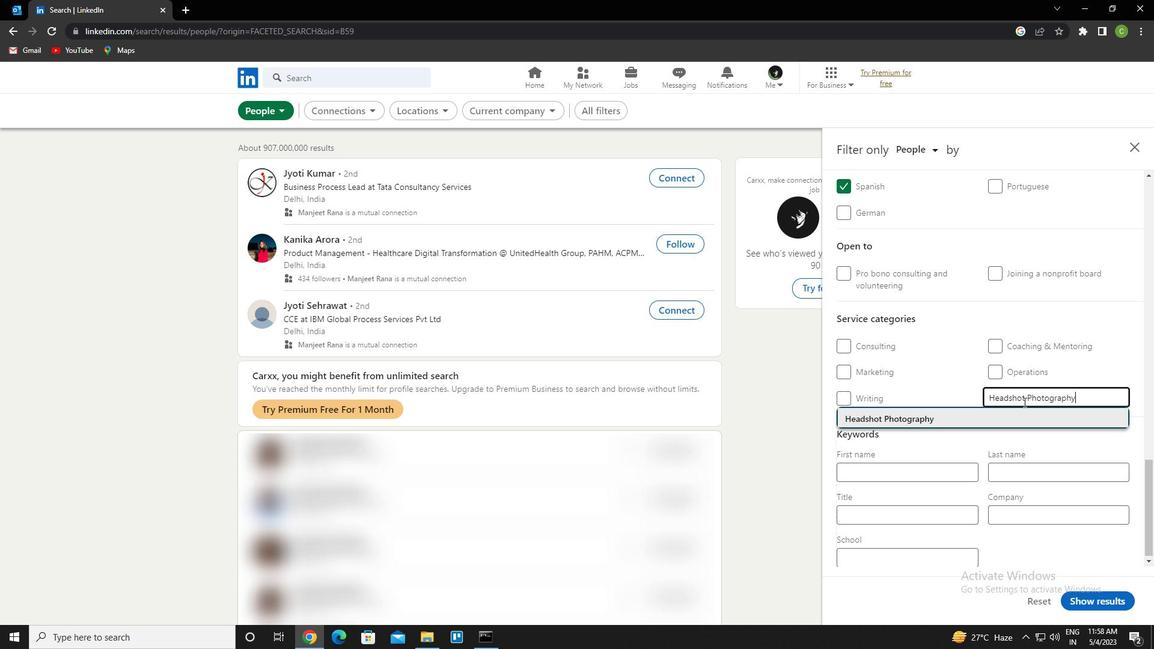 
Action: Mouse moved to (1014, 376)
Screenshot: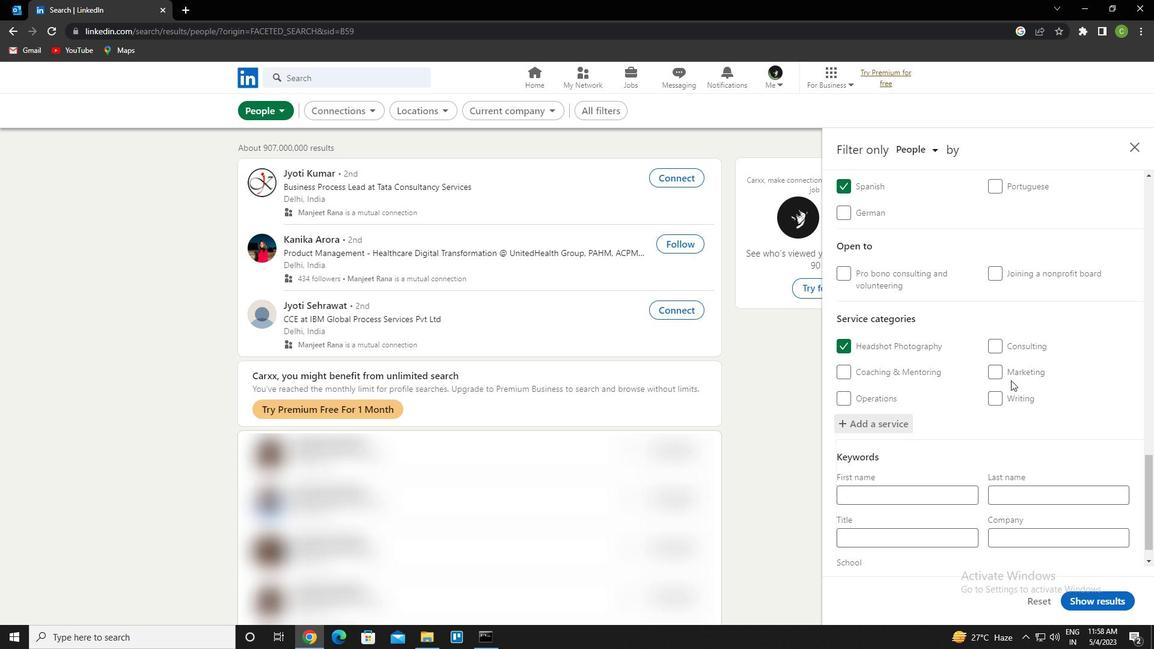 
Action: Mouse scrolled (1014, 376) with delta (0, 0)
Screenshot: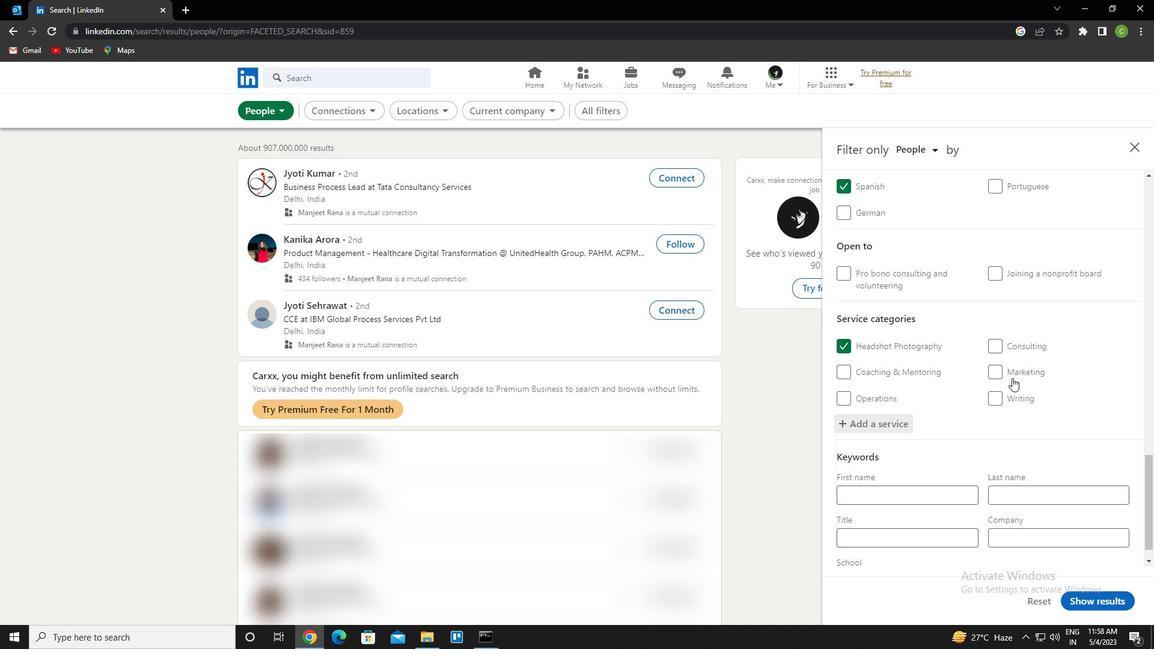 
Action: Mouse moved to (1014, 376)
Screenshot: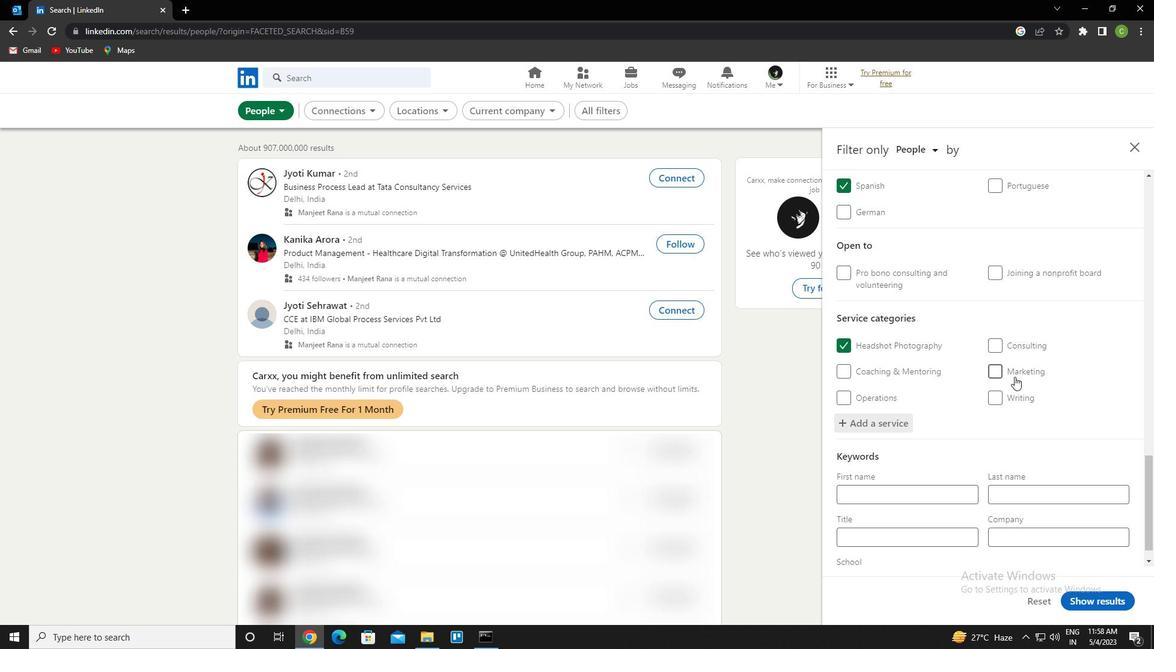 
Action: Mouse scrolled (1014, 375) with delta (0, 0)
Screenshot: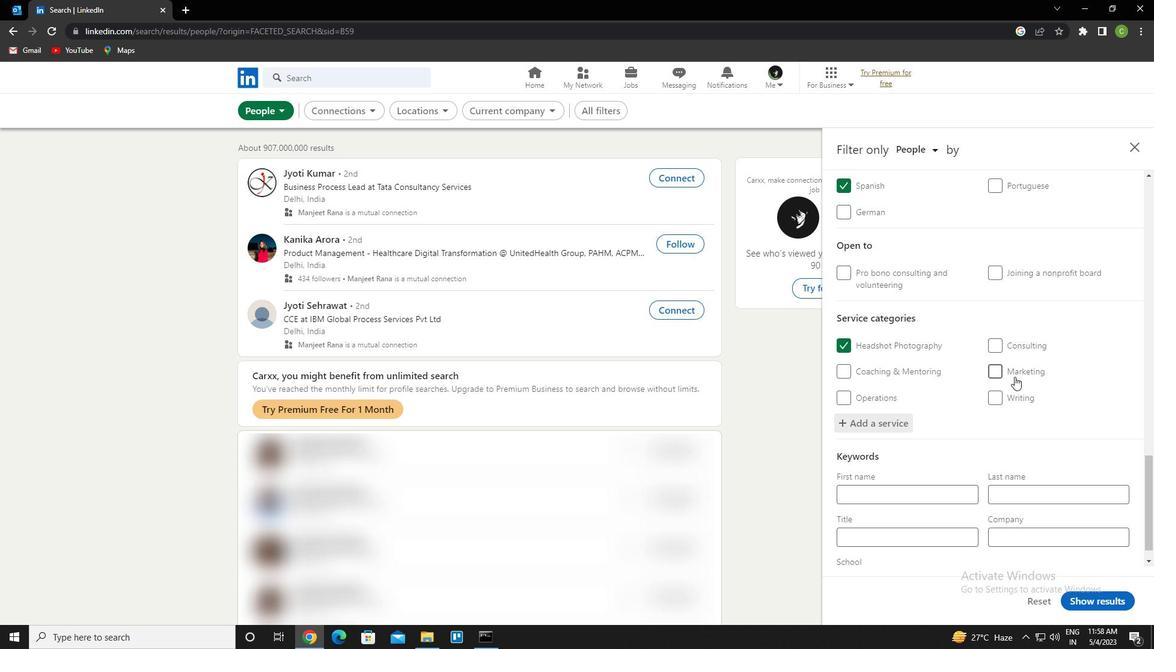 
Action: Mouse moved to (1011, 376)
Screenshot: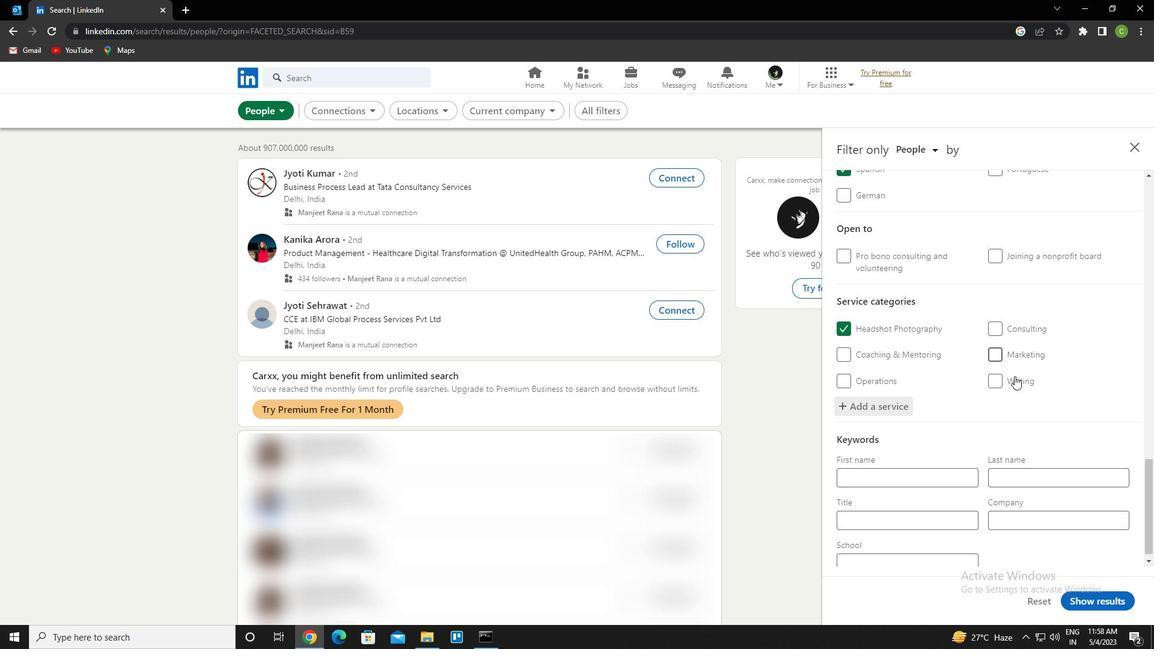 
Action: Mouse scrolled (1011, 375) with delta (0, 0)
Screenshot: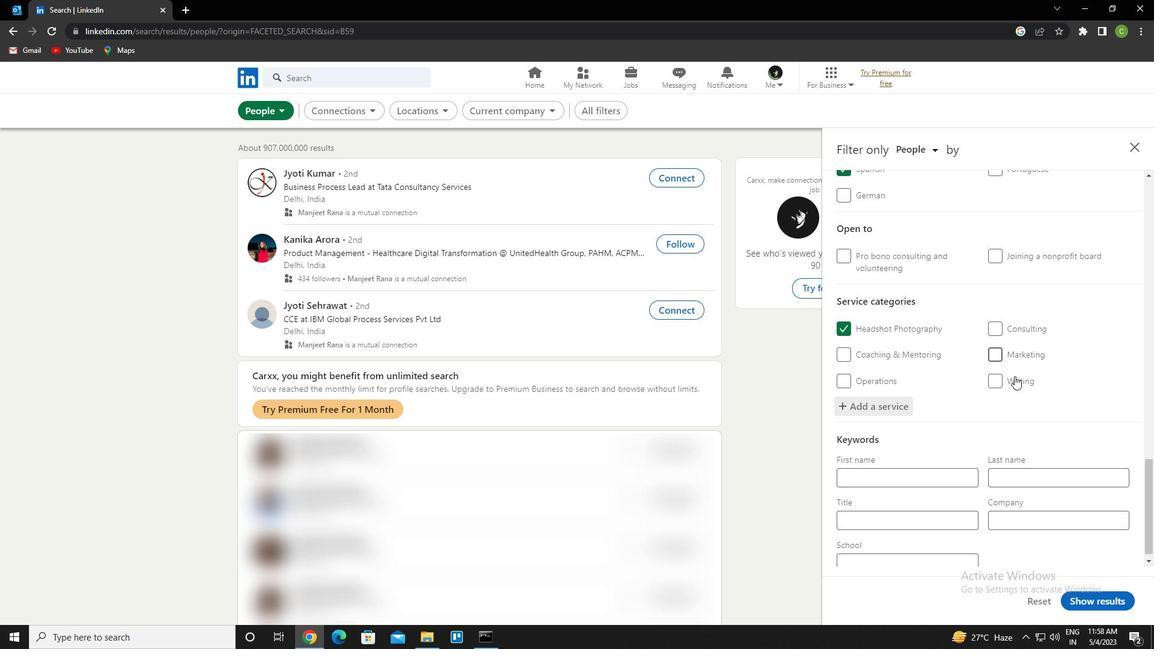 
Action: Mouse moved to (1010, 376)
Screenshot: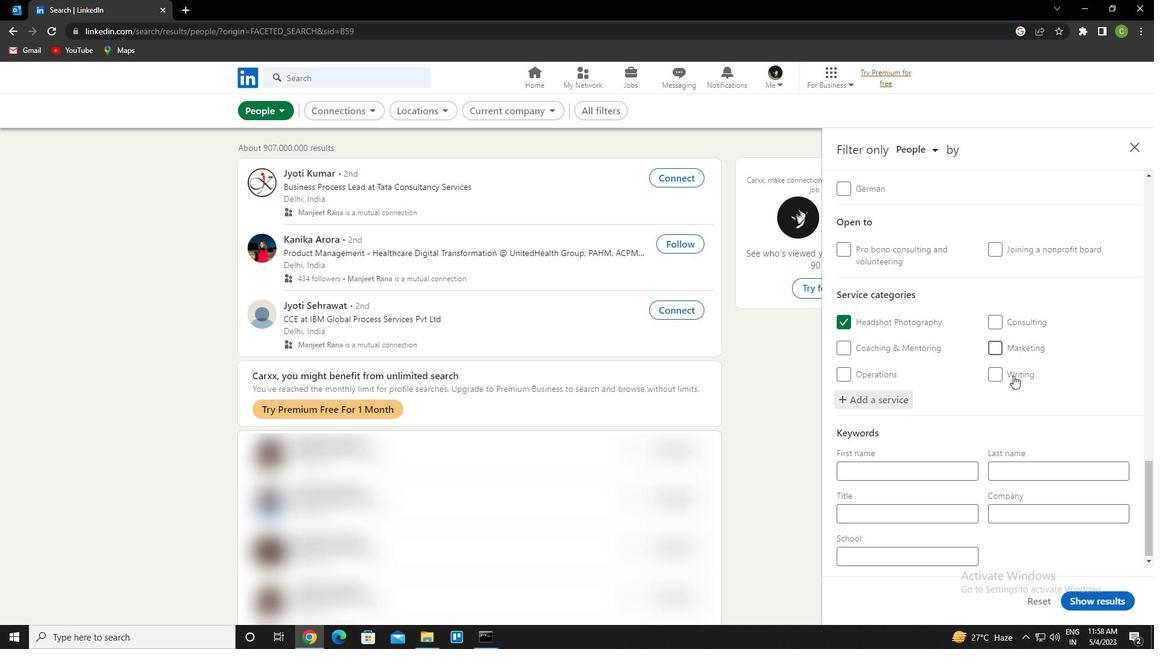 
Action: Mouse scrolled (1010, 375) with delta (0, 0)
Screenshot: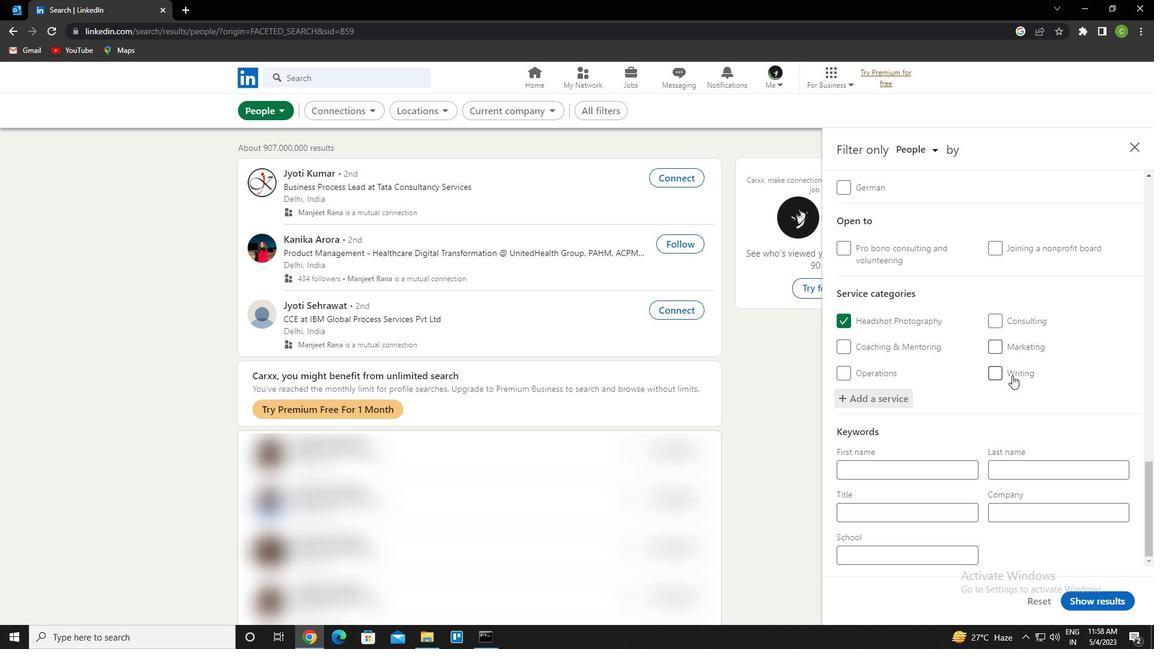 
Action: Mouse moved to (1010, 376)
Screenshot: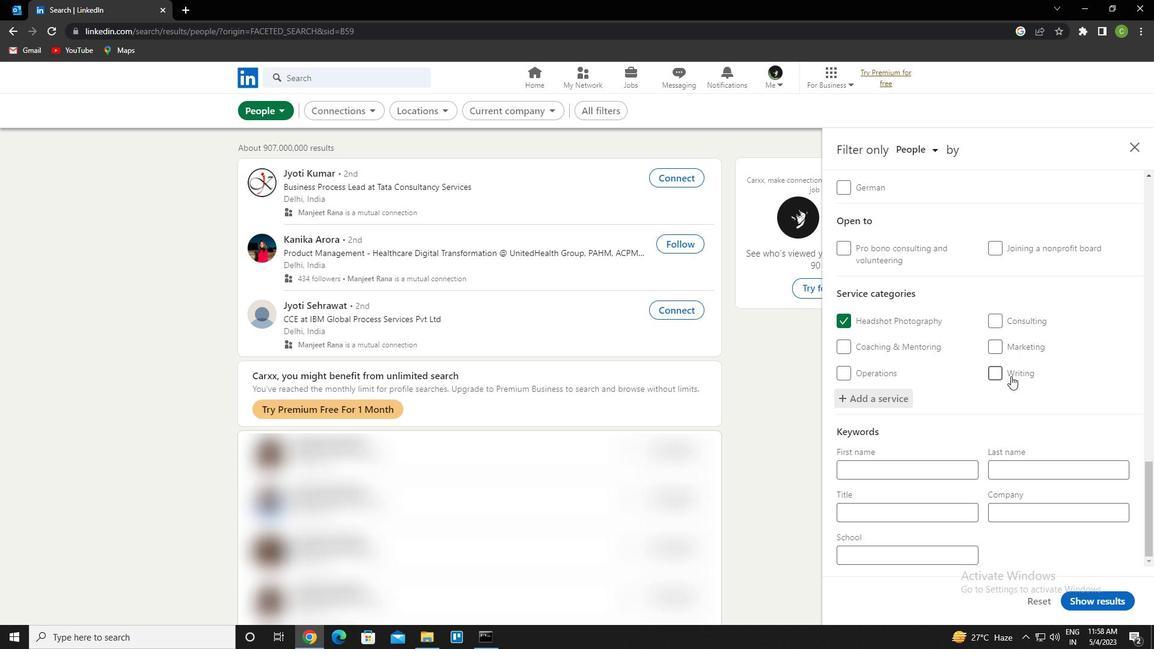 
Action: Mouse scrolled (1010, 376) with delta (0, 0)
Screenshot: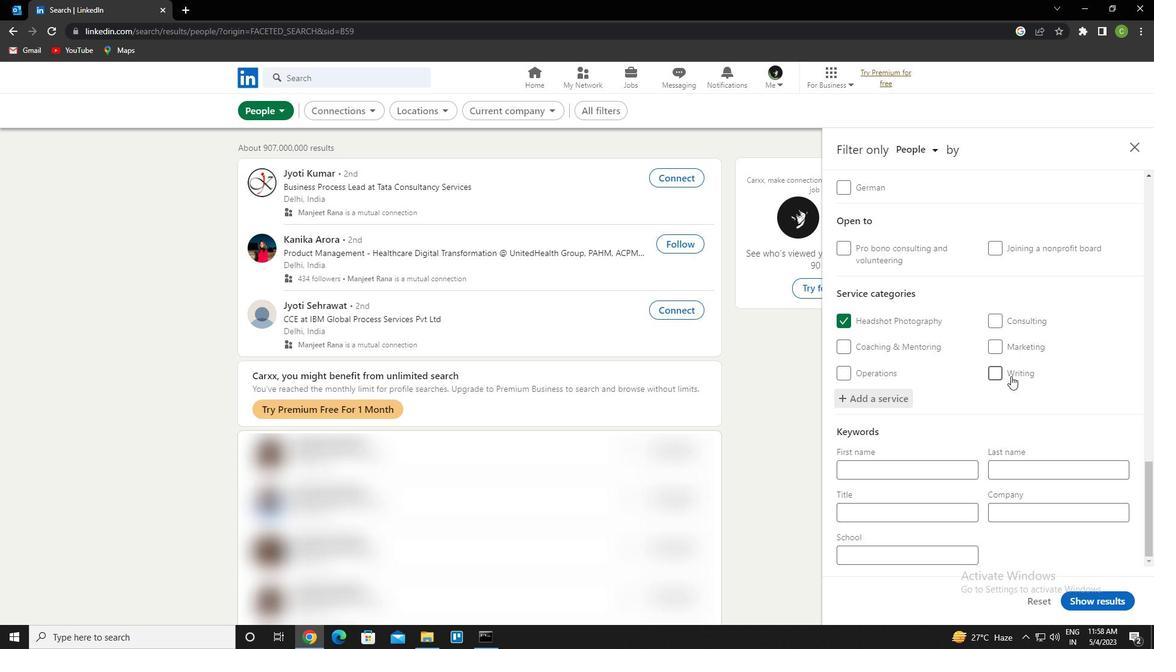 
Action: Mouse scrolled (1010, 376) with delta (0, 0)
Screenshot: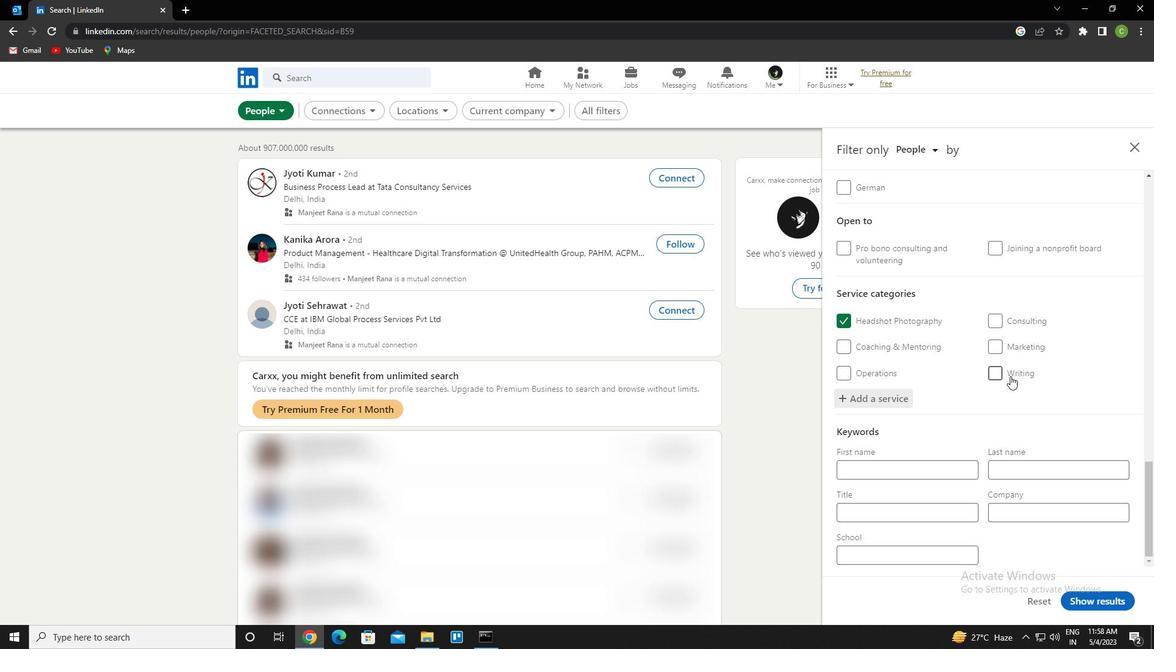 
Action: Mouse moved to (907, 508)
Screenshot: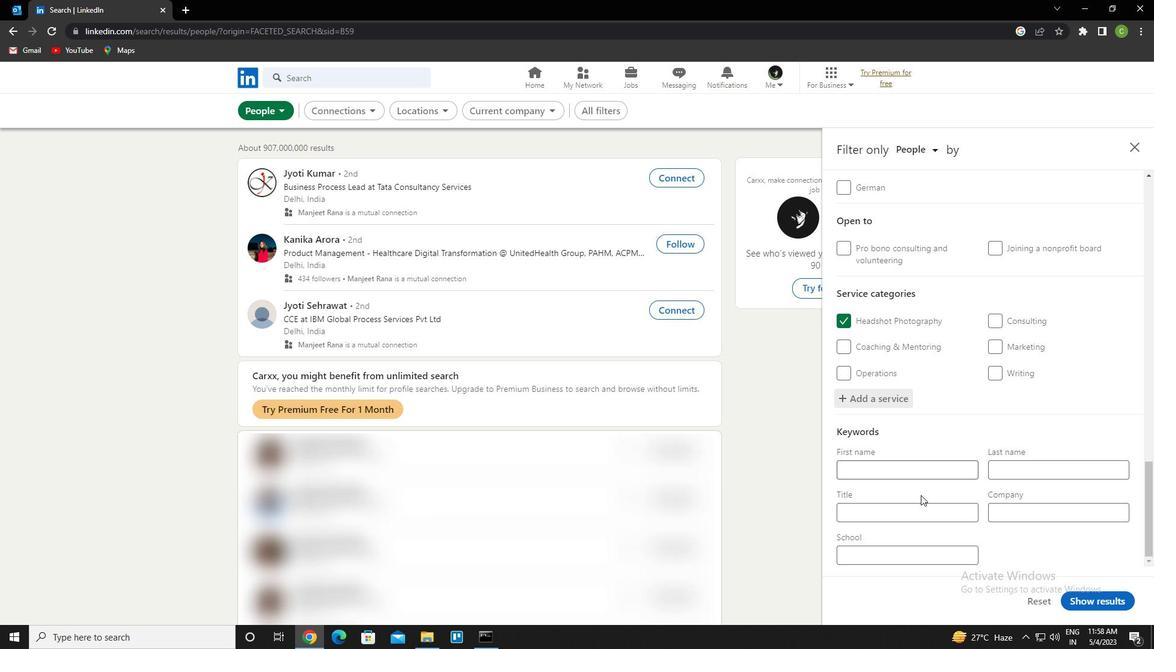 
Action: Mouse pressed left at (907, 508)
Screenshot: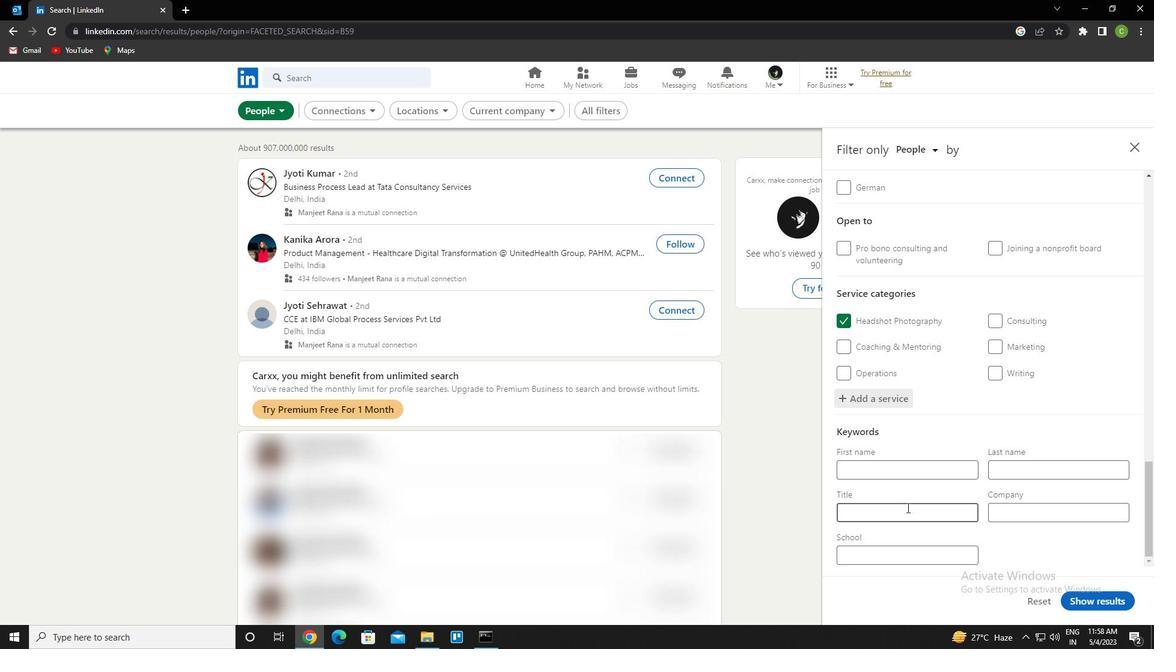 
Action: Key pressed <Key.caps_lock>f<Key.caps_lock>inancial<Key.space><Key.caps_lock>a<Key.caps_lock>nalyst
Screenshot: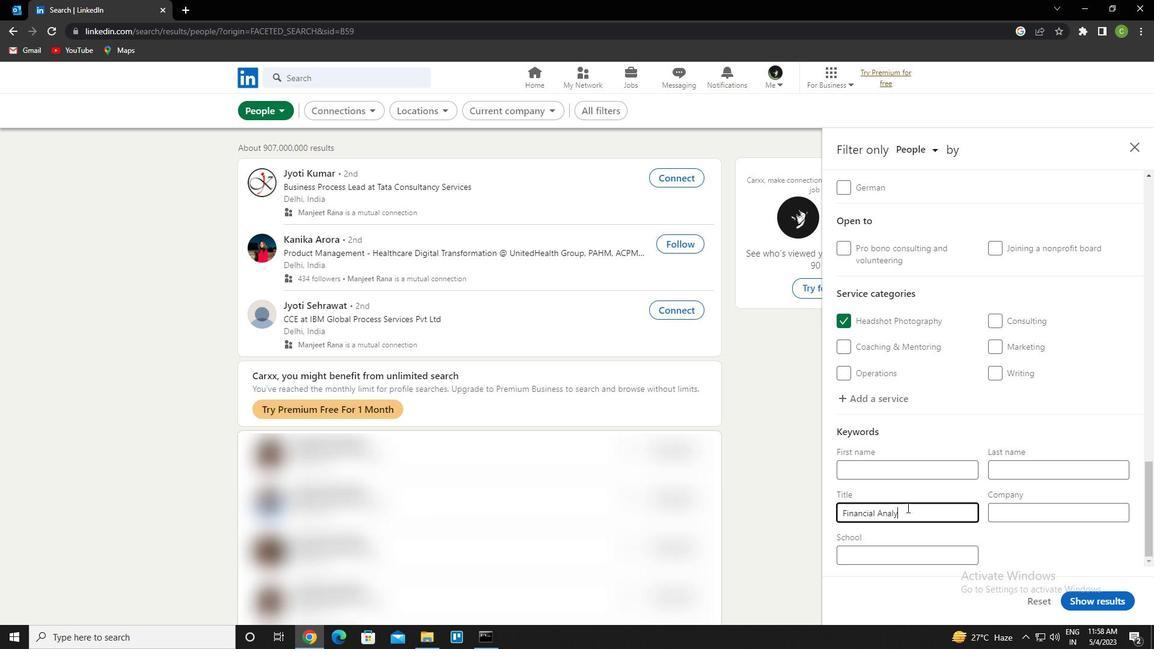 
Action: Mouse moved to (1110, 595)
Screenshot: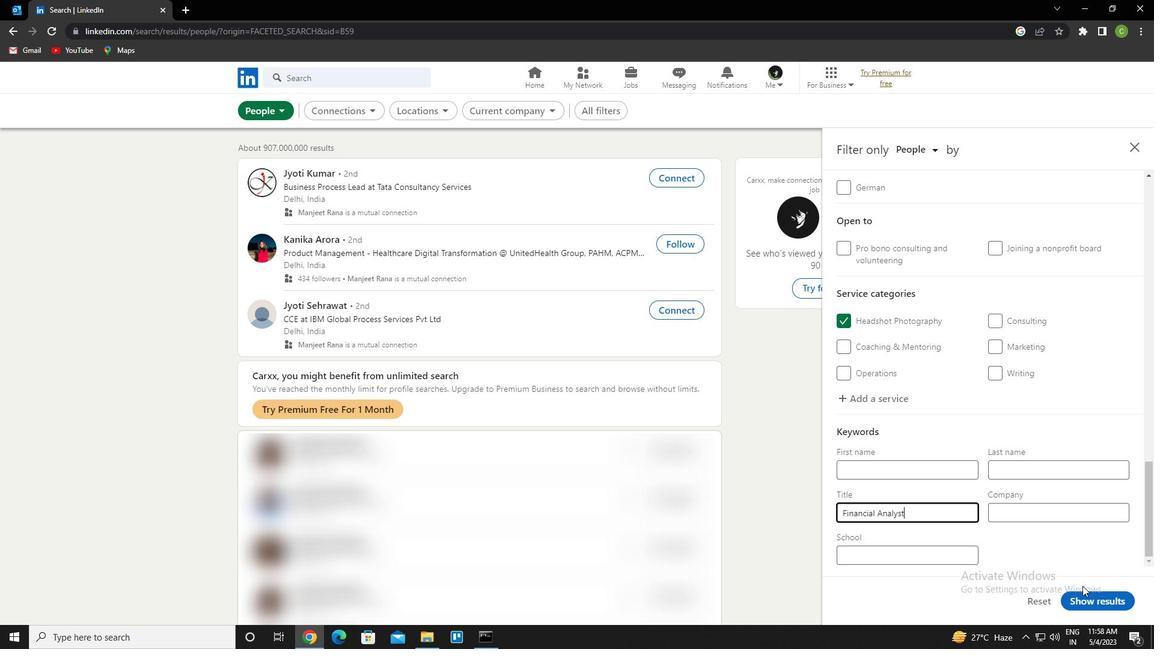
Action: Mouse pressed left at (1110, 595)
Screenshot: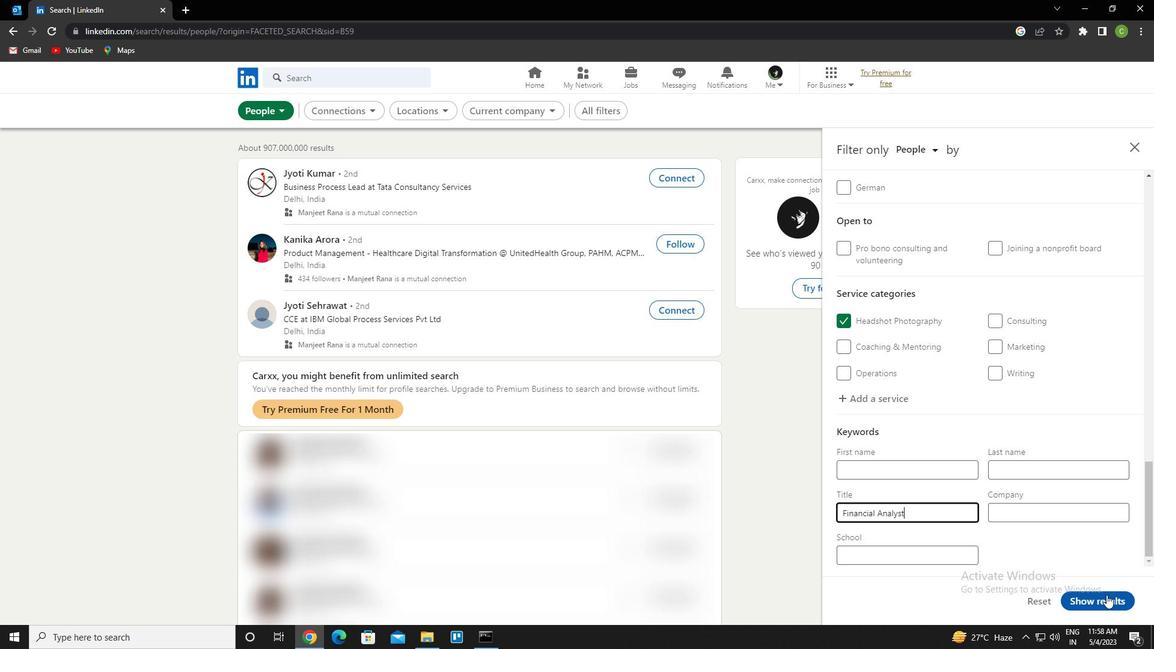 
Action: Mouse moved to (578, 598)
Screenshot: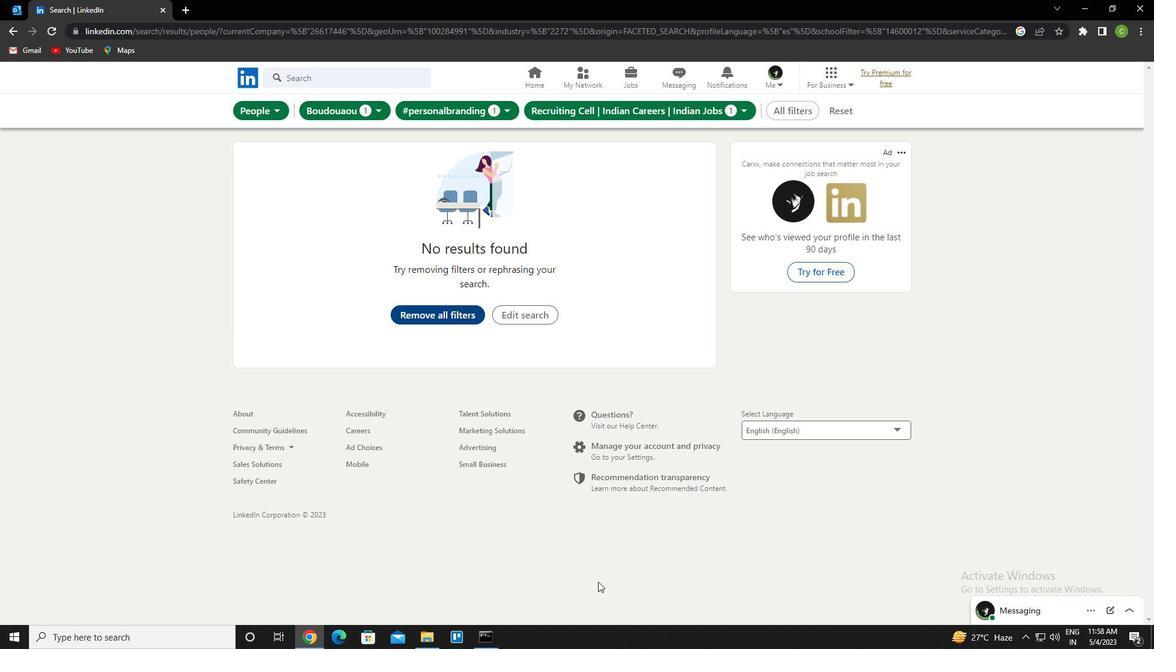
